 Task: Find connections with filter location Bobigny with filter topic #leadership with filter profile language Spanish with filter current company EFI with filter school Sri Venkateswara University with filter industry Law Practice with filter service category Web Development with filter keywords title Conservation Volunteer
Action: Mouse moved to (704, 86)
Screenshot: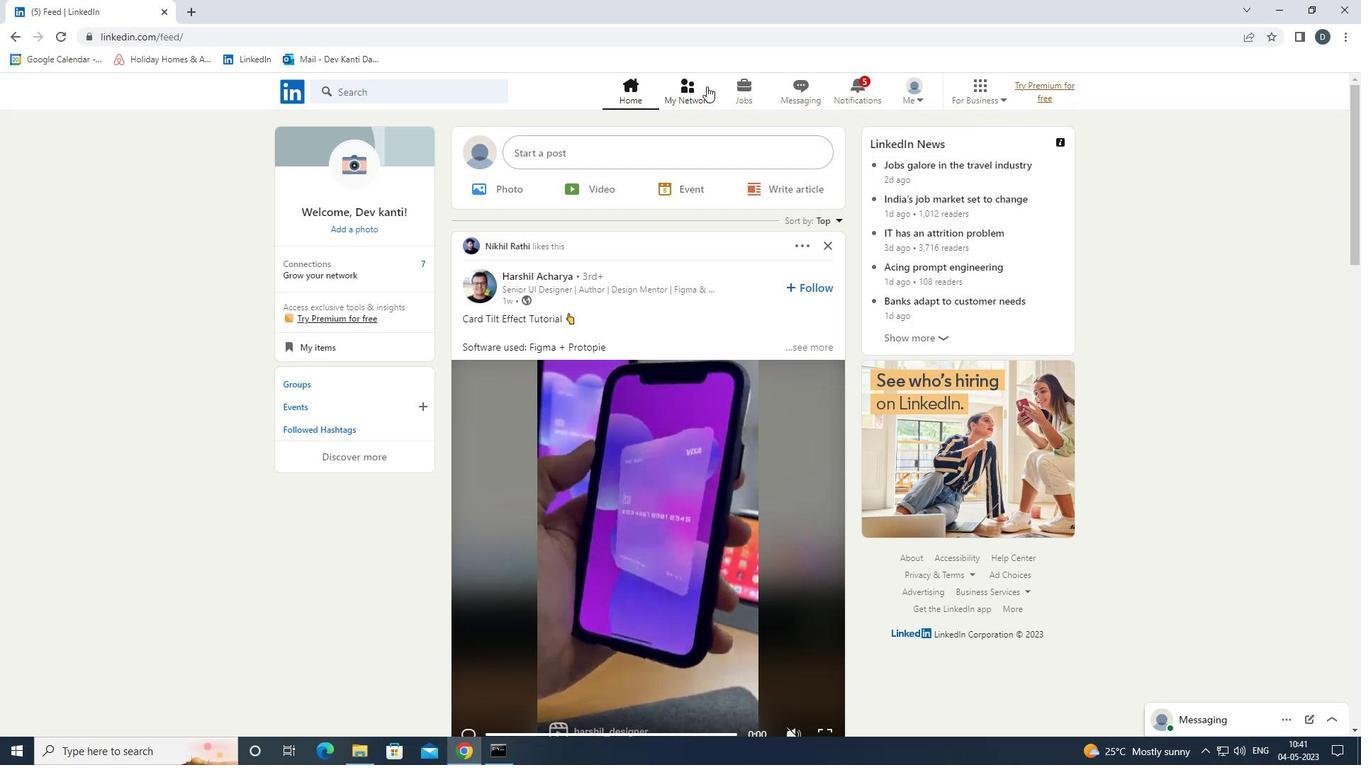 
Action: Mouse pressed left at (704, 86)
Screenshot: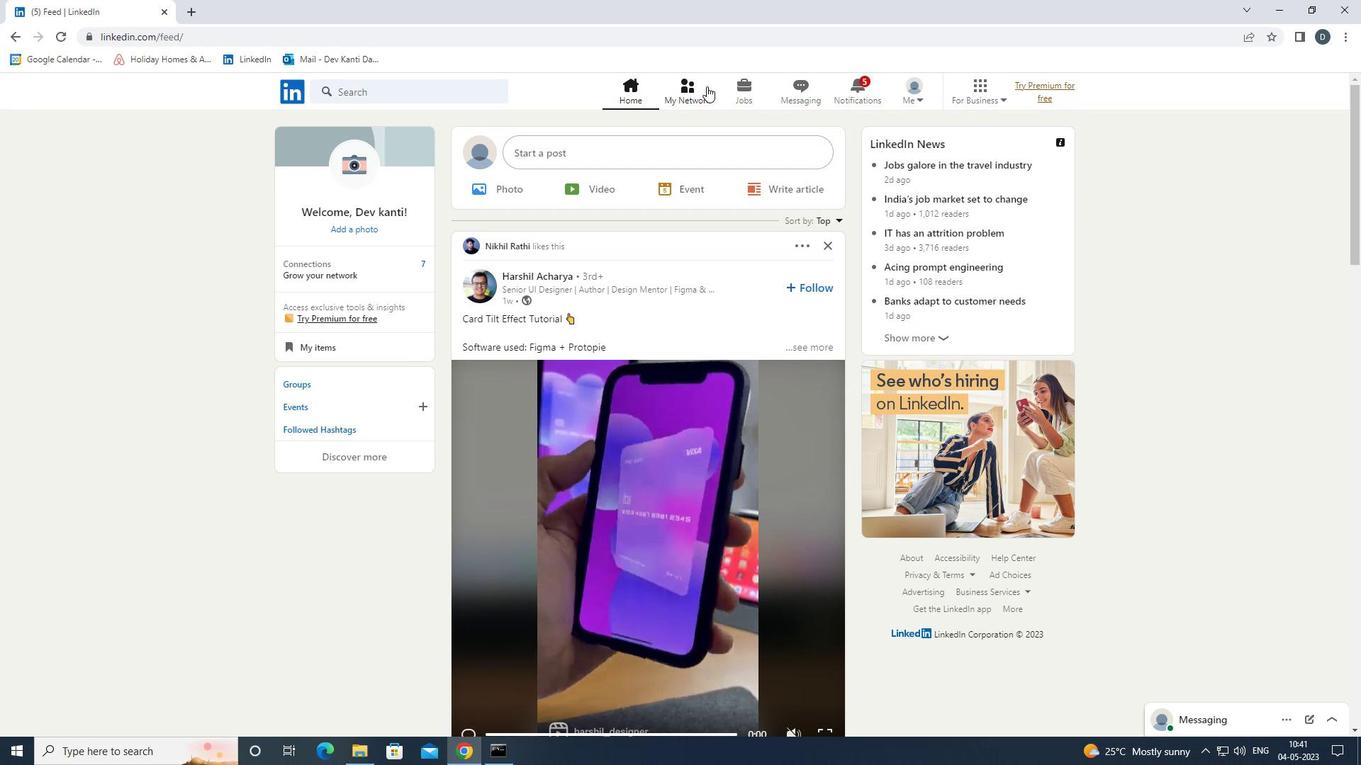 
Action: Mouse moved to (467, 166)
Screenshot: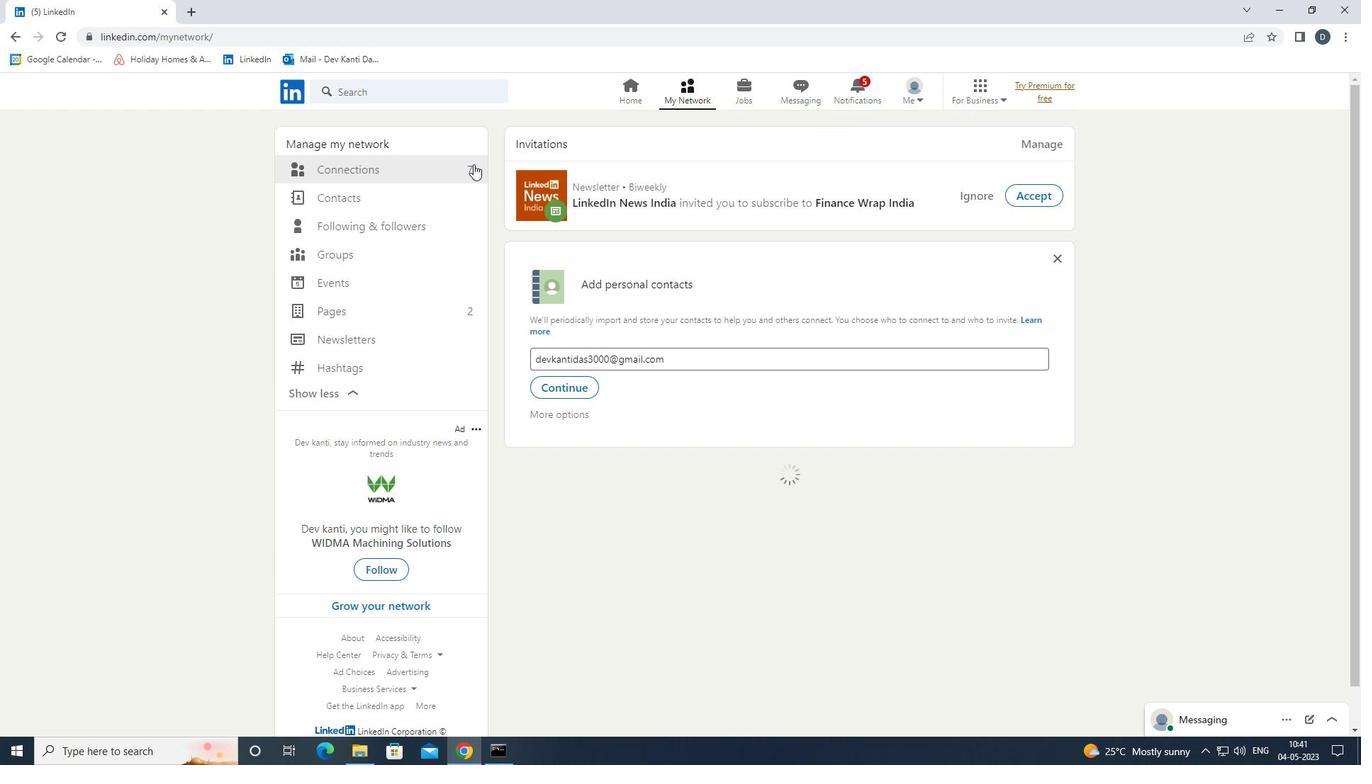 
Action: Mouse pressed left at (467, 166)
Screenshot: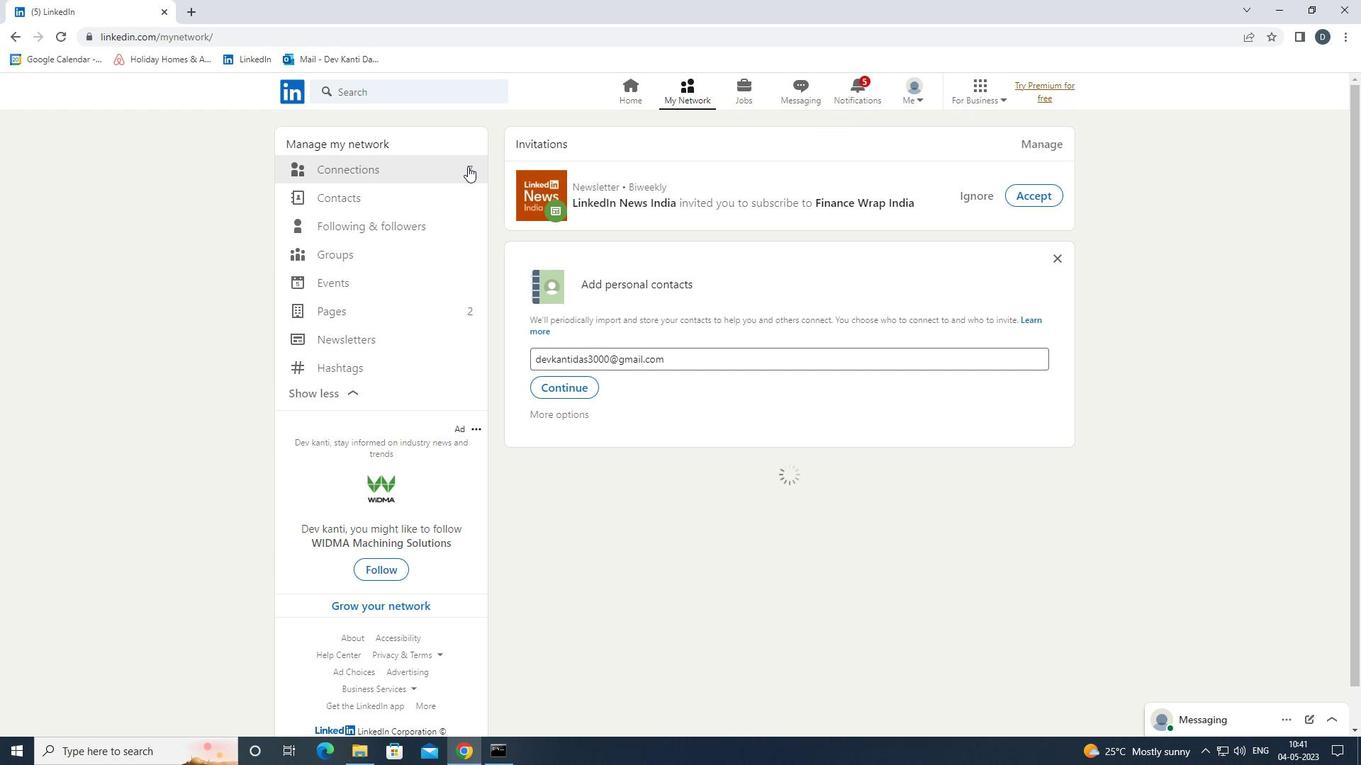 
Action: Mouse moved to (803, 172)
Screenshot: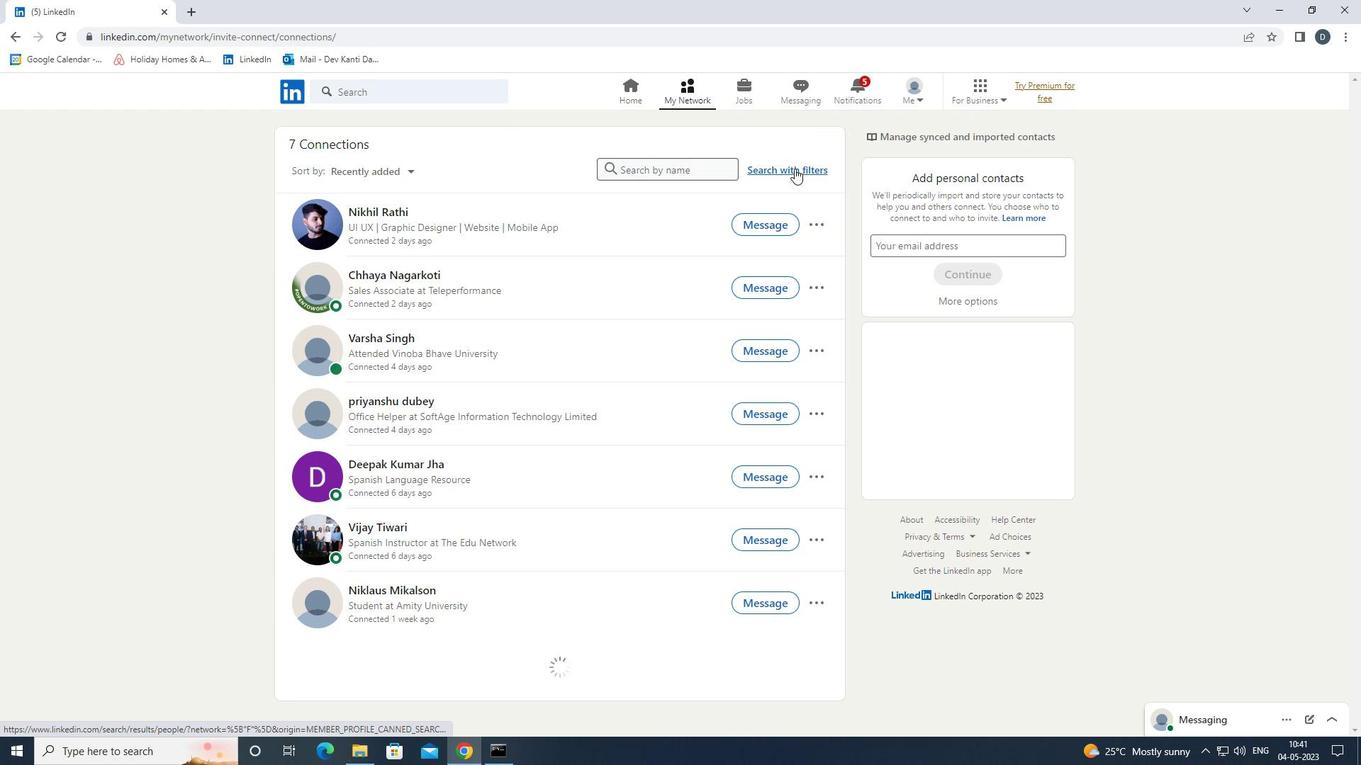 
Action: Mouse pressed left at (803, 172)
Screenshot: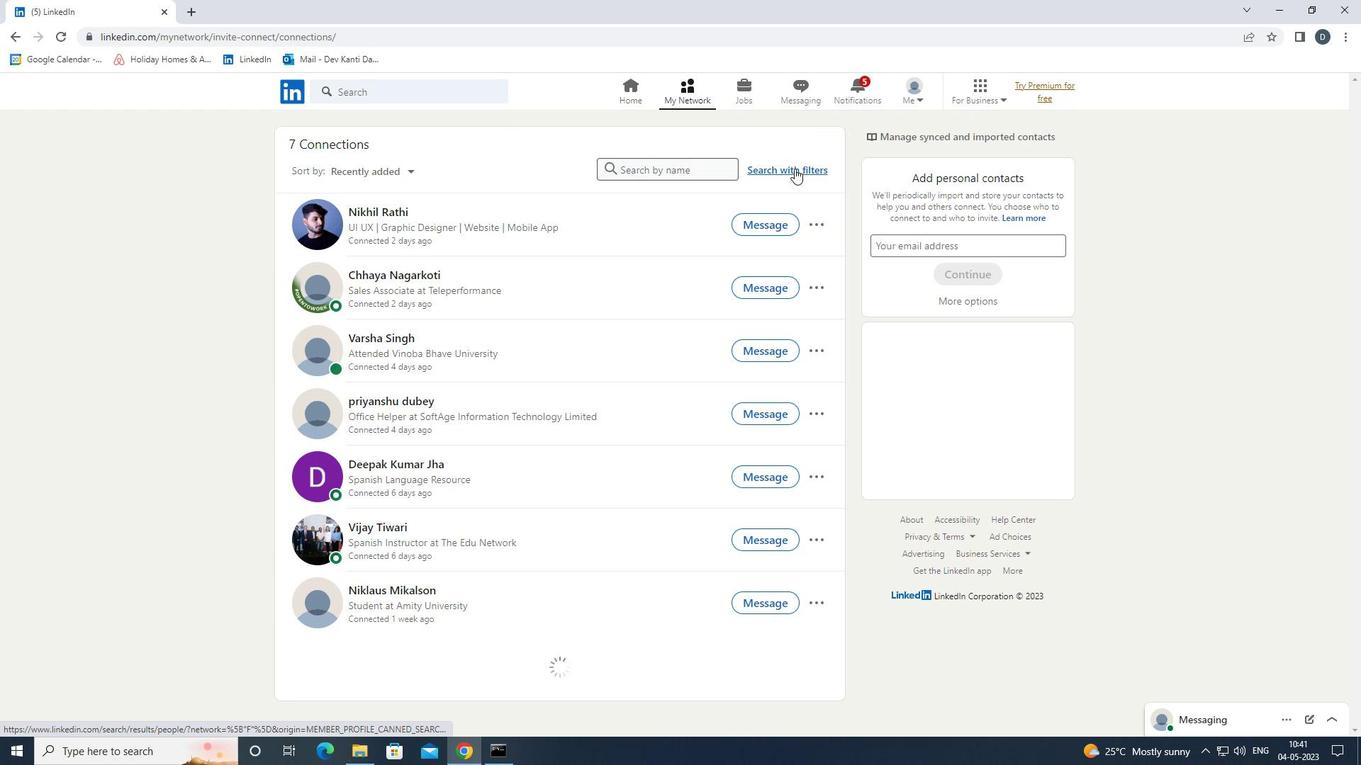 
Action: Mouse moved to (732, 134)
Screenshot: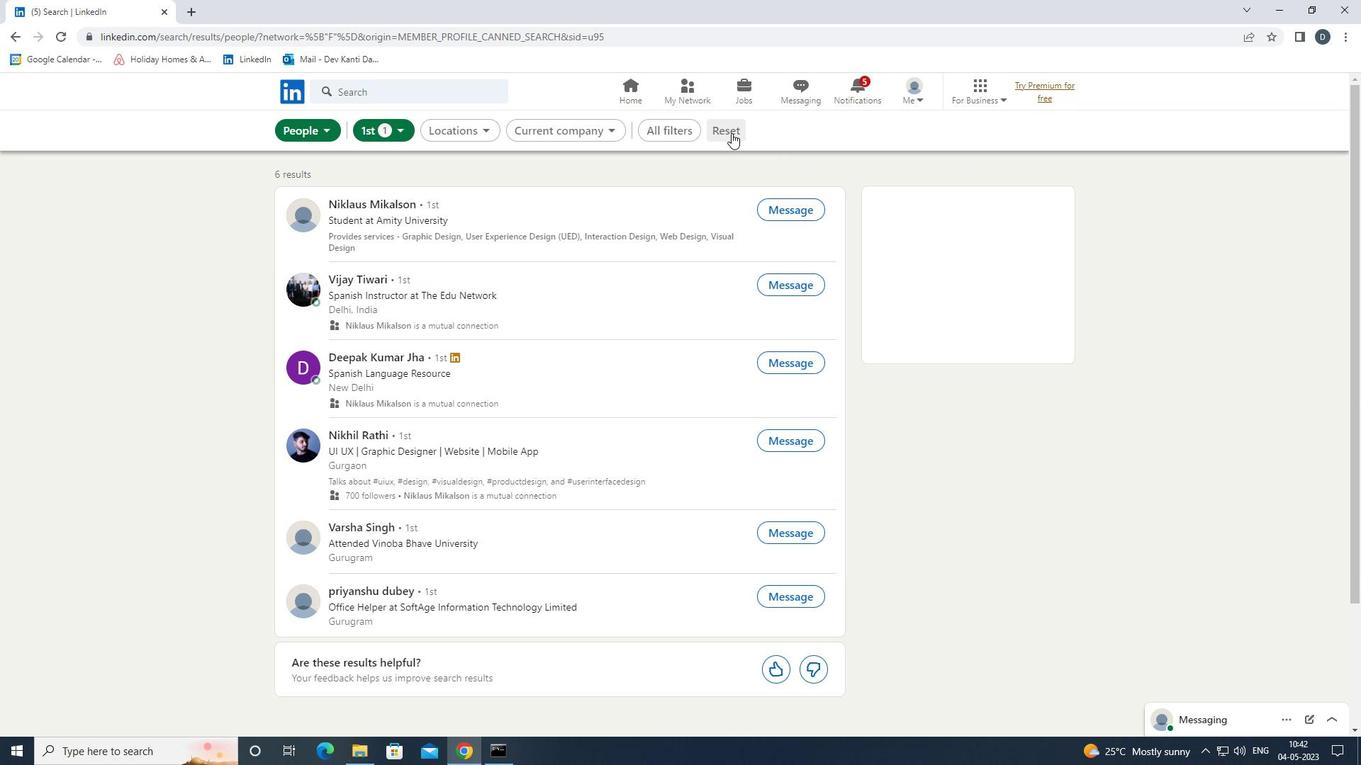 
Action: Mouse pressed left at (732, 134)
Screenshot: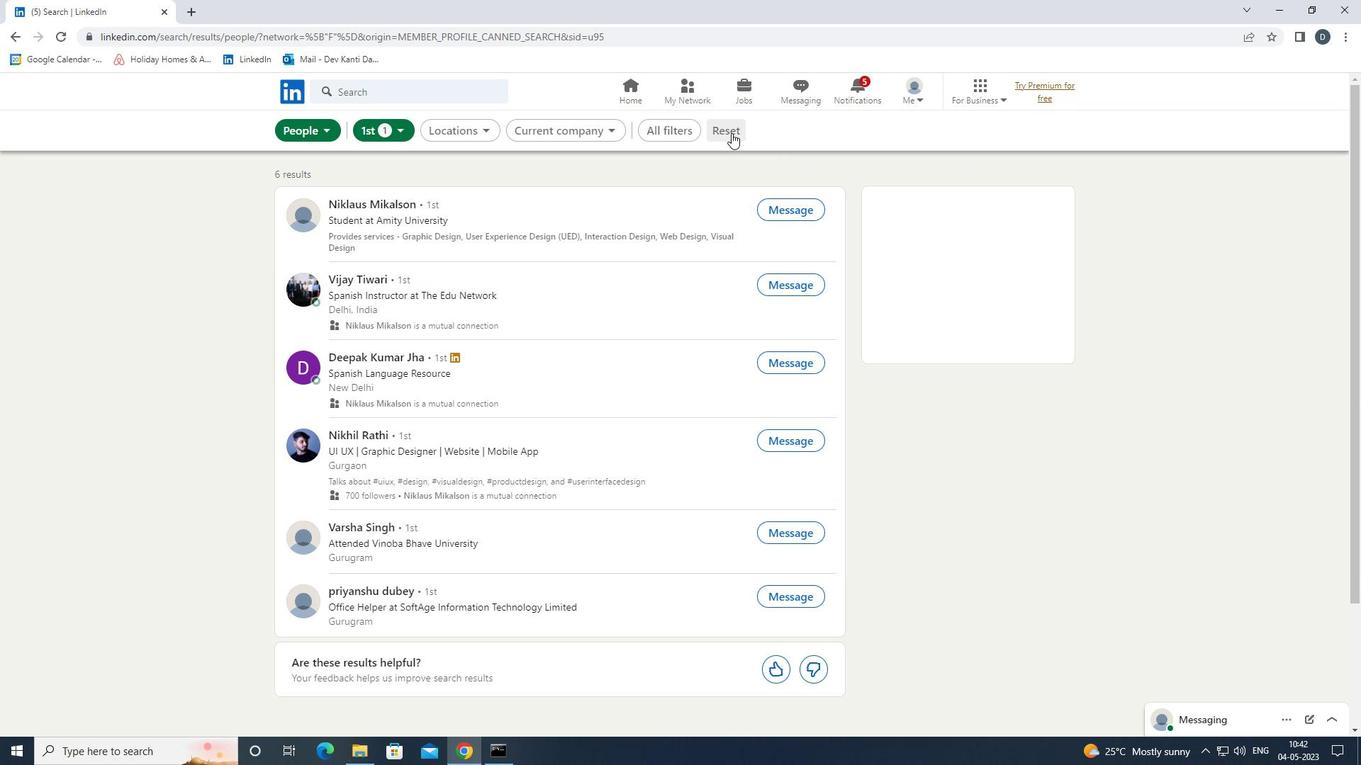 
Action: Mouse moved to (692, 131)
Screenshot: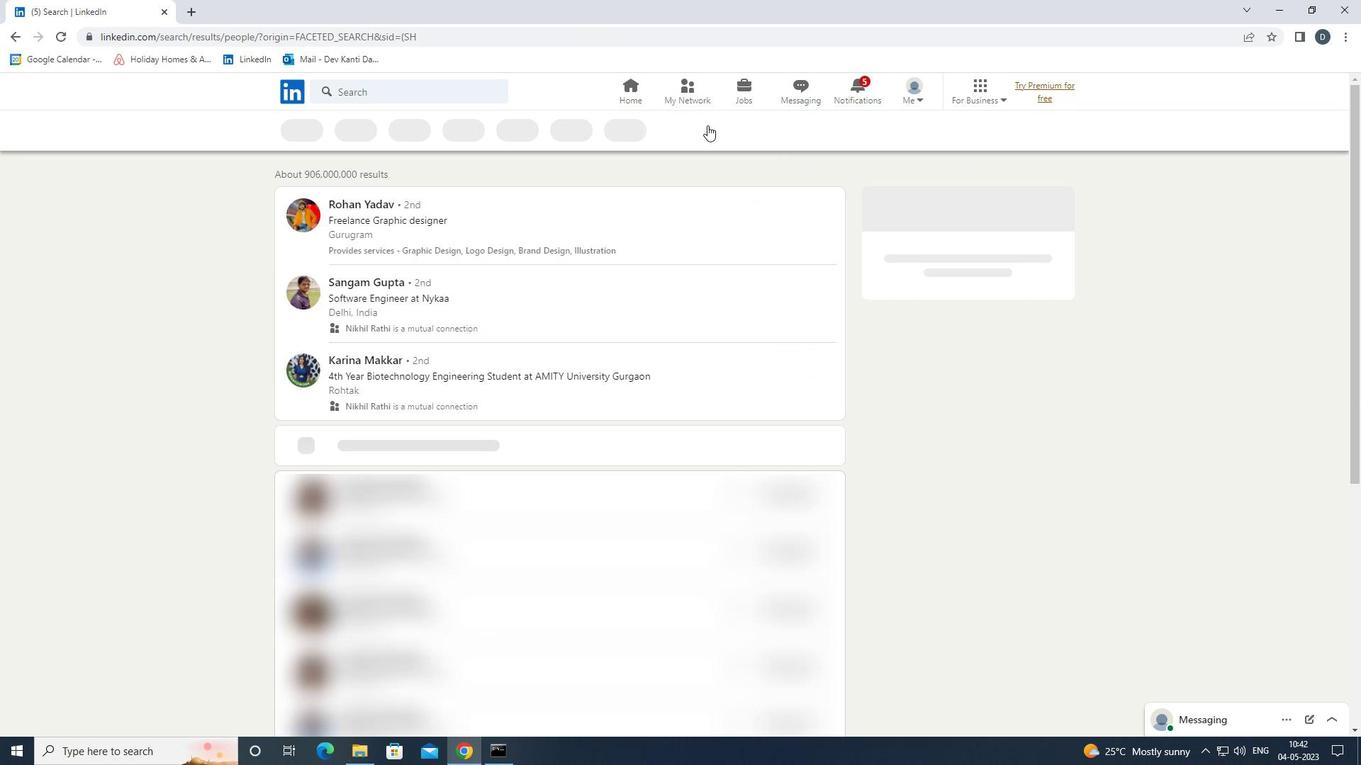 
Action: Mouse pressed left at (692, 131)
Screenshot: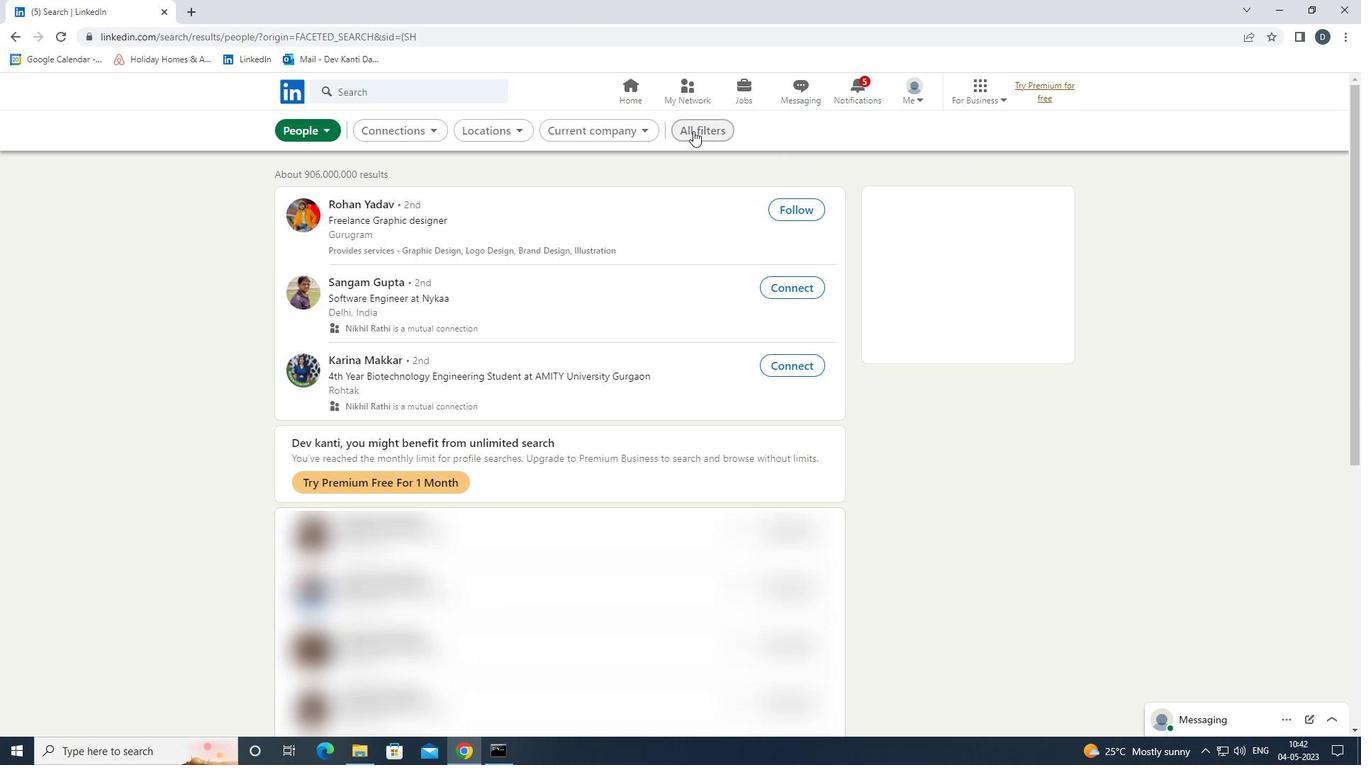 
Action: Mouse moved to (1210, 325)
Screenshot: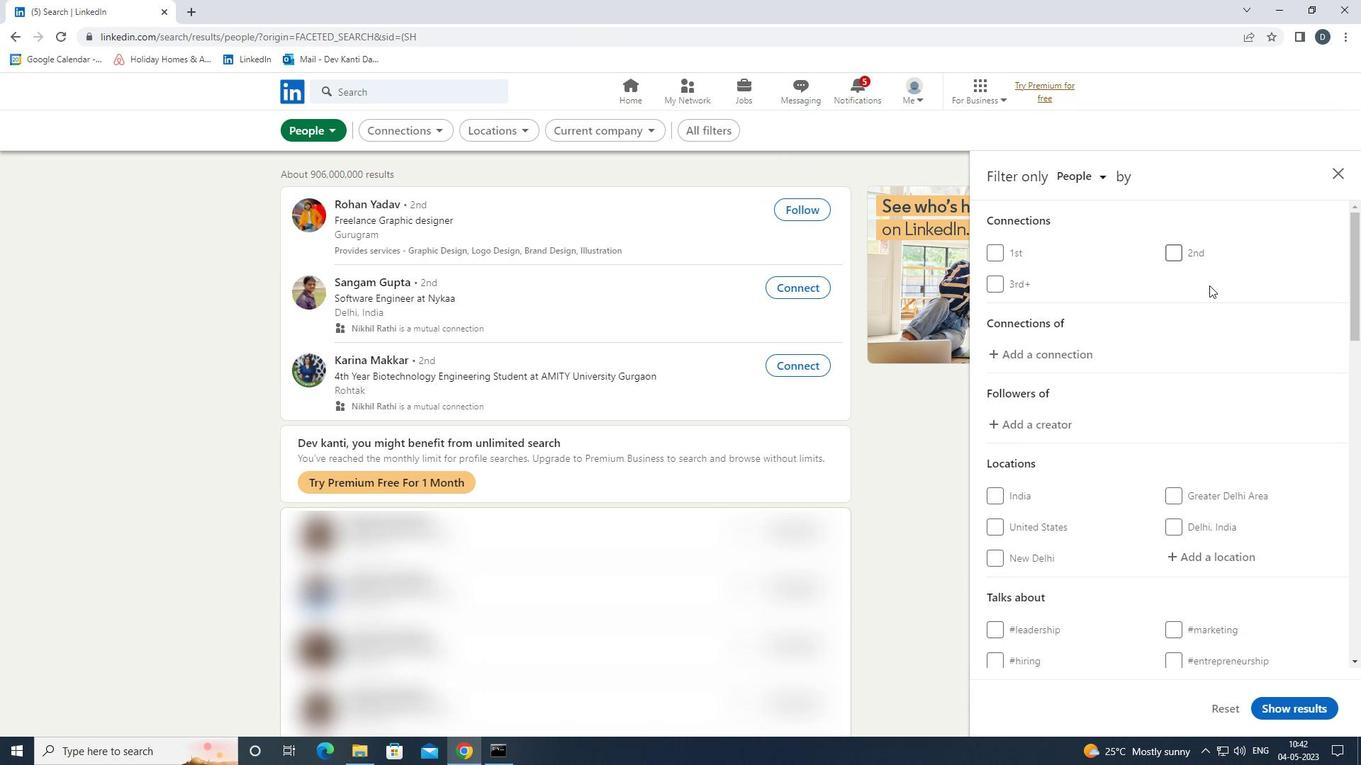 
Action: Mouse scrolled (1210, 324) with delta (0, 0)
Screenshot: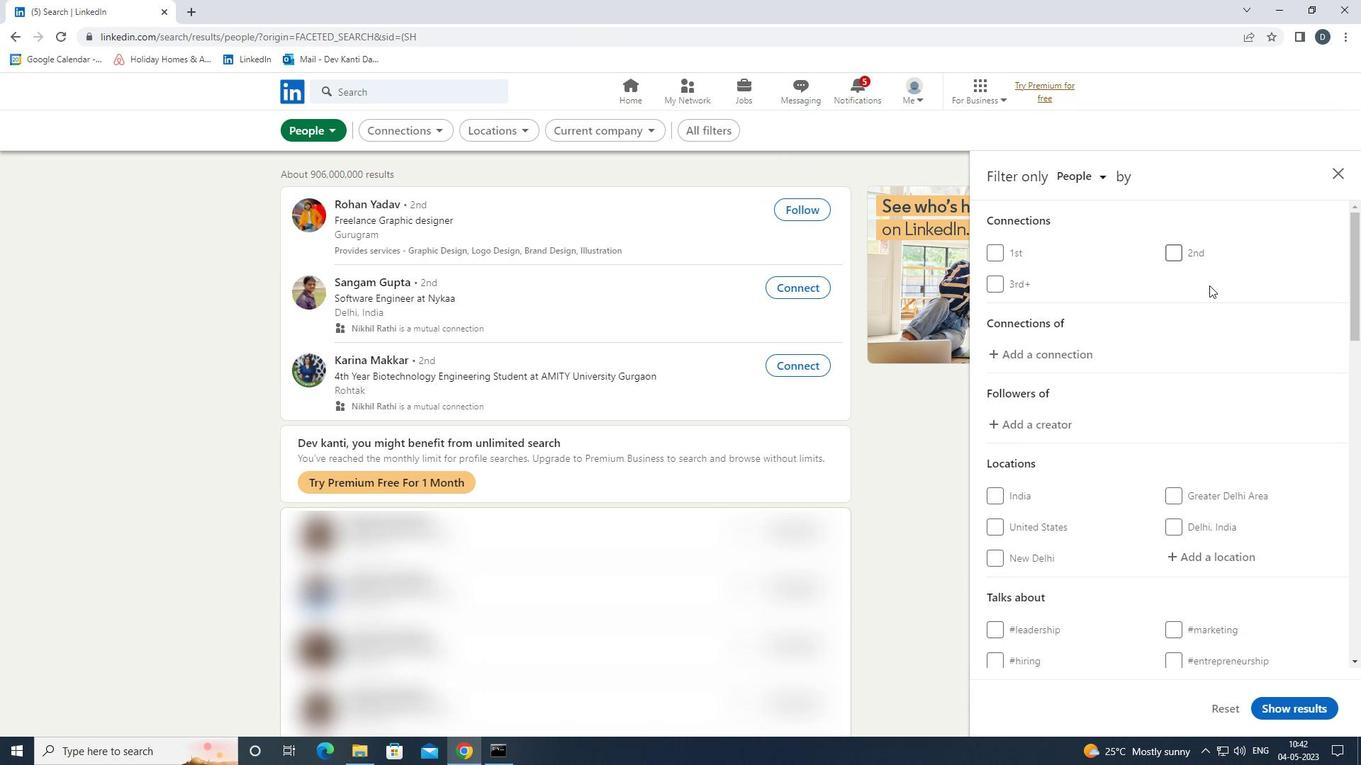 
Action: Mouse moved to (1205, 333)
Screenshot: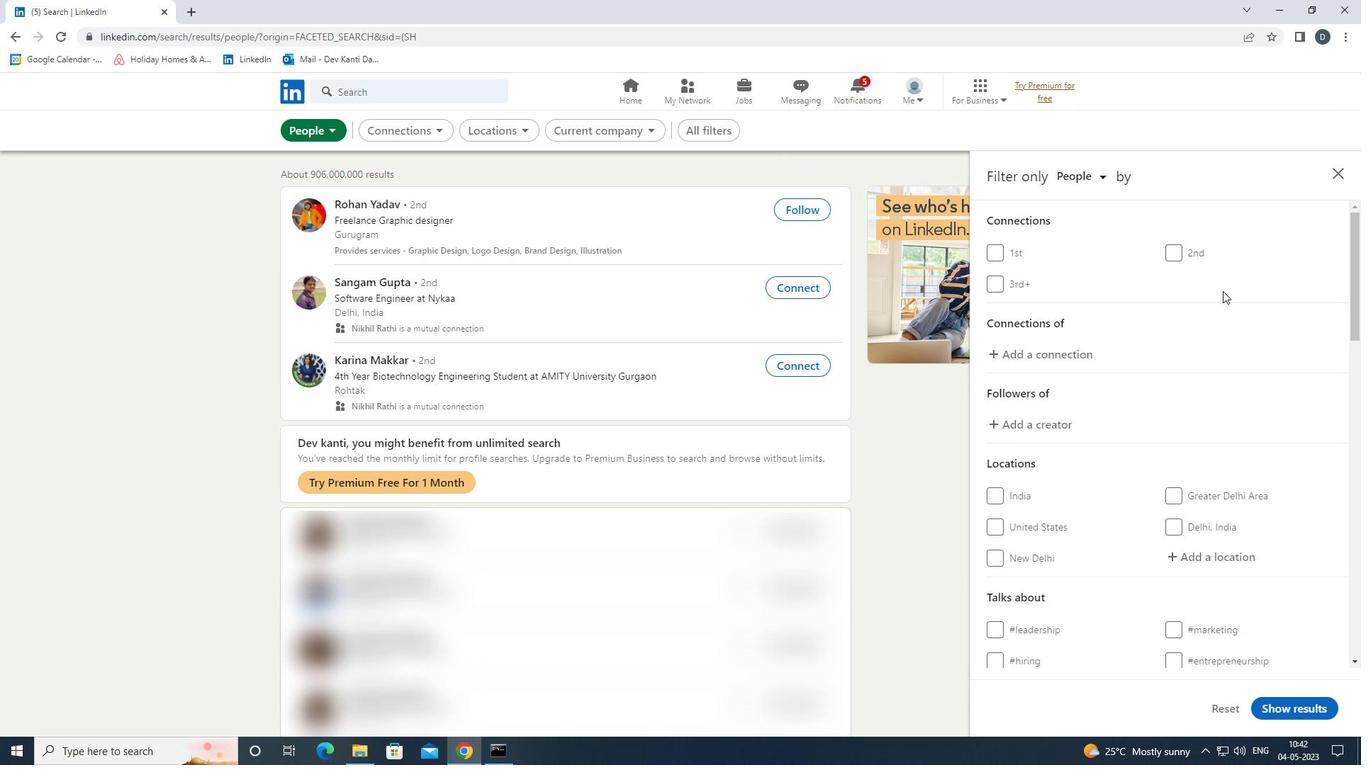 
Action: Mouse scrolled (1205, 333) with delta (0, 0)
Screenshot: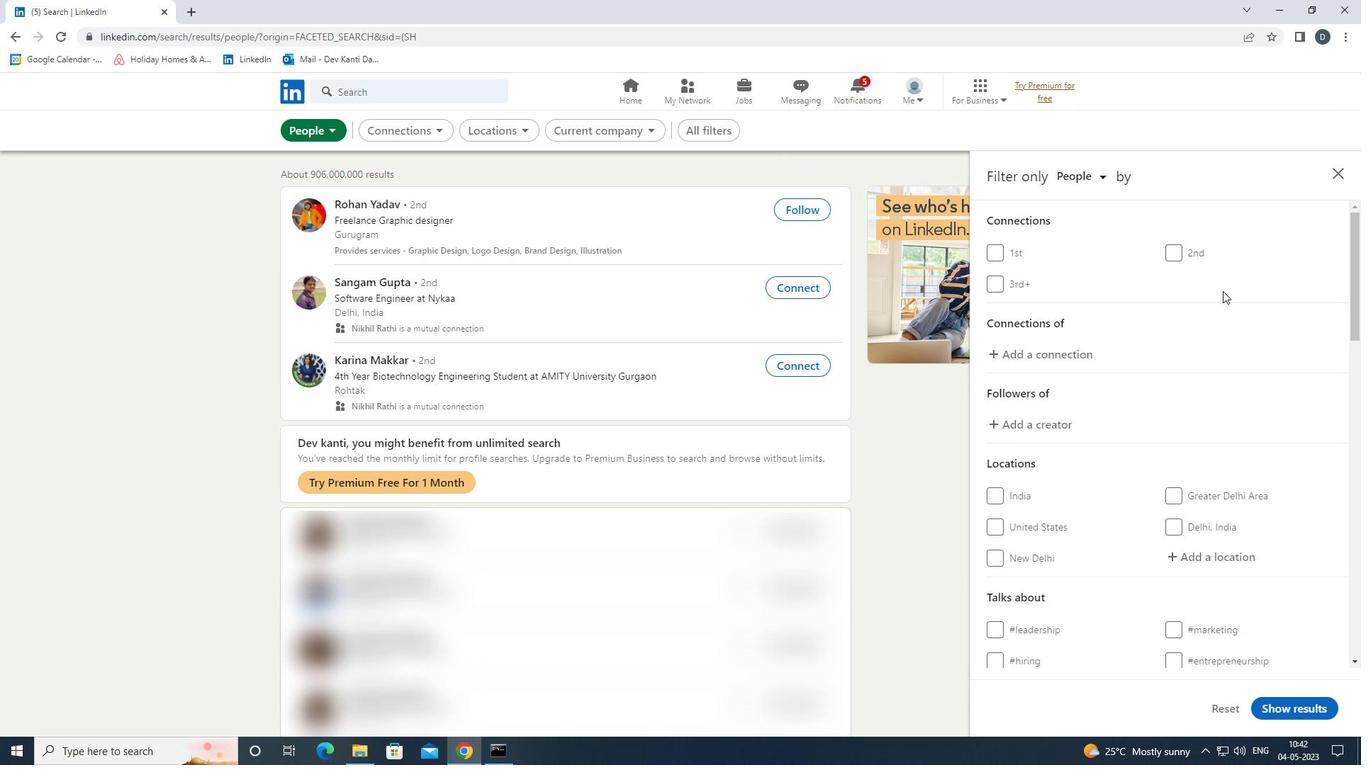 
Action: Mouse moved to (1204, 336)
Screenshot: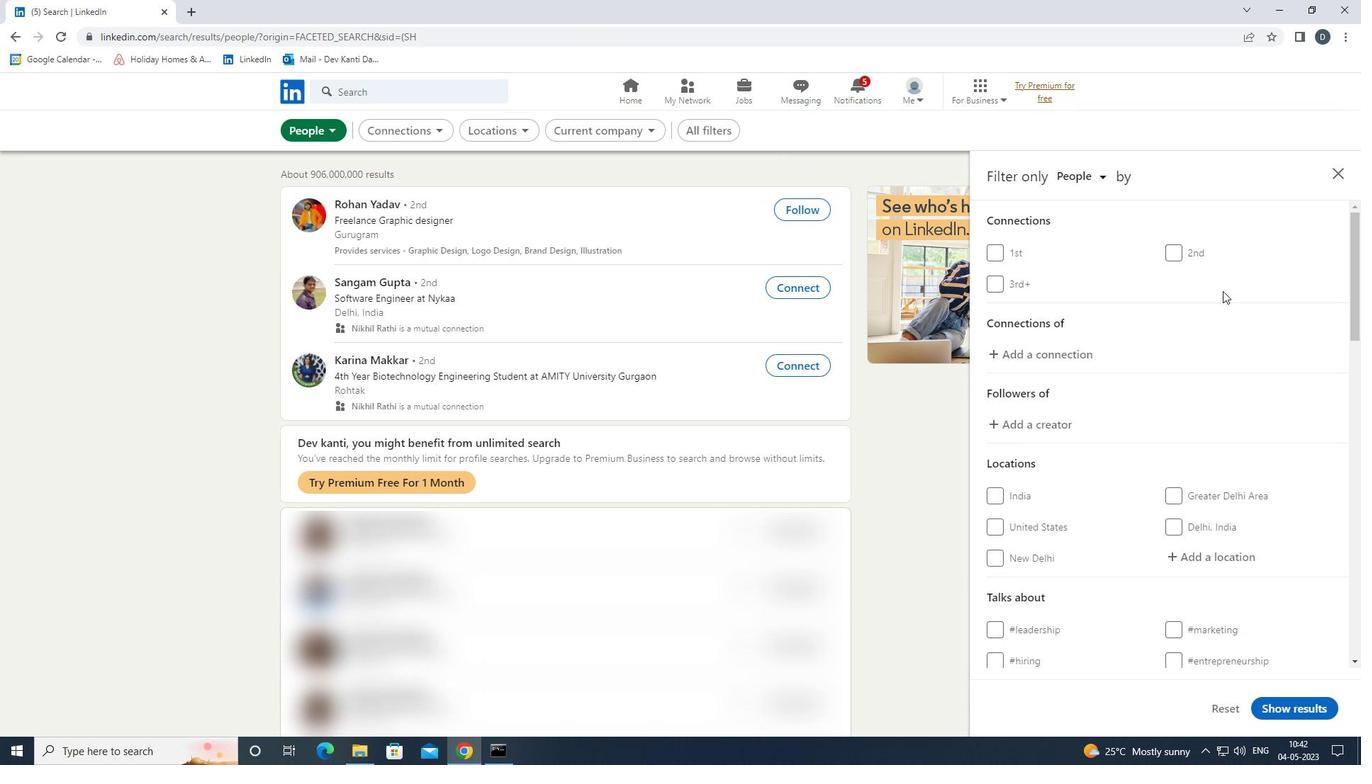 
Action: Mouse scrolled (1204, 335) with delta (0, 0)
Screenshot: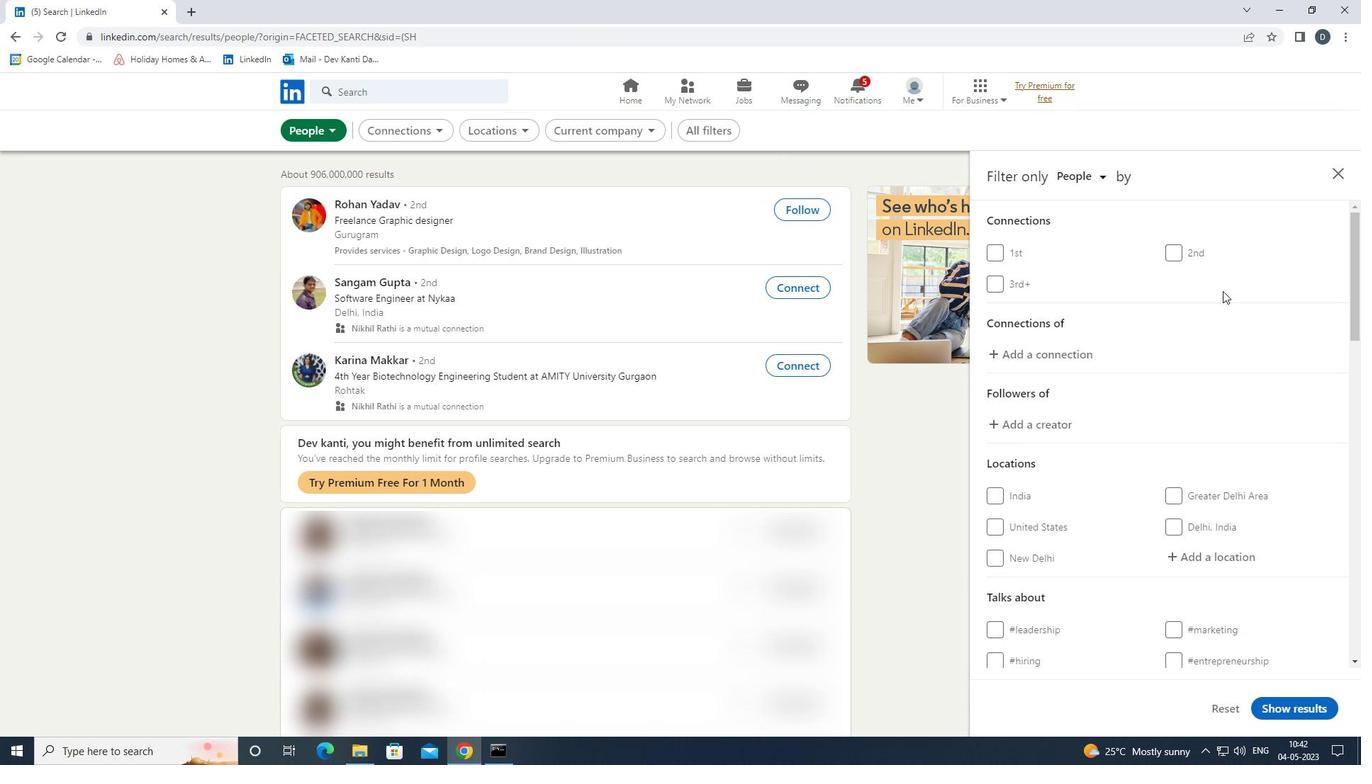 
Action: Mouse moved to (1196, 345)
Screenshot: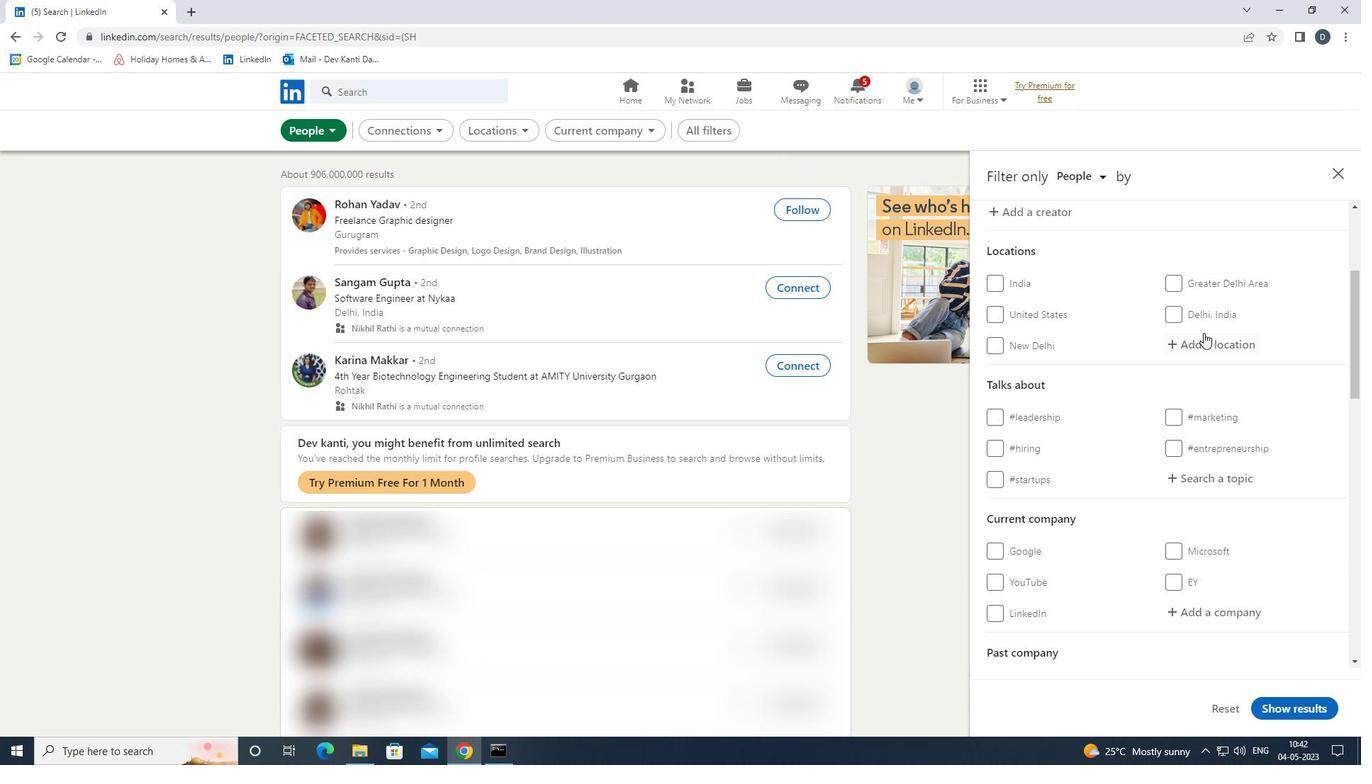 
Action: Mouse pressed left at (1196, 345)
Screenshot: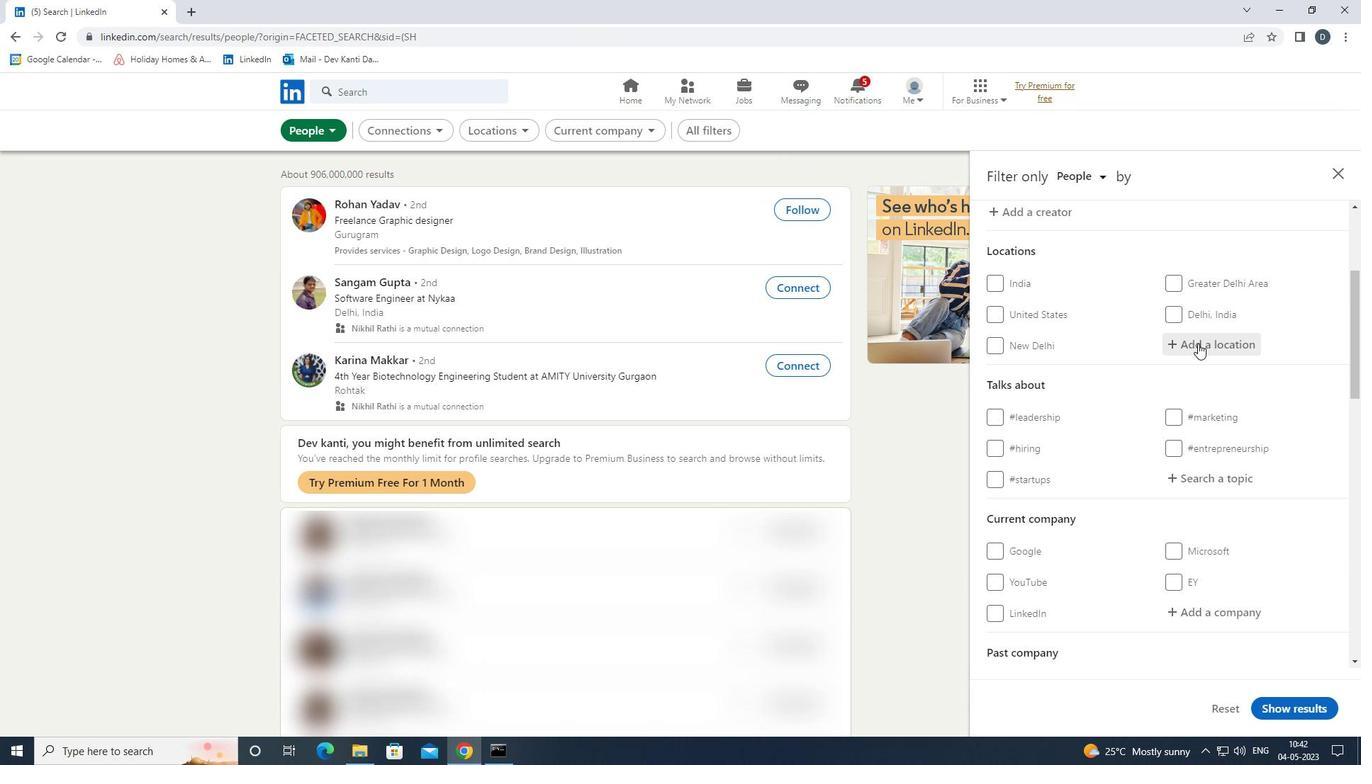 
Action: Mouse moved to (1195, 346)
Screenshot: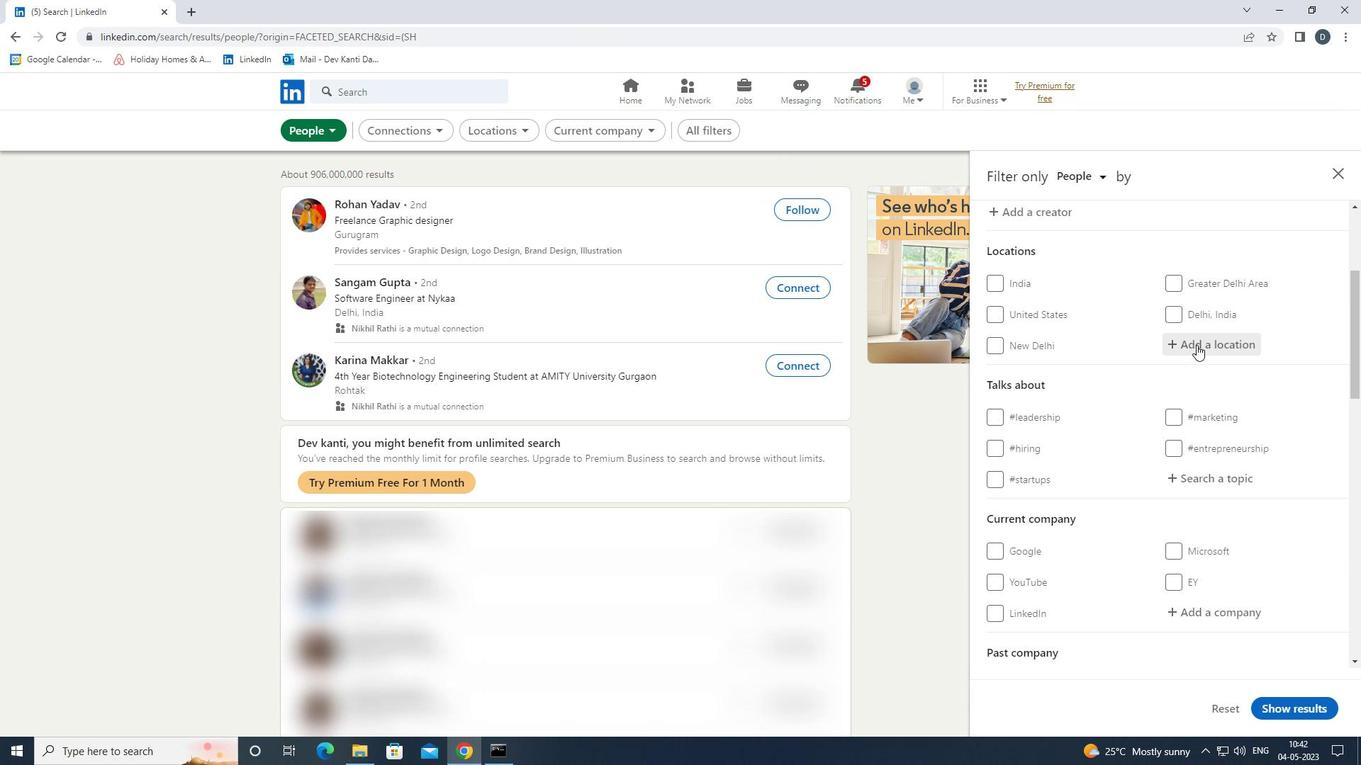 
Action: Key pressed <Key.shift>BOBIGNY<Key.down><Key.enter>
Screenshot: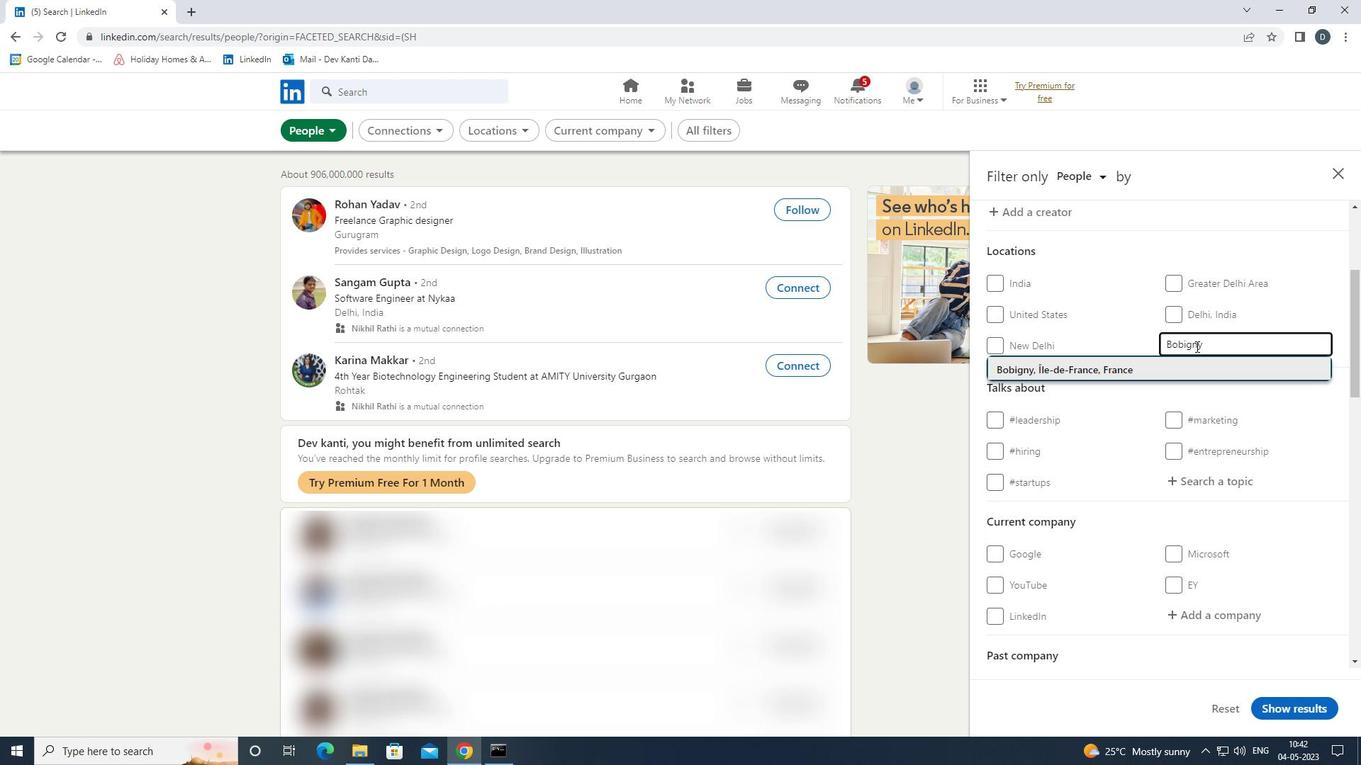 
Action: Mouse scrolled (1195, 345) with delta (0, 0)
Screenshot: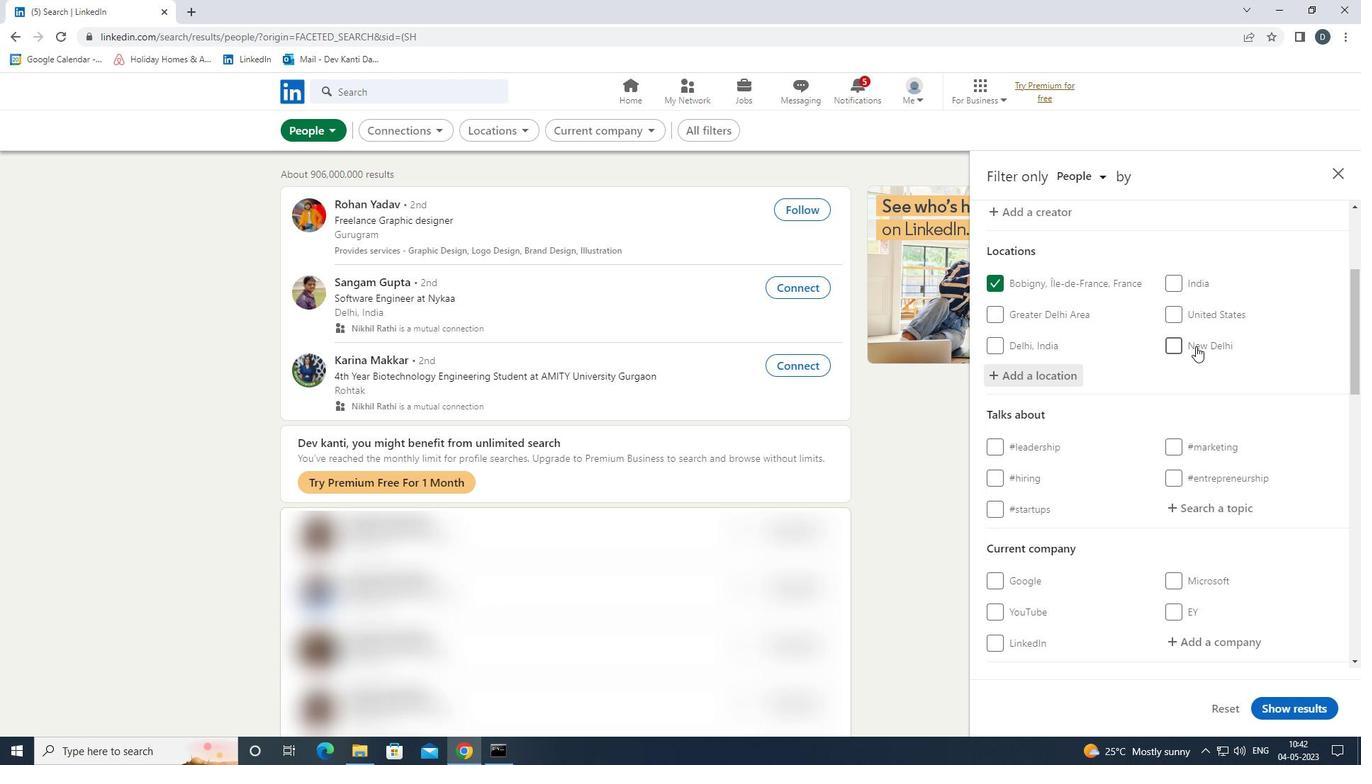 
Action: Mouse scrolled (1195, 345) with delta (0, 0)
Screenshot: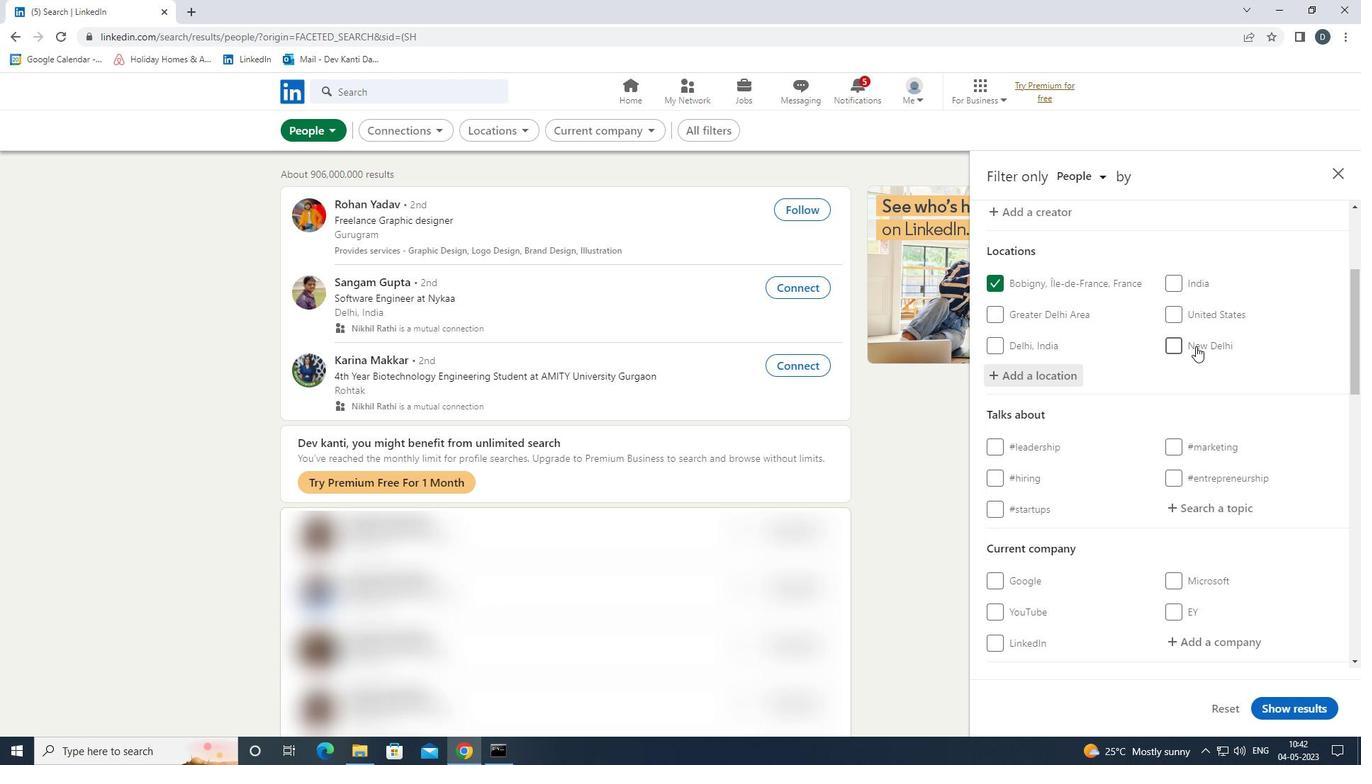 
Action: Mouse moved to (1195, 375)
Screenshot: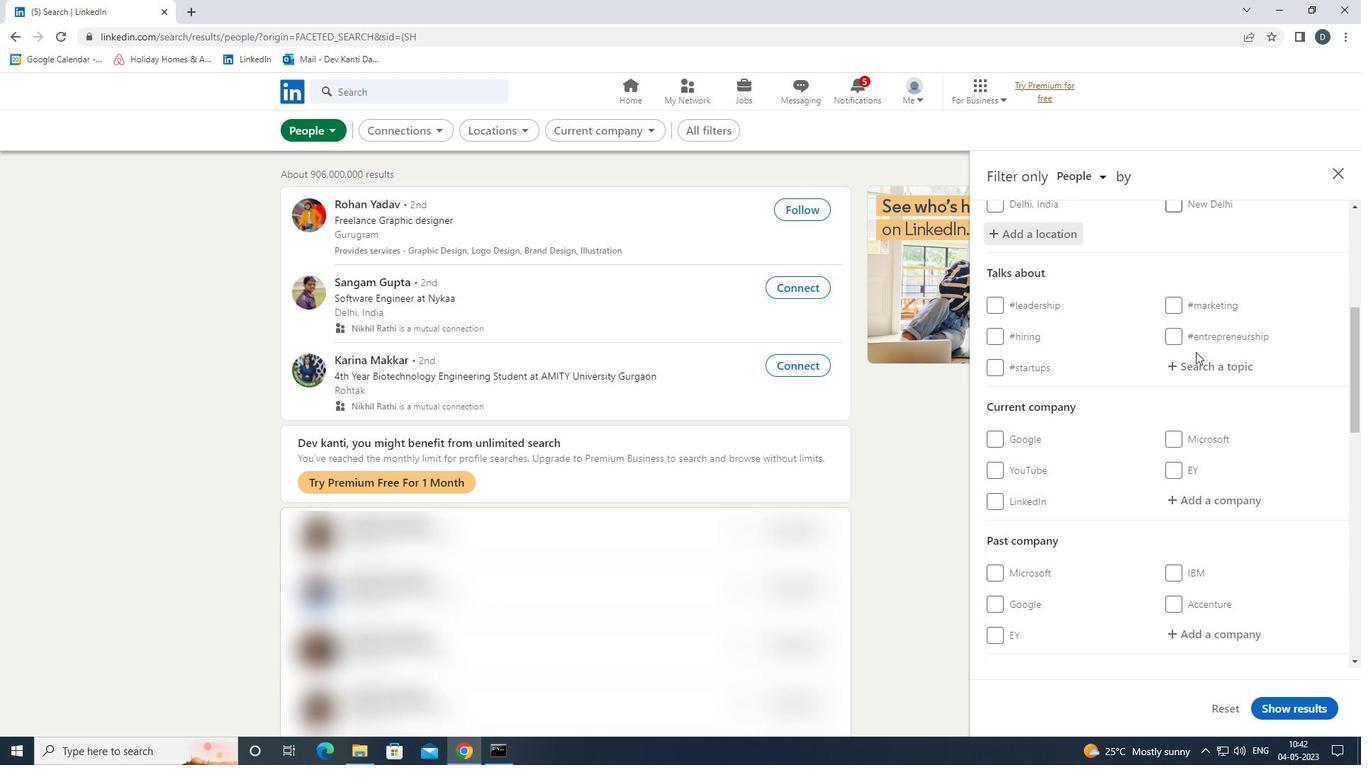 
Action: Mouse pressed left at (1195, 375)
Screenshot: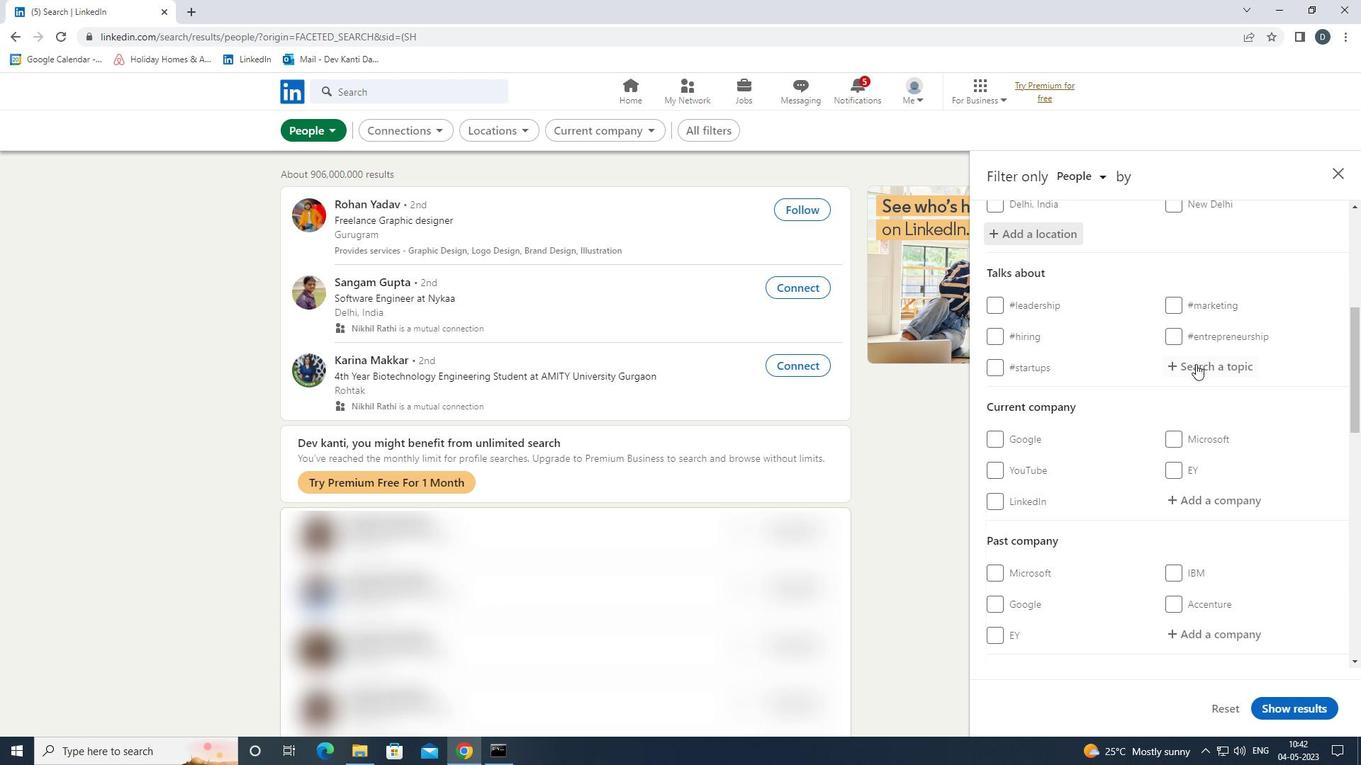 
Action: Key pressed <Key.shift>LEADERSHIP<Key.down><Key.enter>
Screenshot: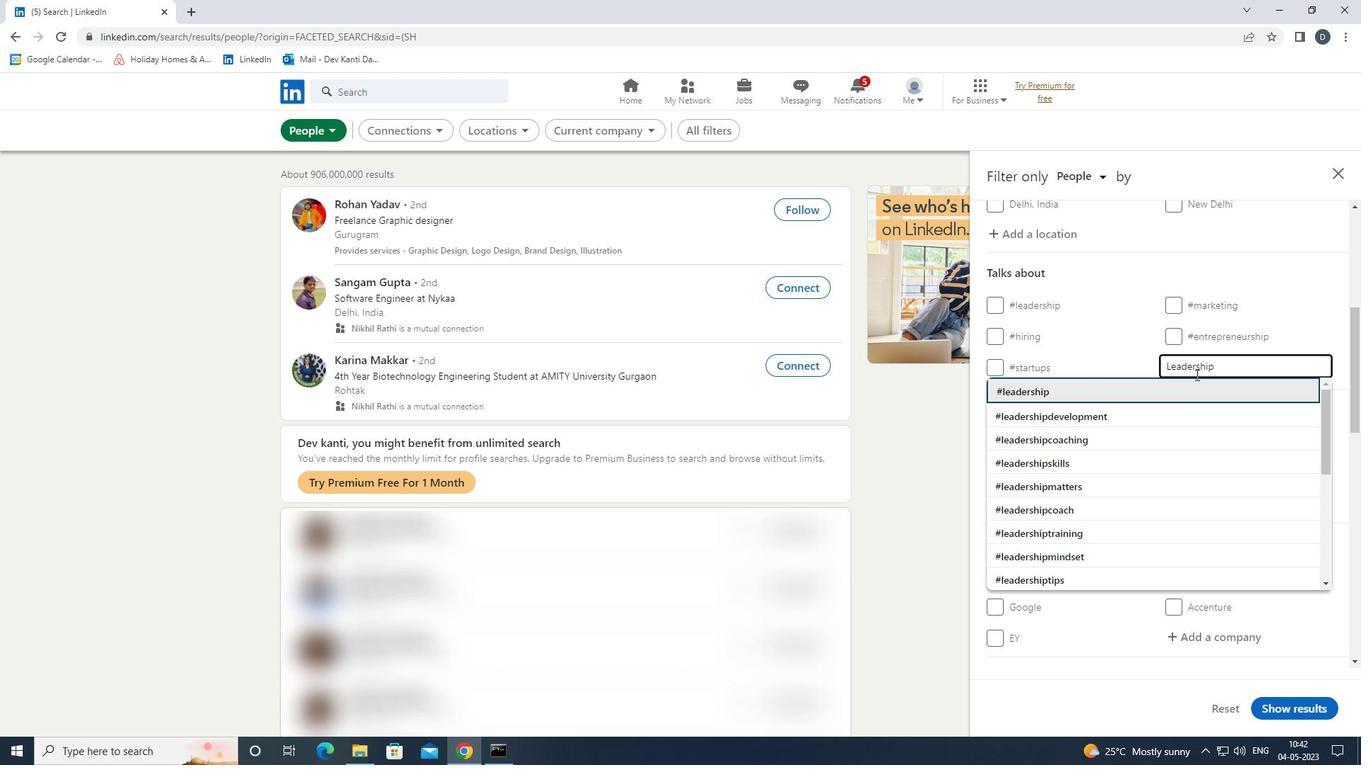 
Action: Mouse scrolled (1195, 374) with delta (0, 0)
Screenshot: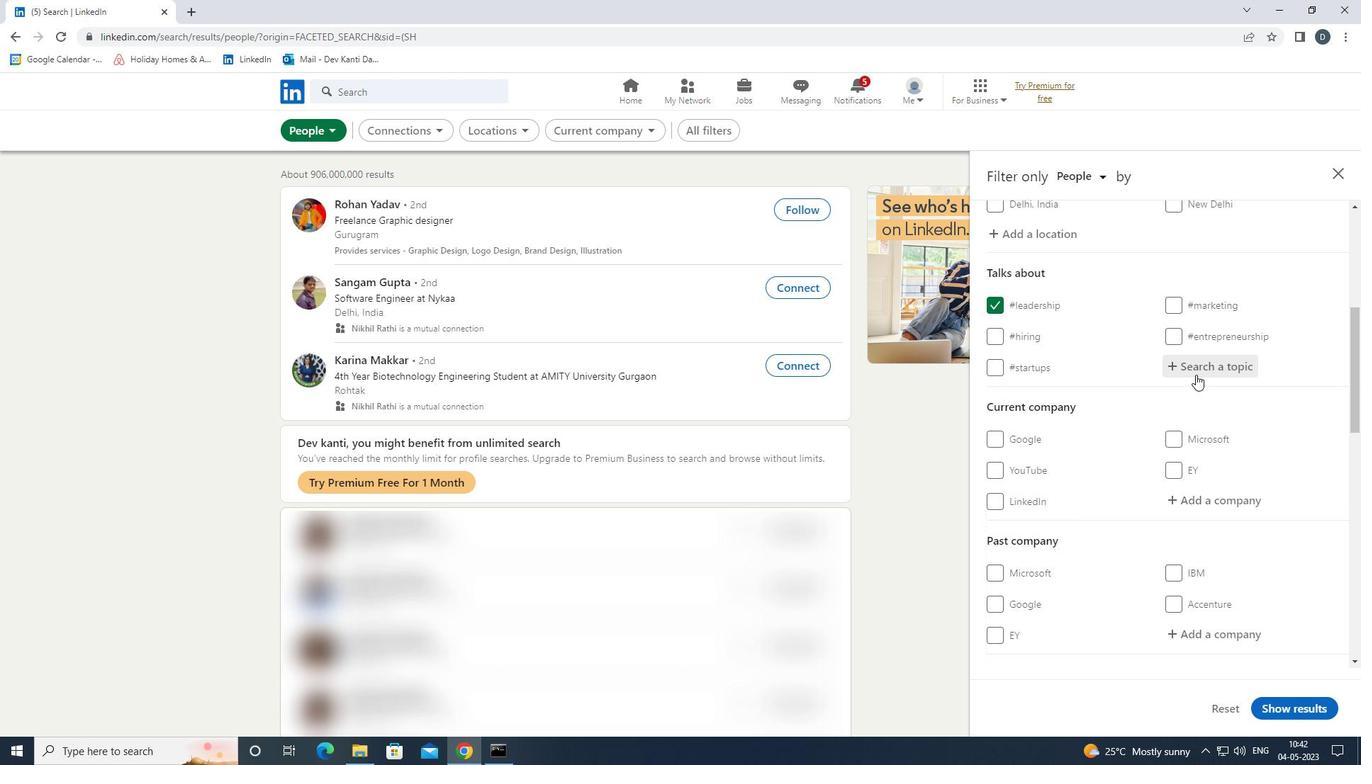 
Action: Mouse scrolled (1195, 374) with delta (0, 0)
Screenshot: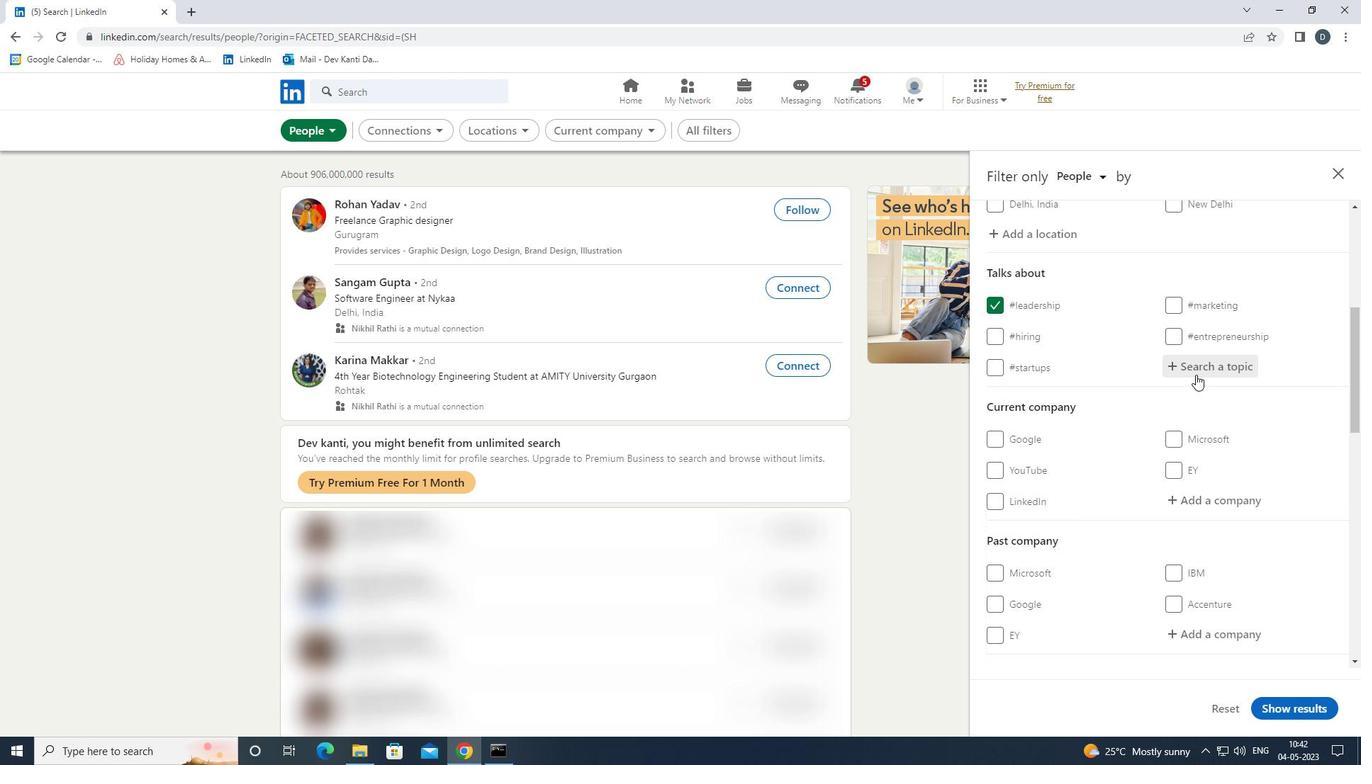
Action: Mouse scrolled (1195, 374) with delta (0, 0)
Screenshot: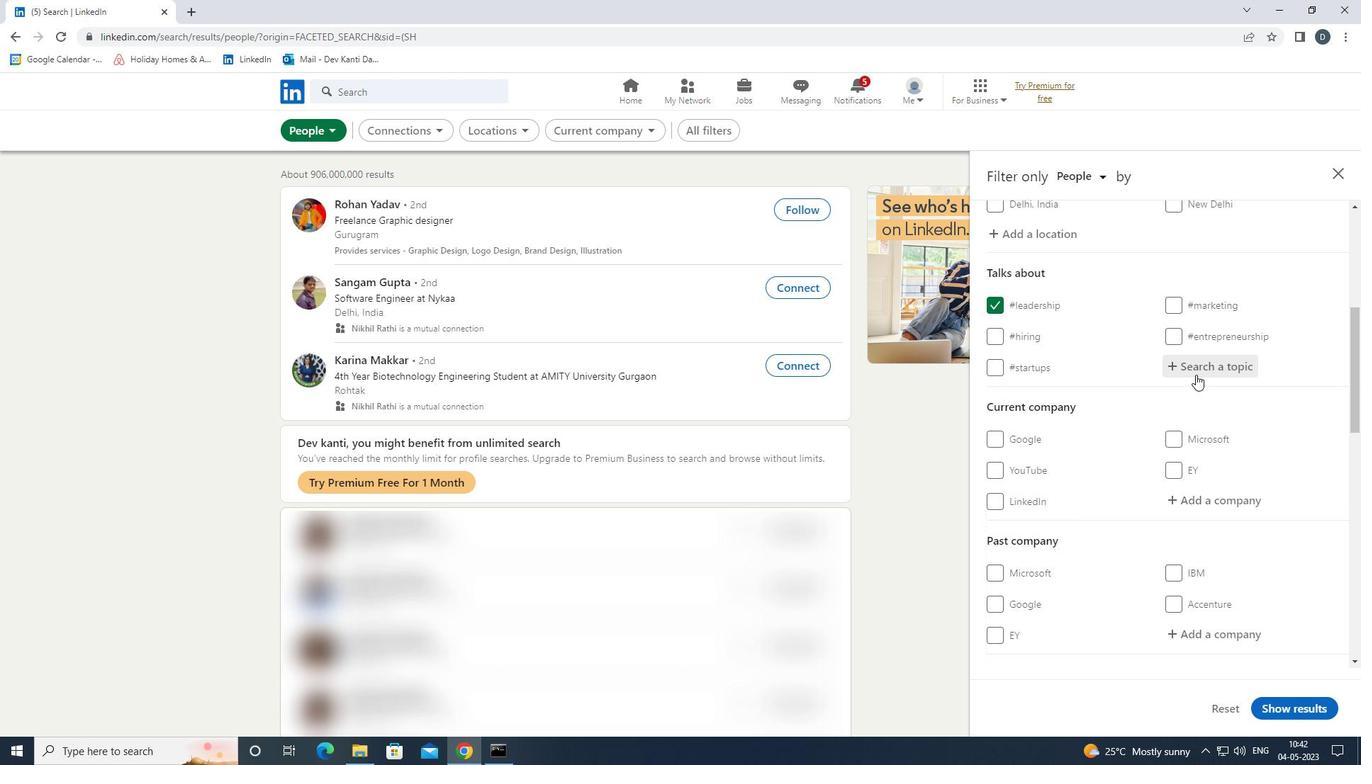 
Action: Mouse scrolled (1195, 374) with delta (0, 0)
Screenshot: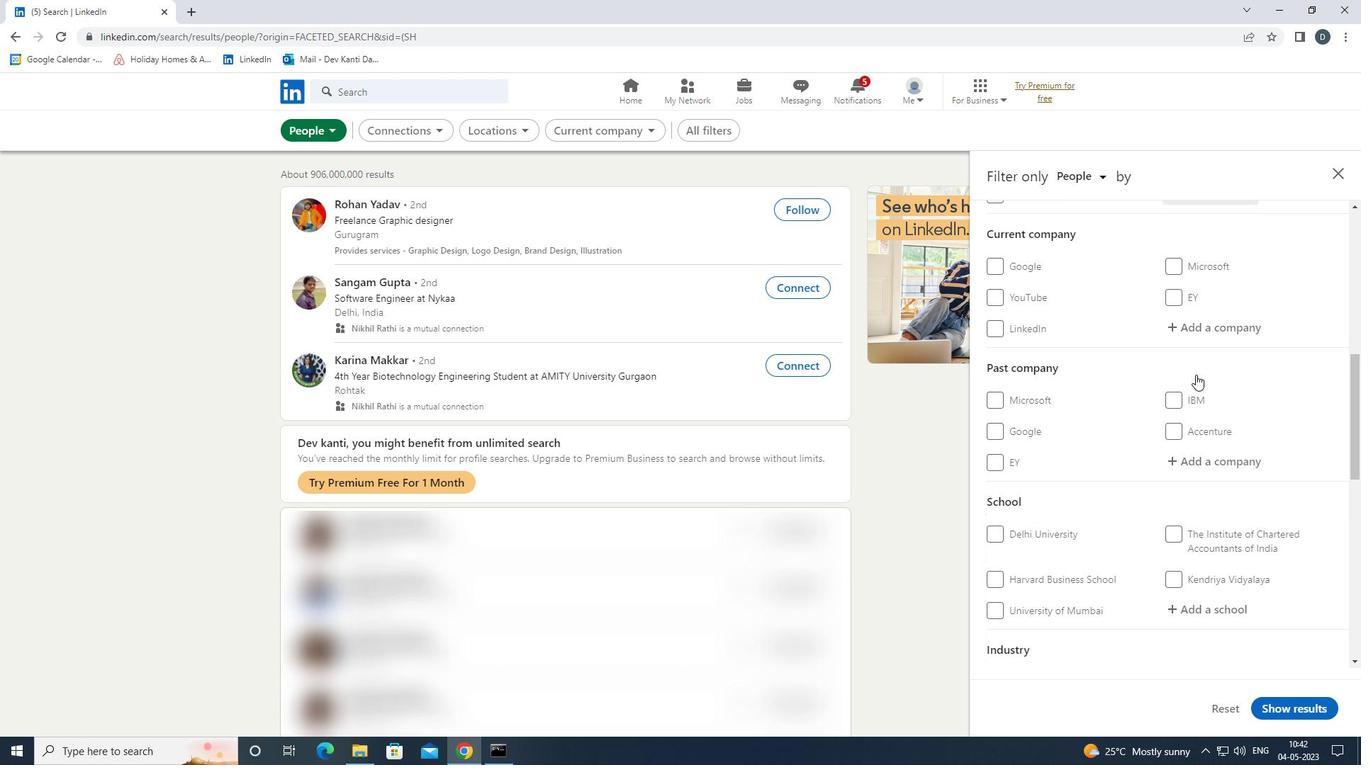 
Action: Mouse scrolled (1195, 374) with delta (0, 0)
Screenshot: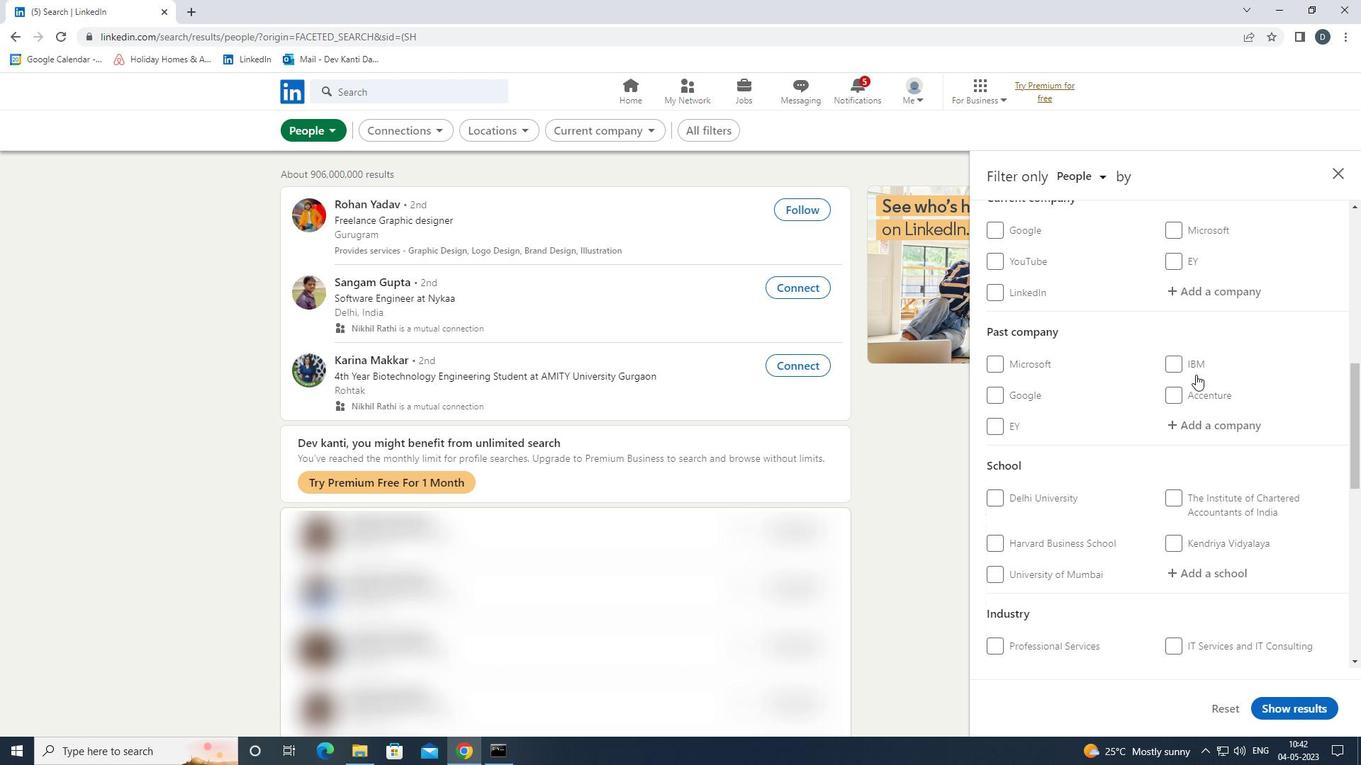 
Action: Mouse scrolled (1195, 374) with delta (0, 0)
Screenshot: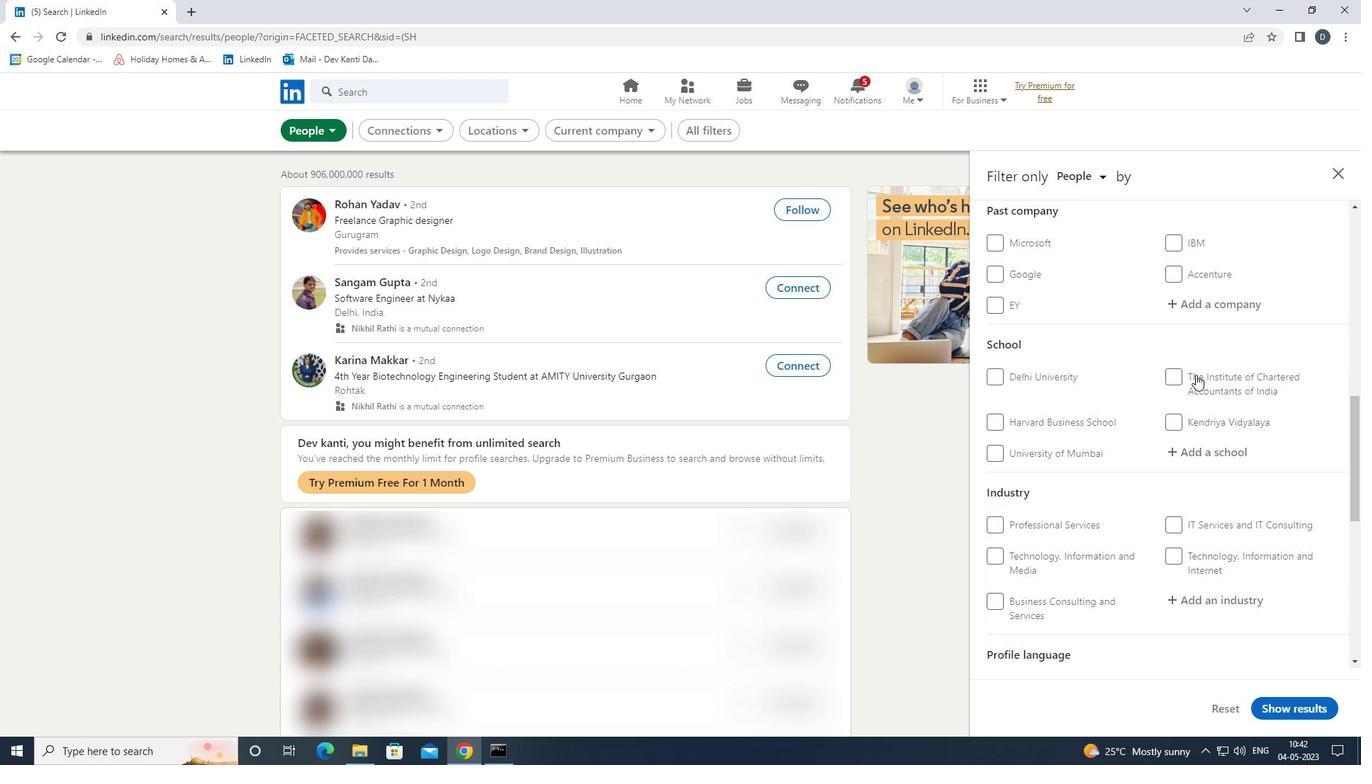 
Action: Mouse scrolled (1195, 374) with delta (0, 0)
Screenshot: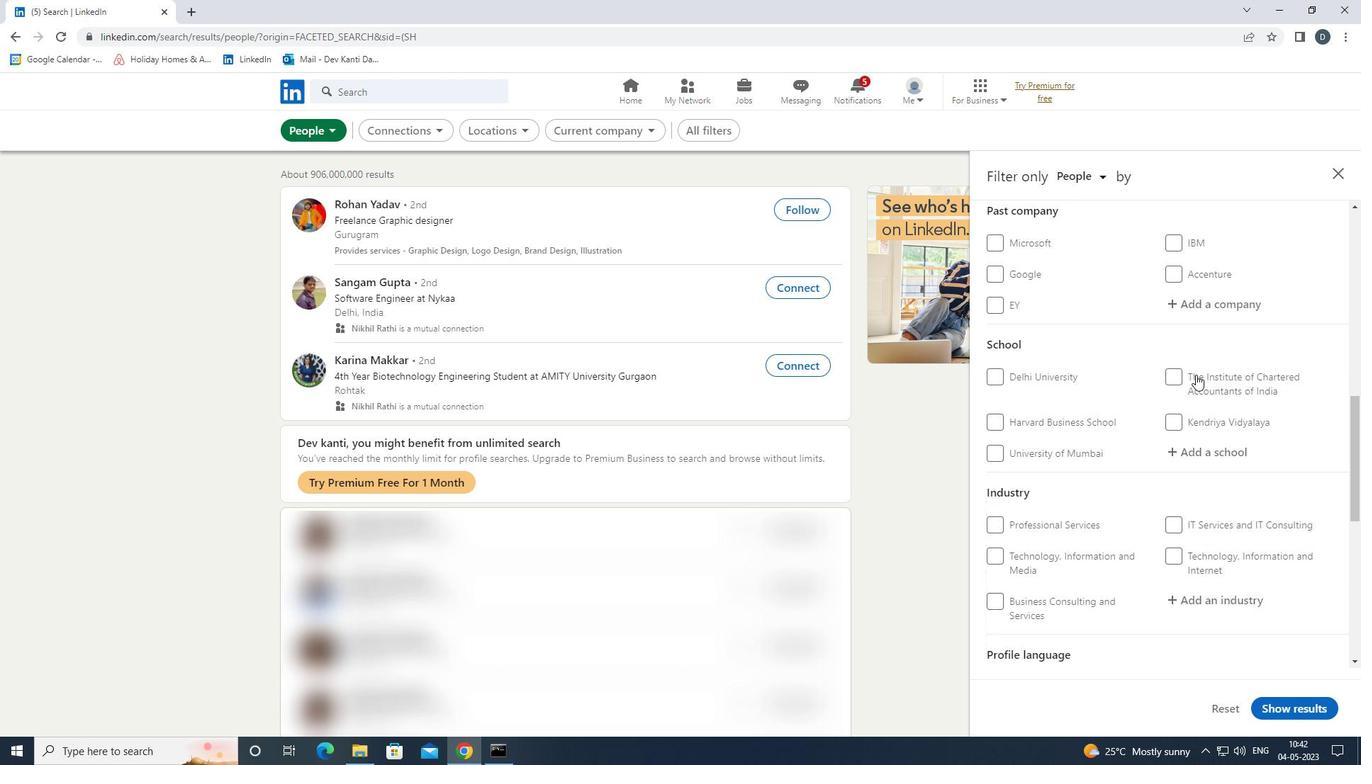 
Action: Mouse moved to (1024, 550)
Screenshot: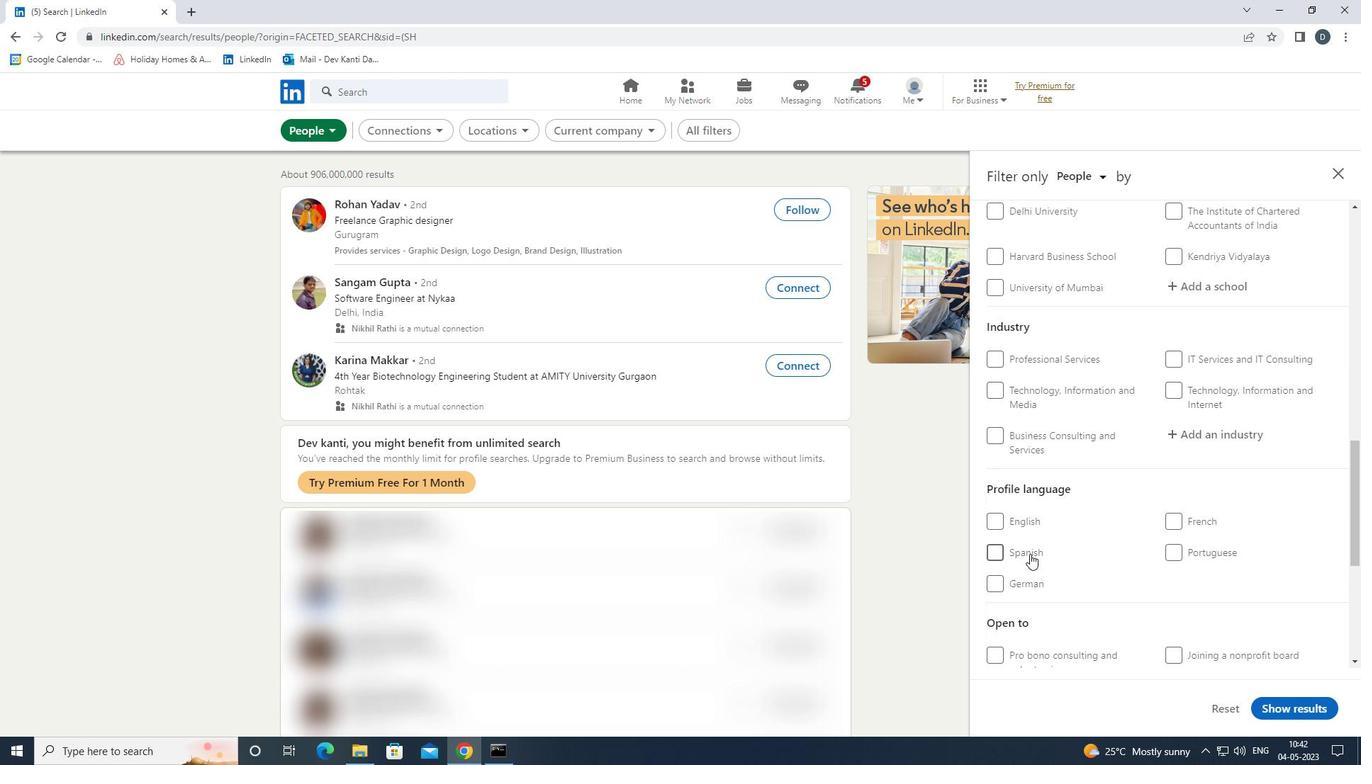 
Action: Mouse pressed left at (1024, 550)
Screenshot: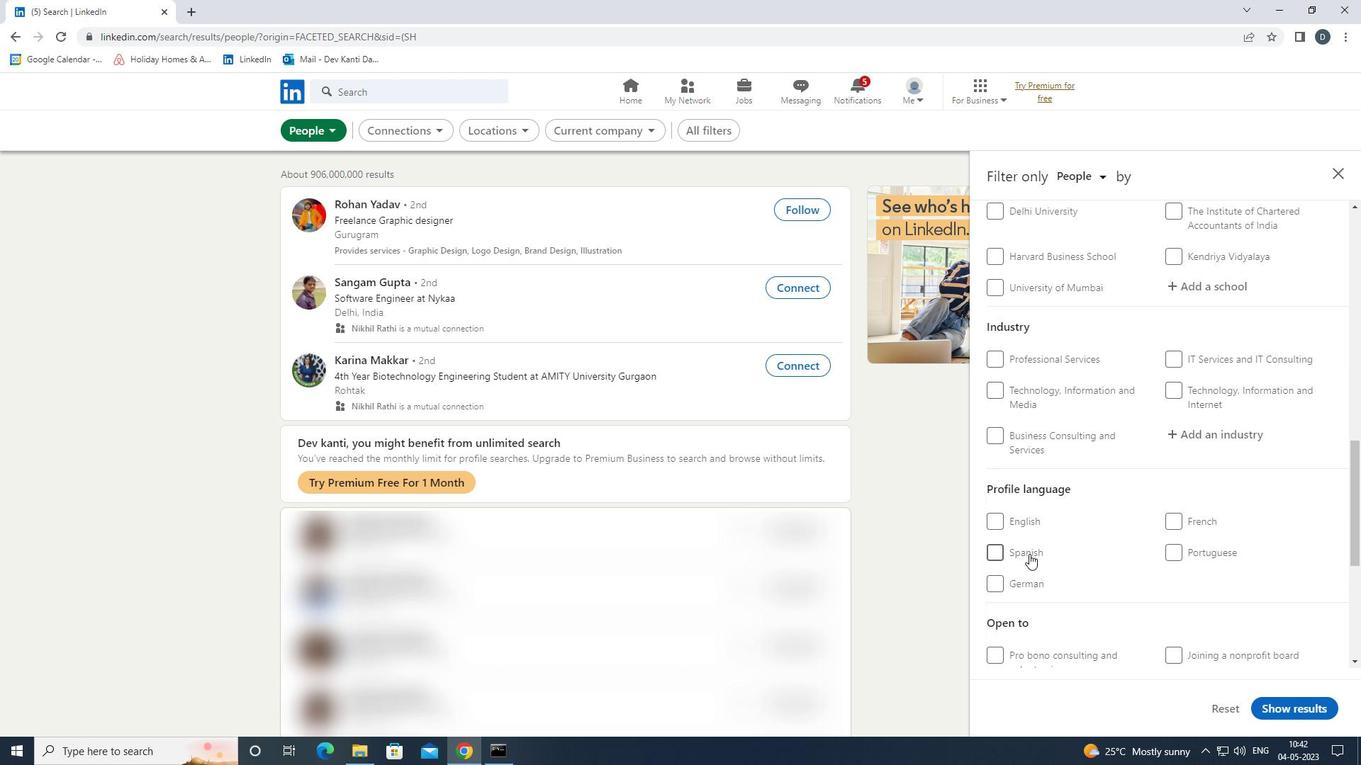 
Action: Mouse moved to (1026, 548)
Screenshot: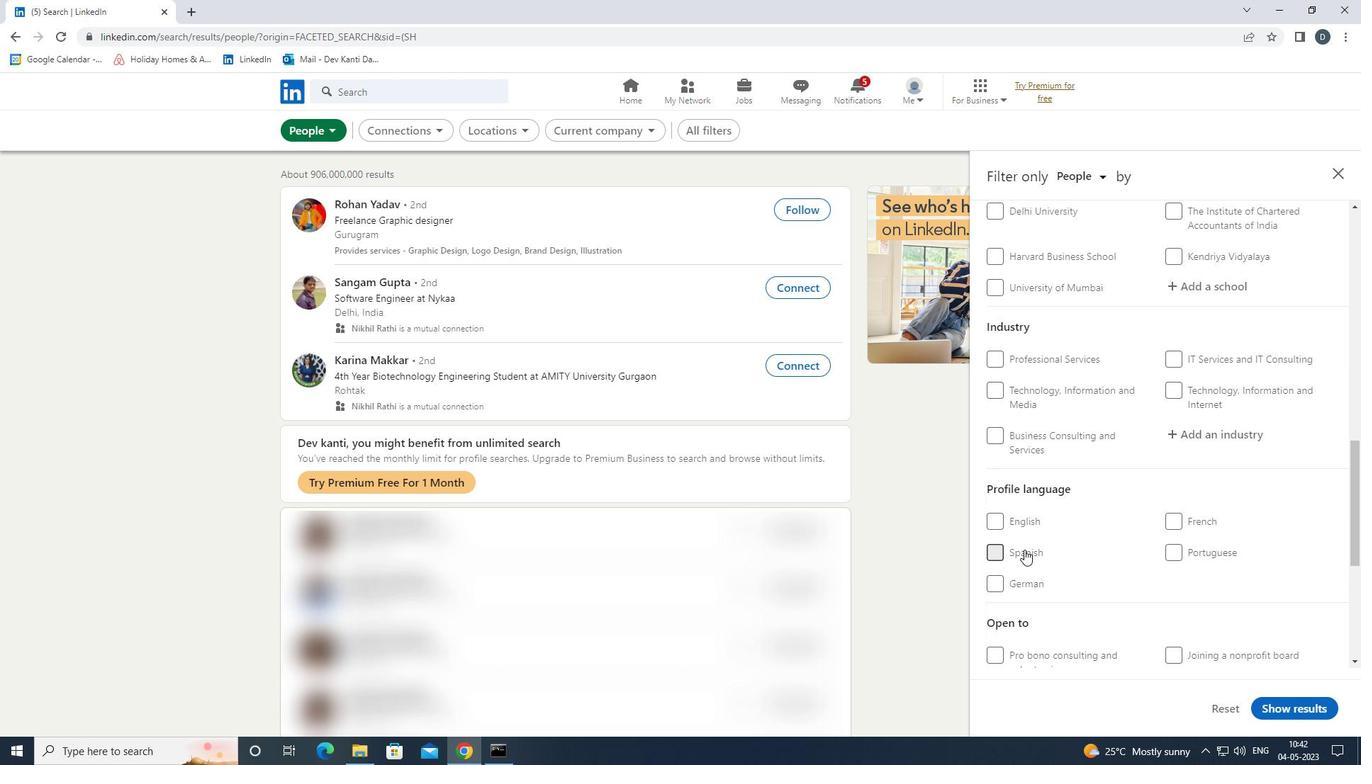 
Action: Mouse scrolled (1026, 549) with delta (0, 0)
Screenshot: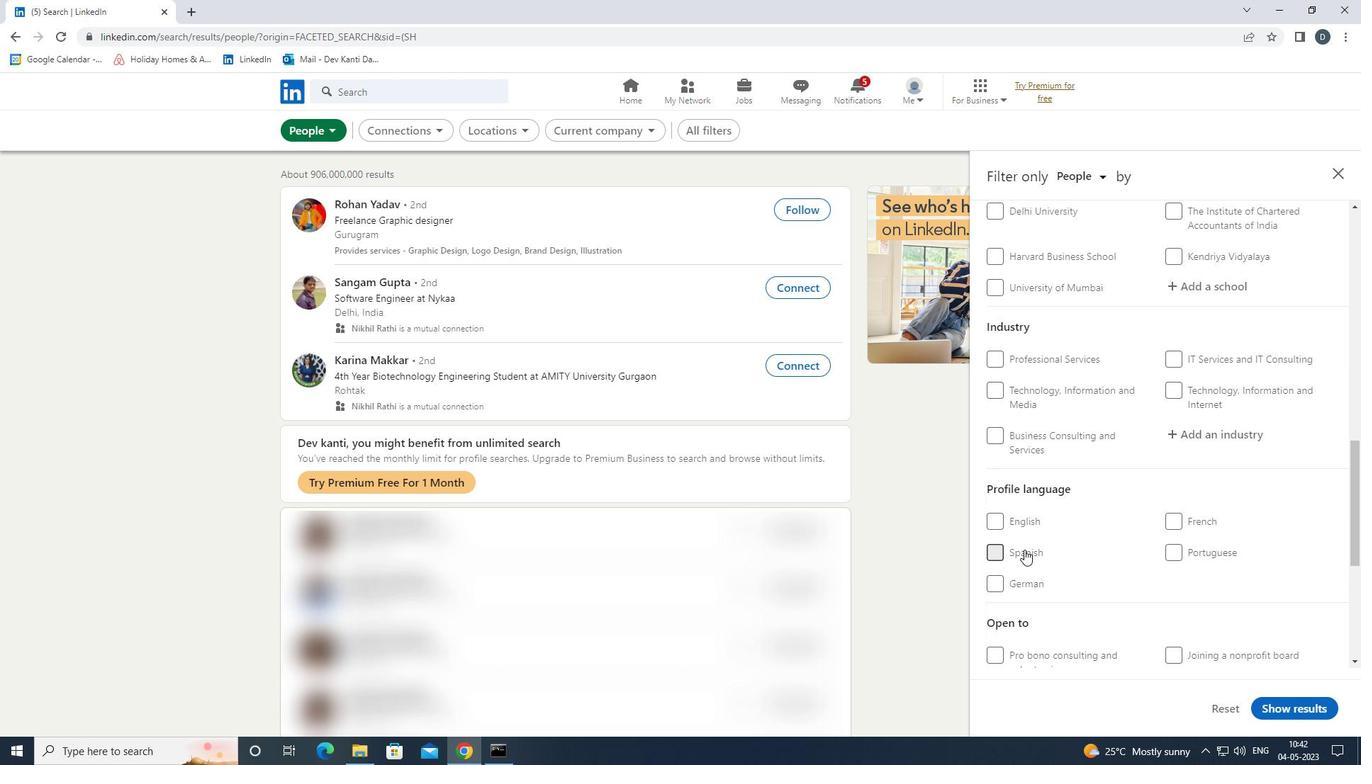 
Action: Mouse scrolled (1026, 549) with delta (0, 0)
Screenshot: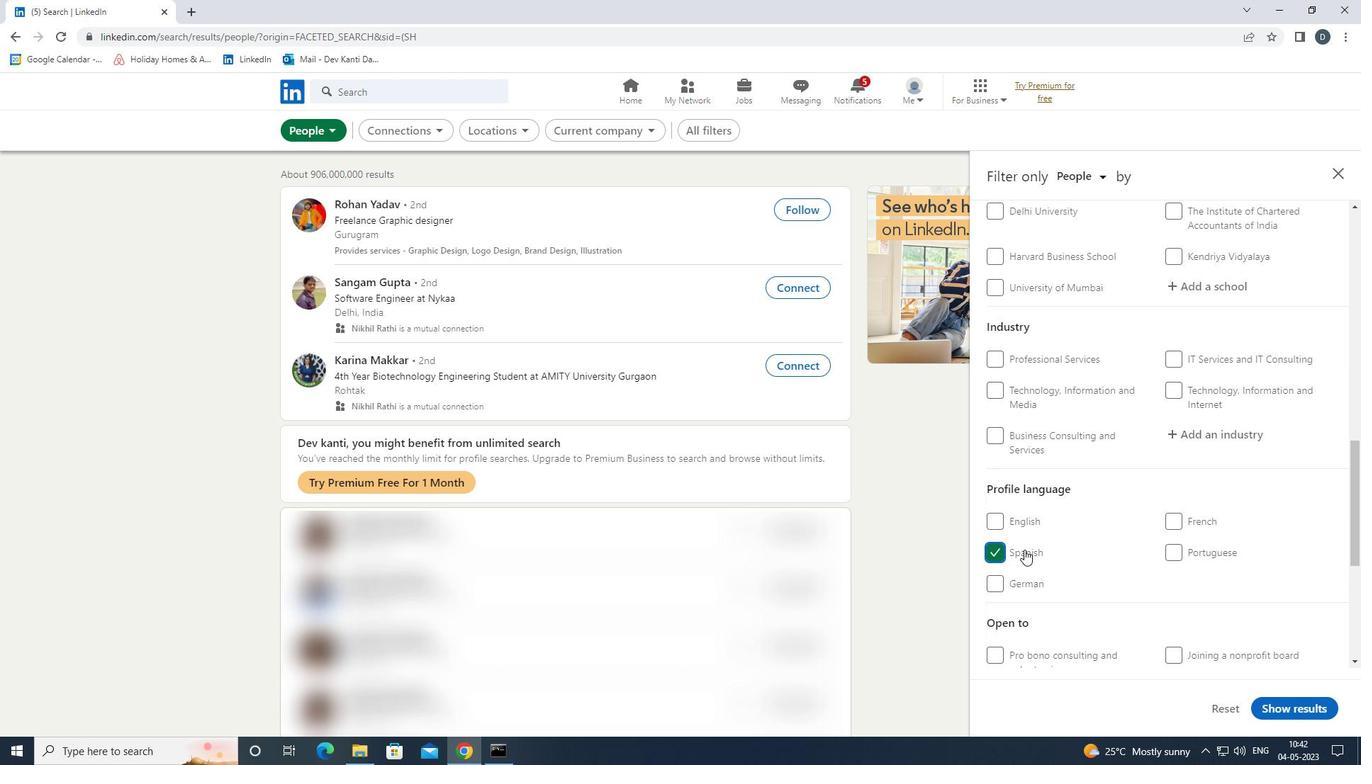 
Action: Mouse scrolled (1026, 549) with delta (0, 0)
Screenshot: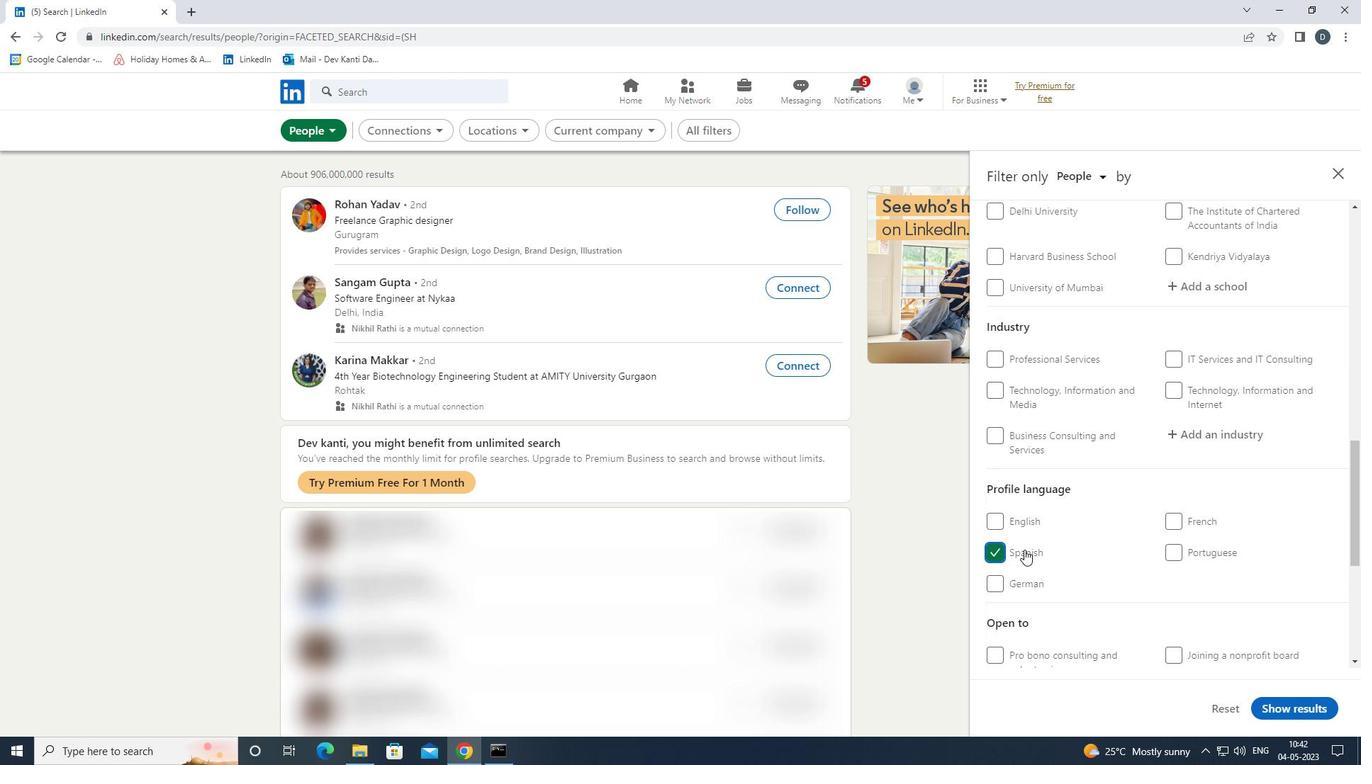 
Action: Mouse scrolled (1026, 549) with delta (0, 0)
Screenshot: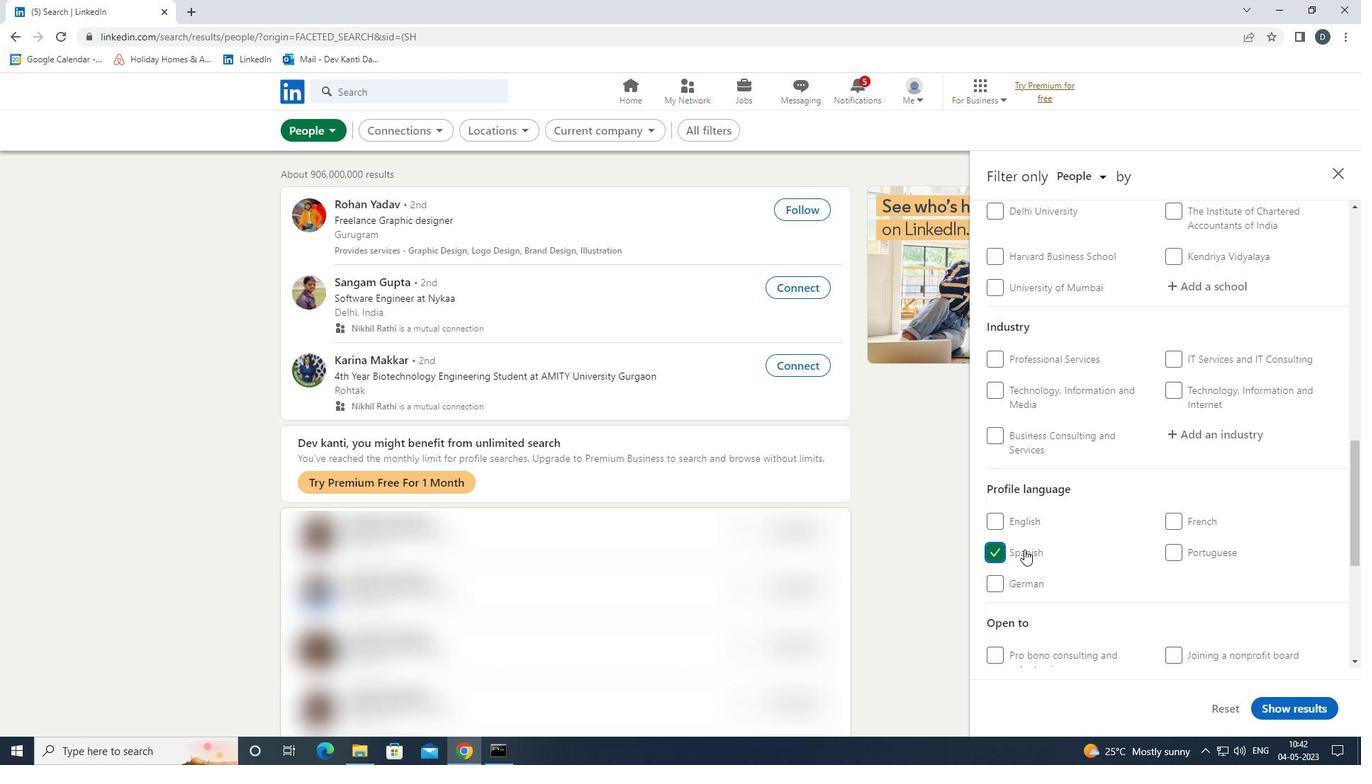 
Action: Mouse moved to (1209, 280)
Screenshot: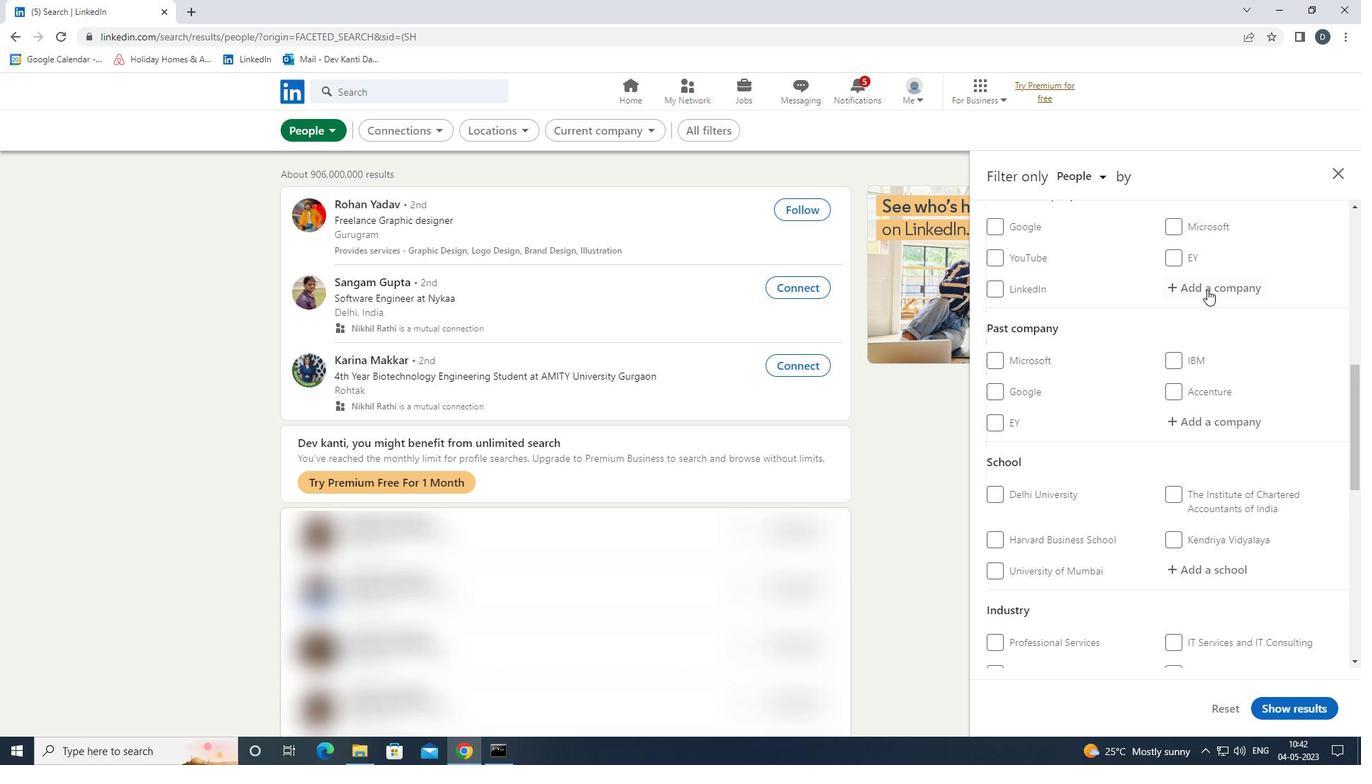 
Action: Mouse pressed left at (1209, 280)
Screenshot: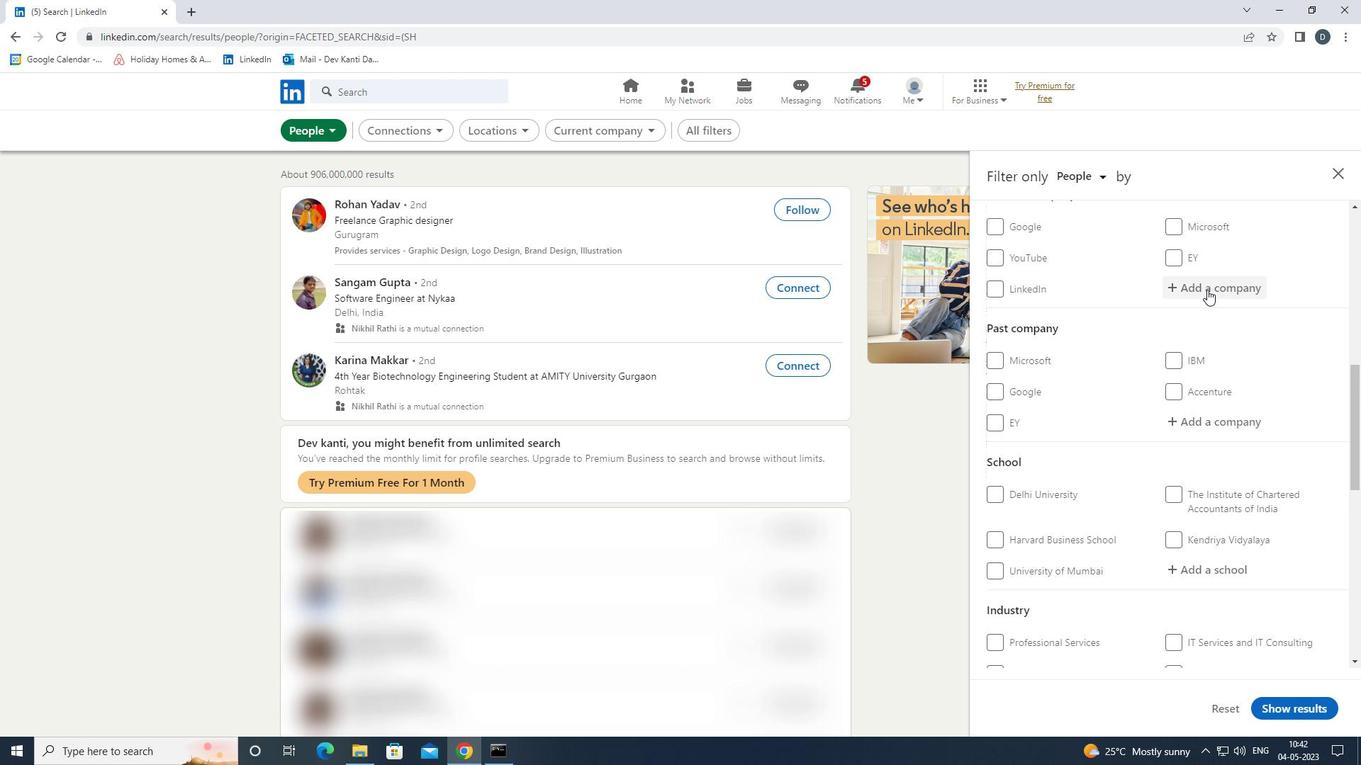 
Action: Key pressed <Key.shift>EFL<Key.down><Key.enter>
Screenshot: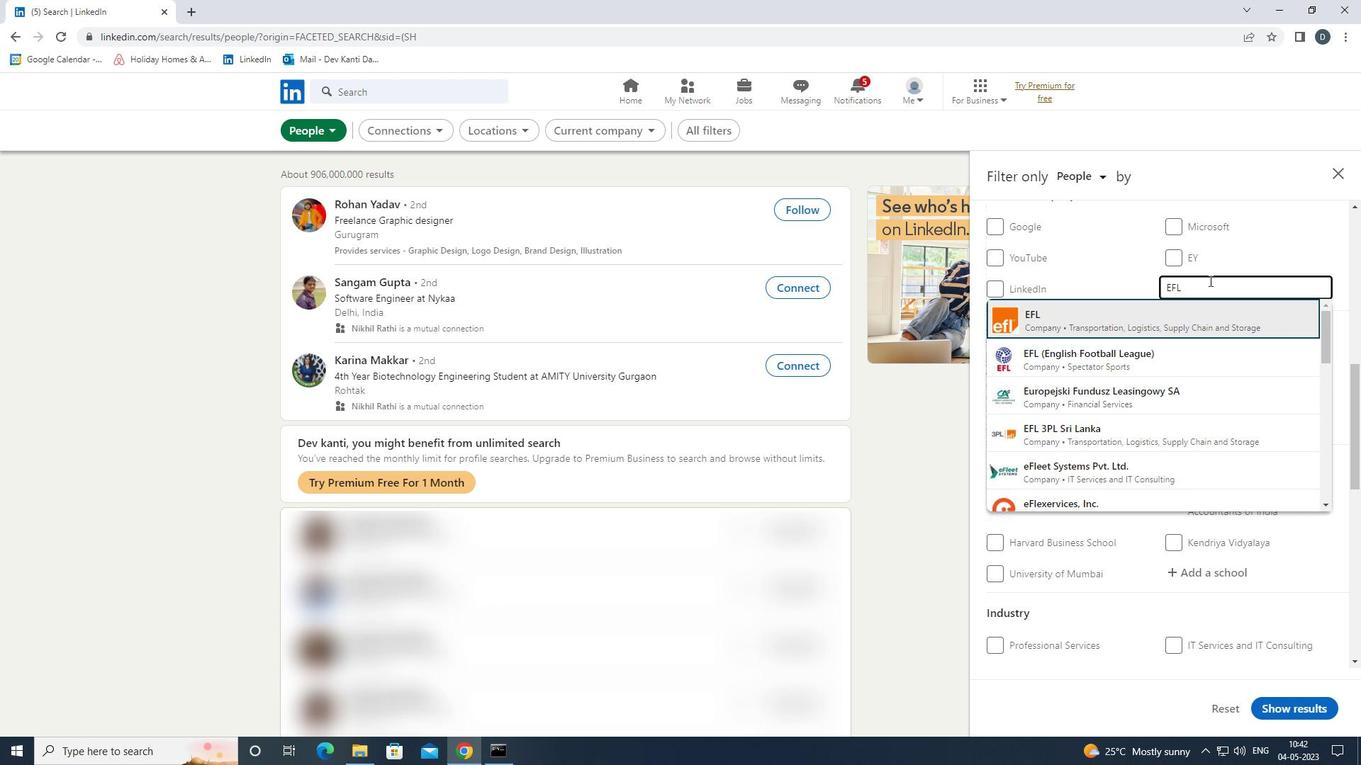 
Action: Mouse scrolled (1209, 280) with delta (0, 0)
Screenshot: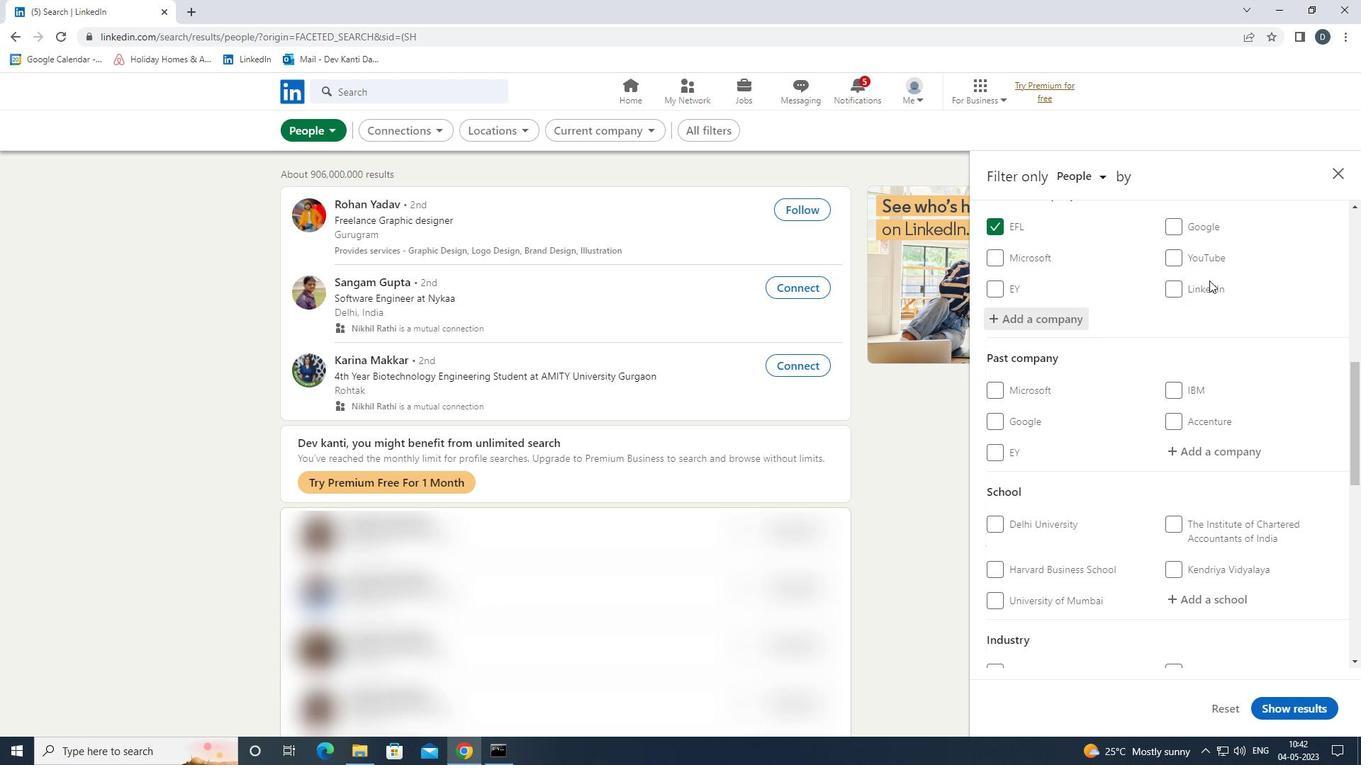
Action: Mouse scrolled (1209, 280) with delta (0, 0)
Screenshot: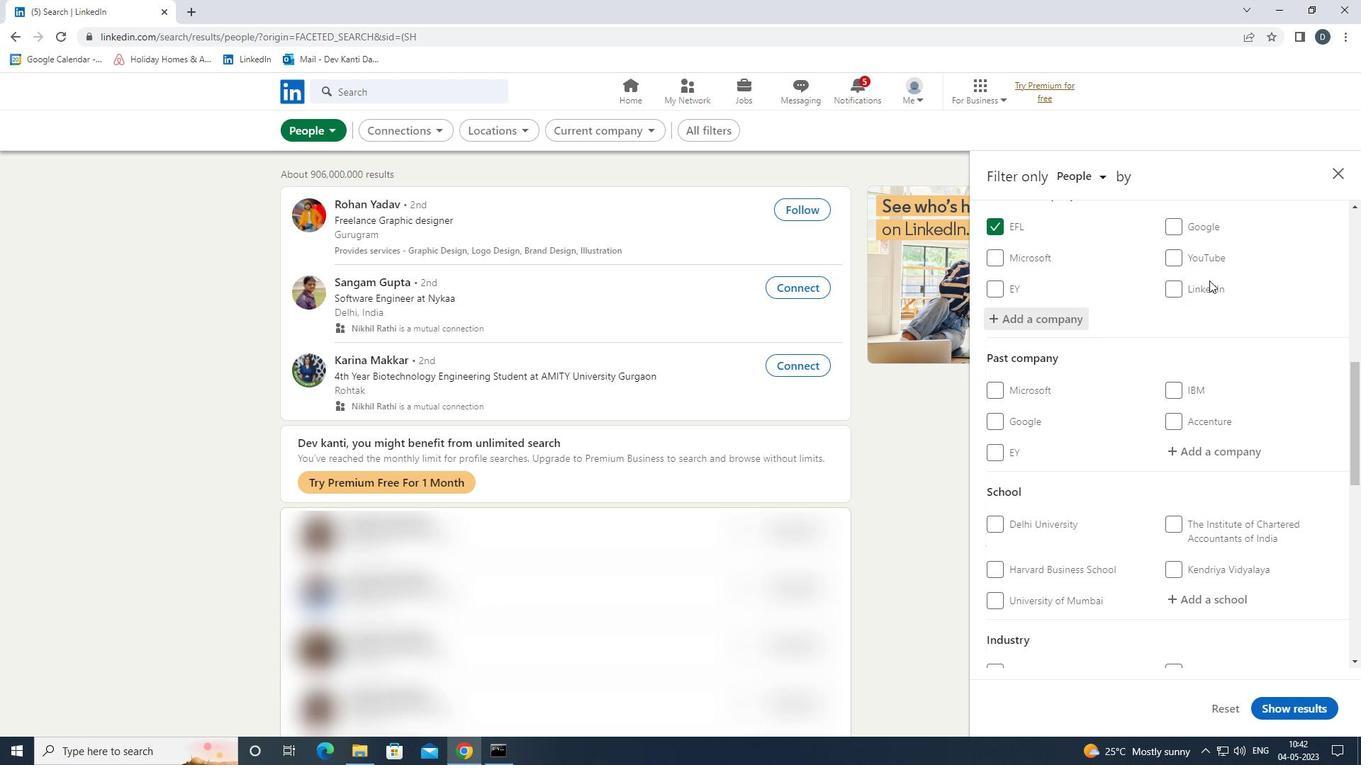
Action: Mouse moved to (1222, 457)
Screenshot: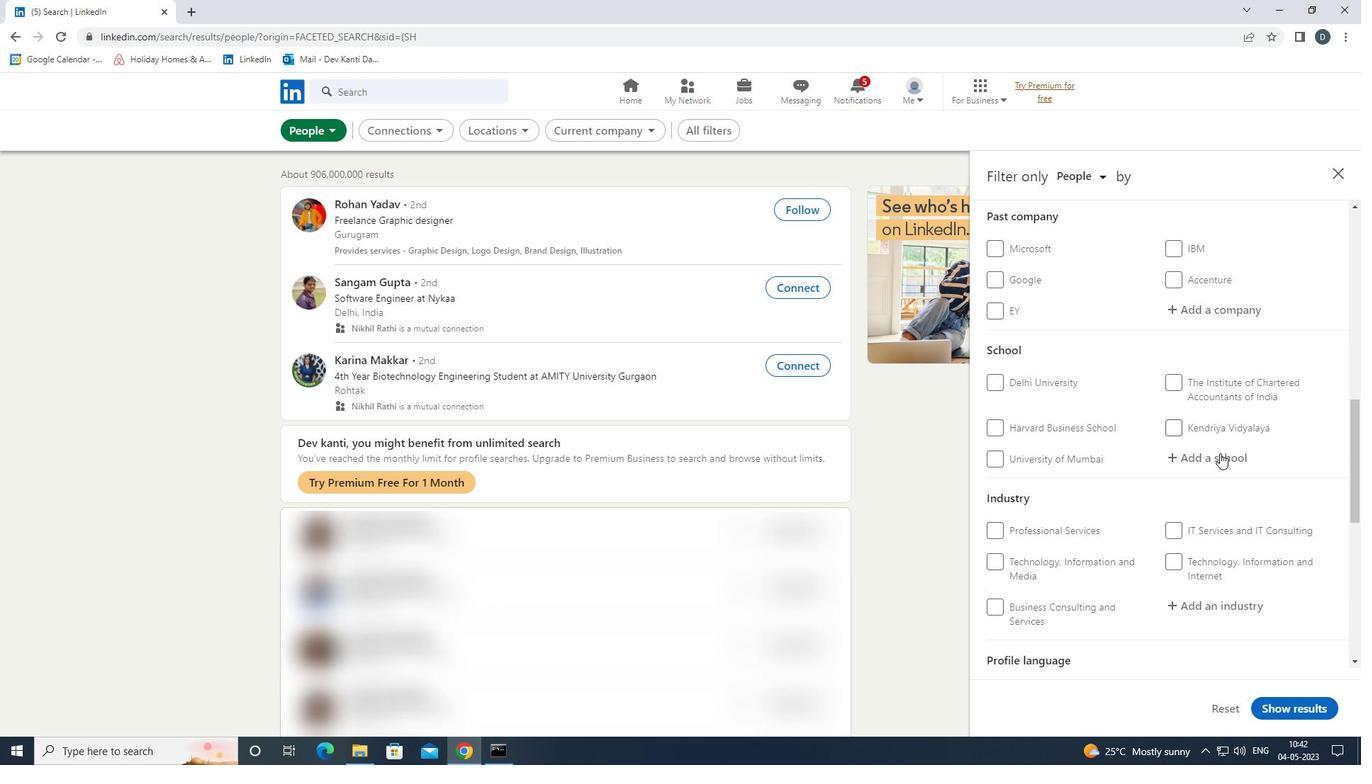 
Action: Mouse pressed left at (1222, 457)
Screenshot: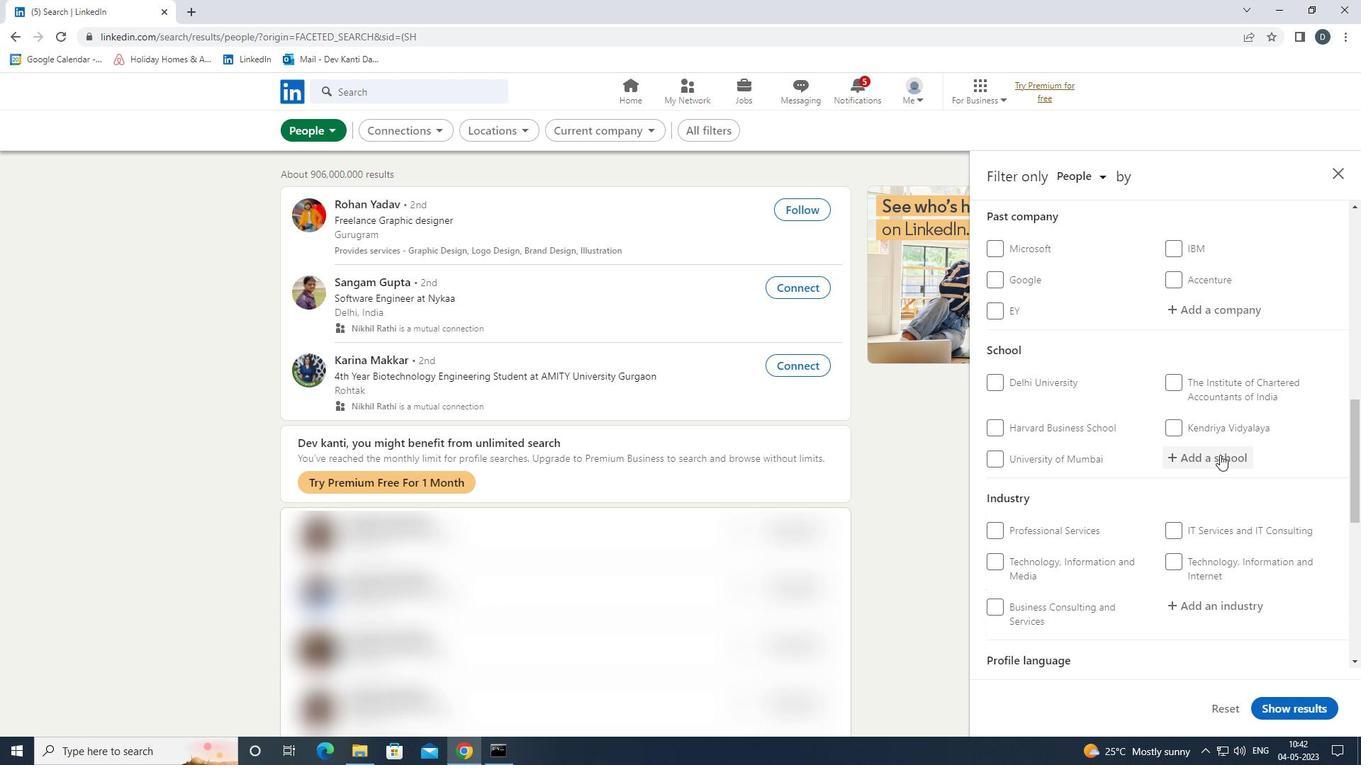 
Action: Key pressed <Key.shift>SRI<Key.space><Key.shift>VENKATESWARA<Key.down><Key.enter>
Screenshot: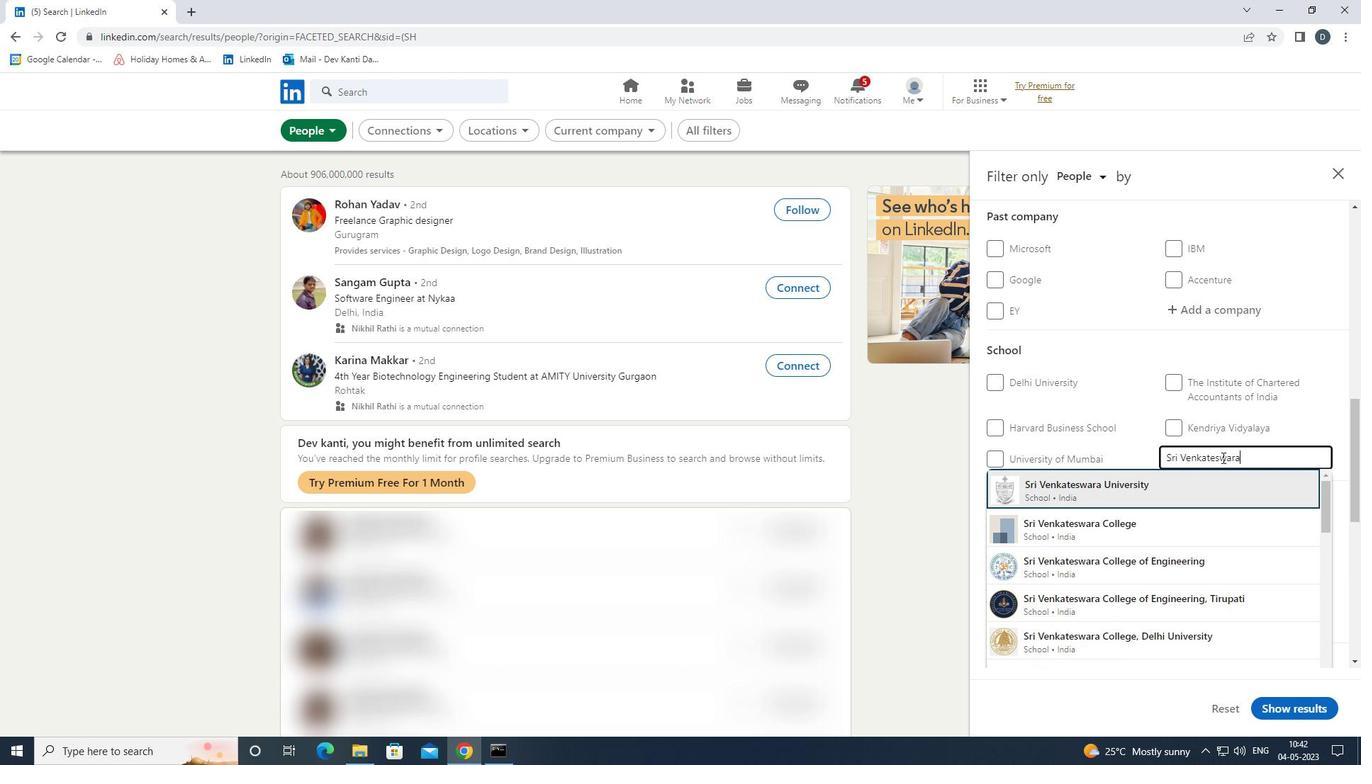 
Action: Mouse scrolled (1222, 457) with delta (0, 0)
Screenshot: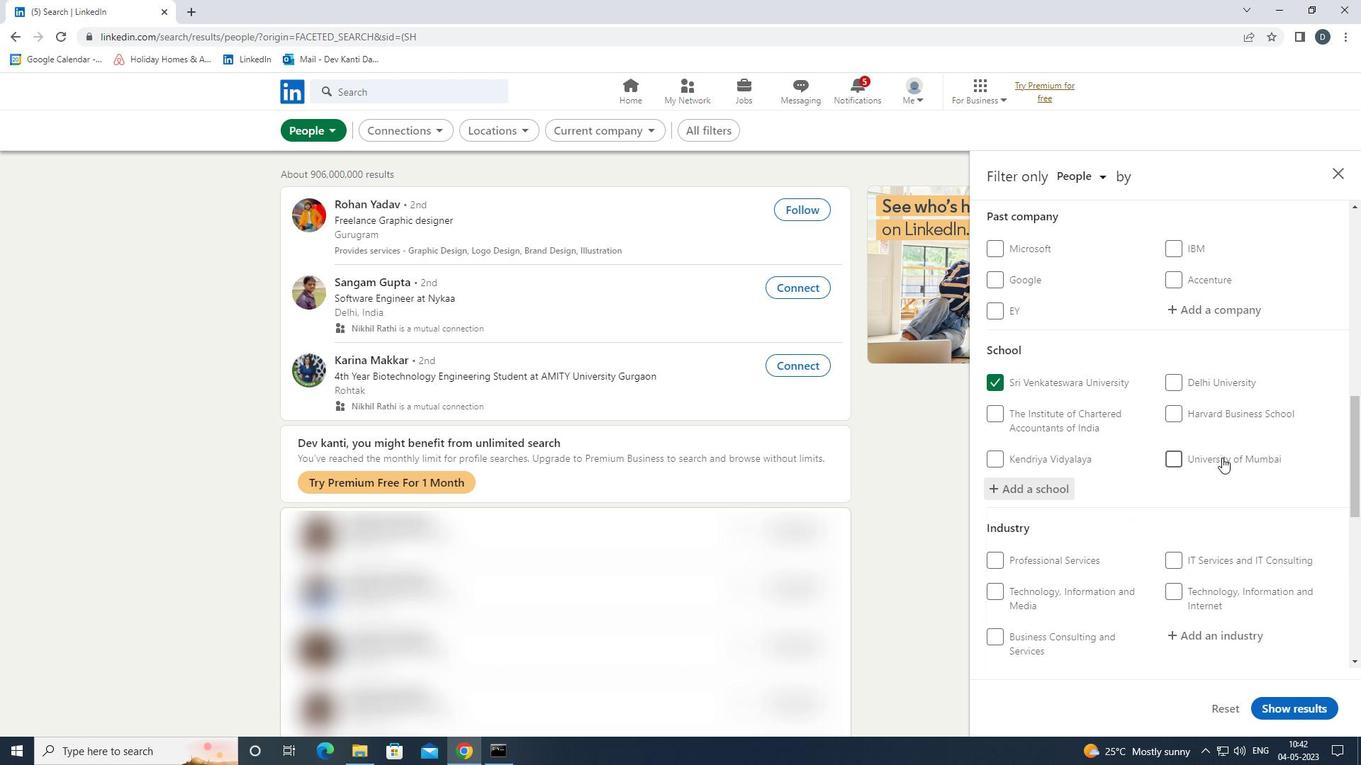 
Action: Mouse scrolled (1222, 457) with delta (0, 0)
Screenshot: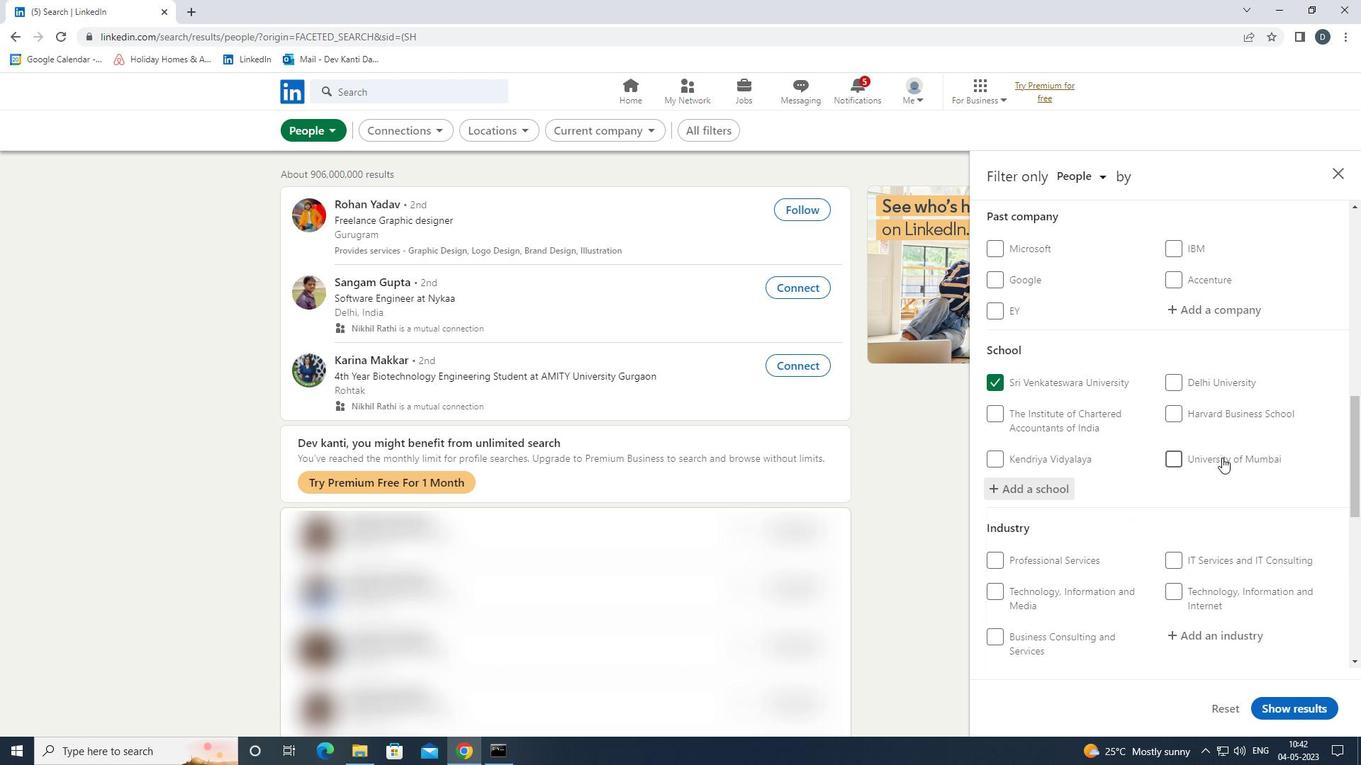 
Action: Mouse scrolled (1222, 457) with delta (0, 0)
Screenshot: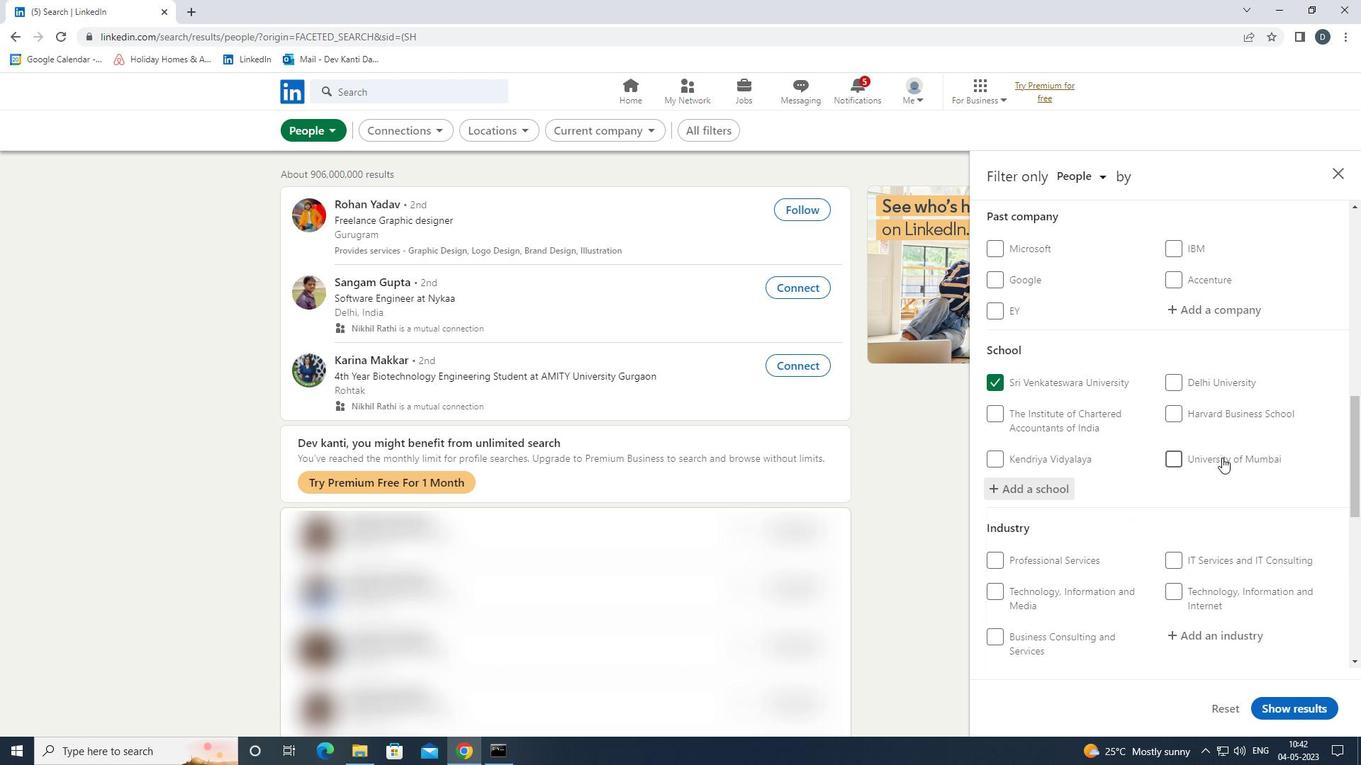 
Action: Mouse moved to (1246, 409)
Screenshot: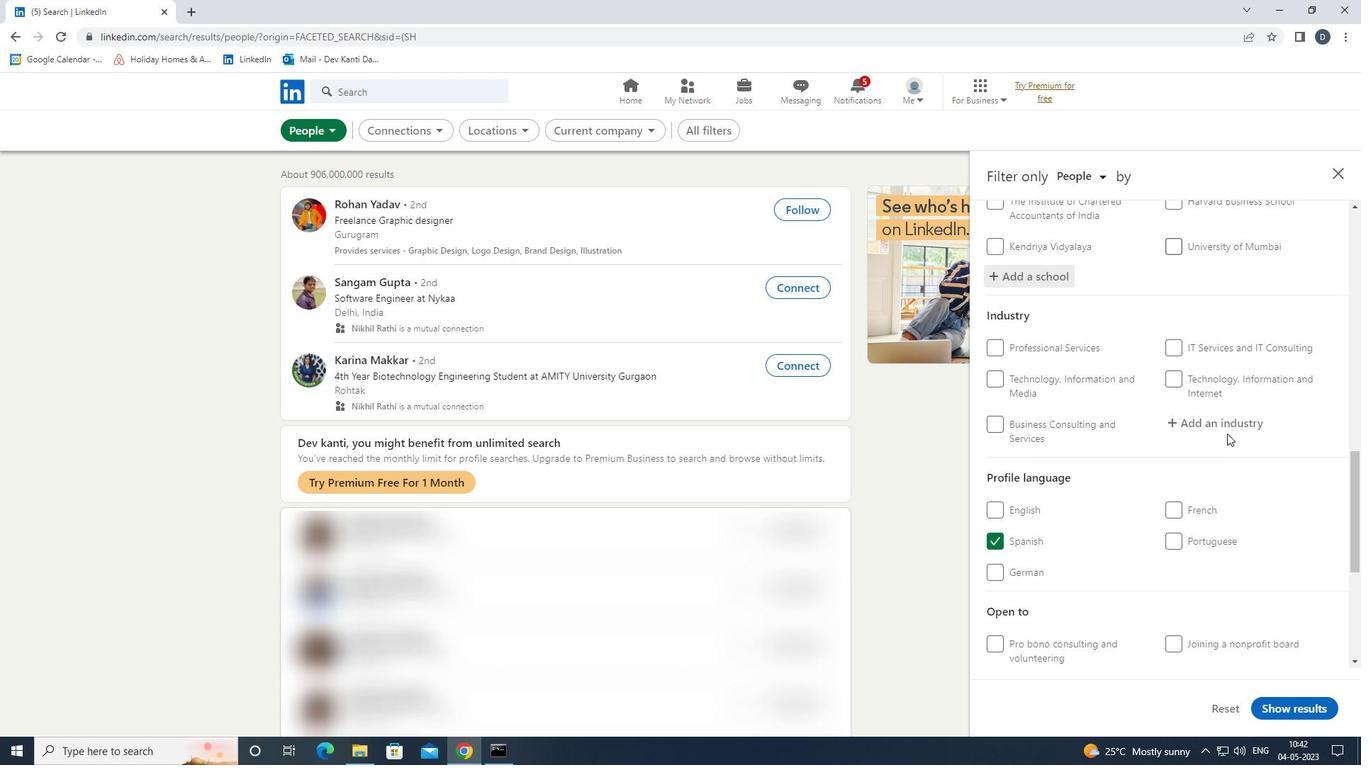 
Action: Mouse pressed left at (1246, 409)
Screenshot: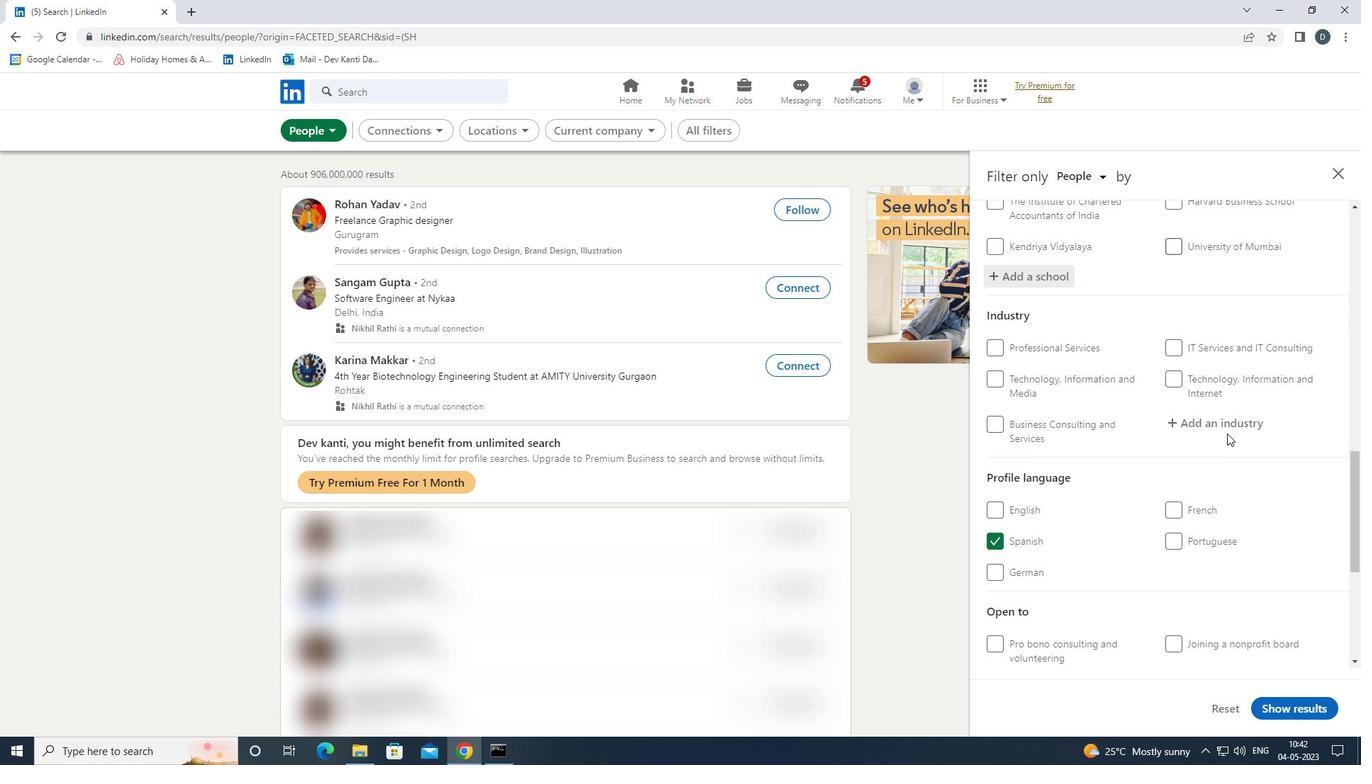 
Action: Mouse moved to (1235, 422)
Screenshot: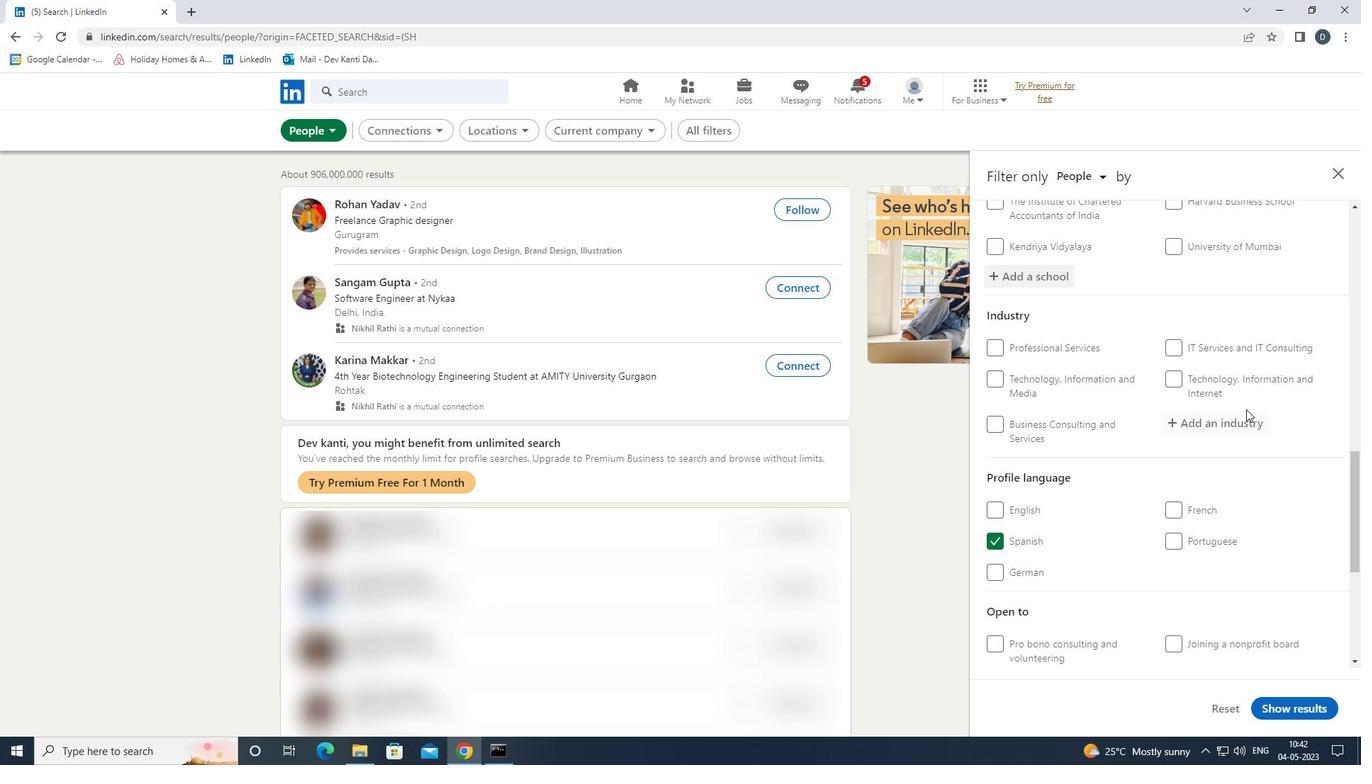 
Action: Mouse pressed left at (1235, 422)
Screenshot: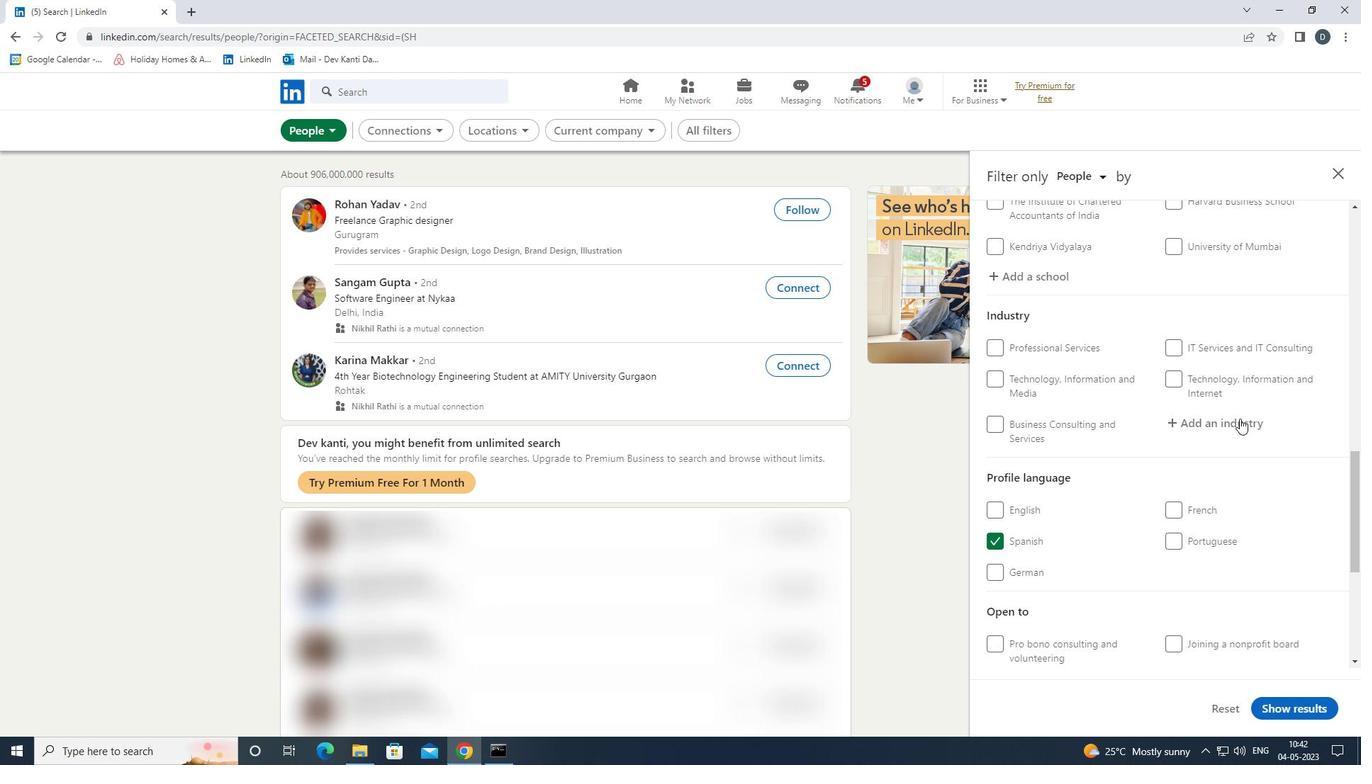 
Action: Key pressed <Key.shift>LAW<Key.space><Key.shift>PRAC<Key.down><Key.enter>
Screenshot: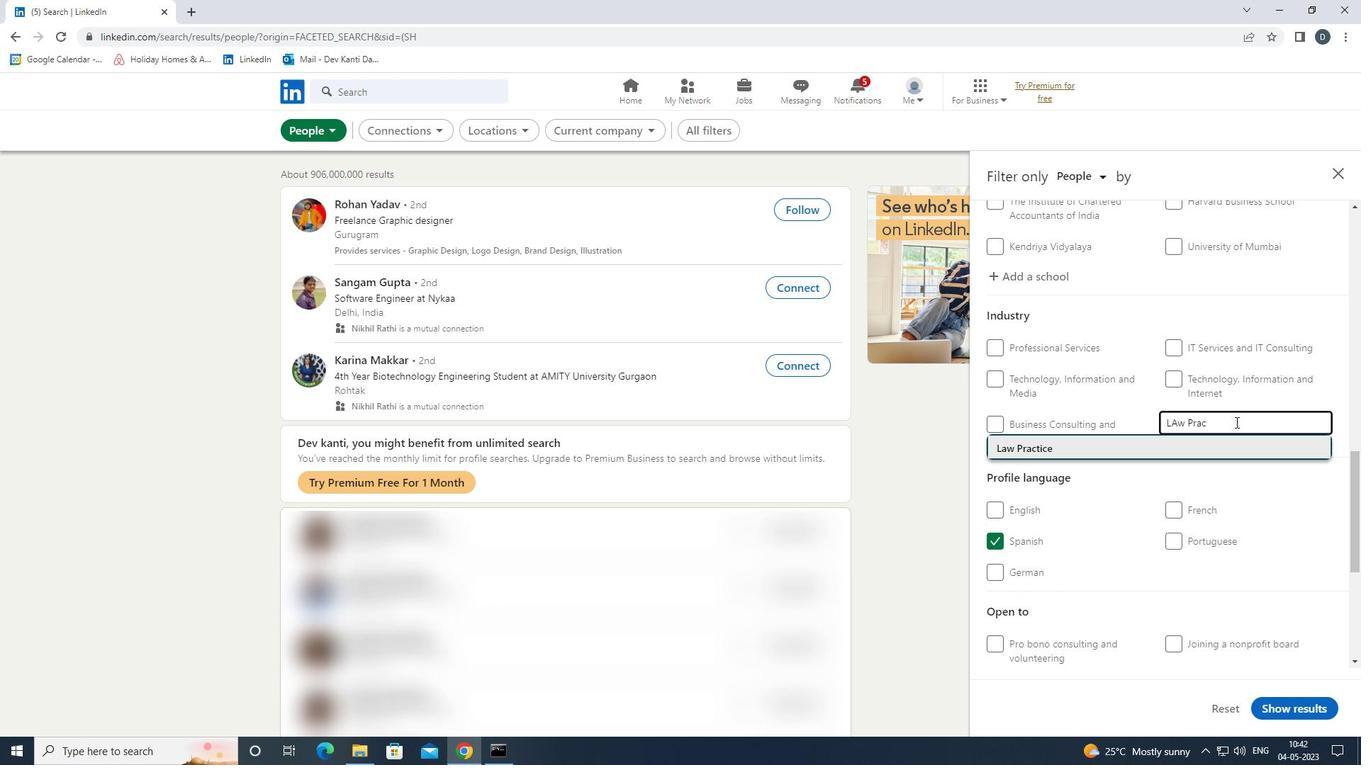 
Action: Mouse scrolled (1235, 421) with delta (0, 0)
Screenshot: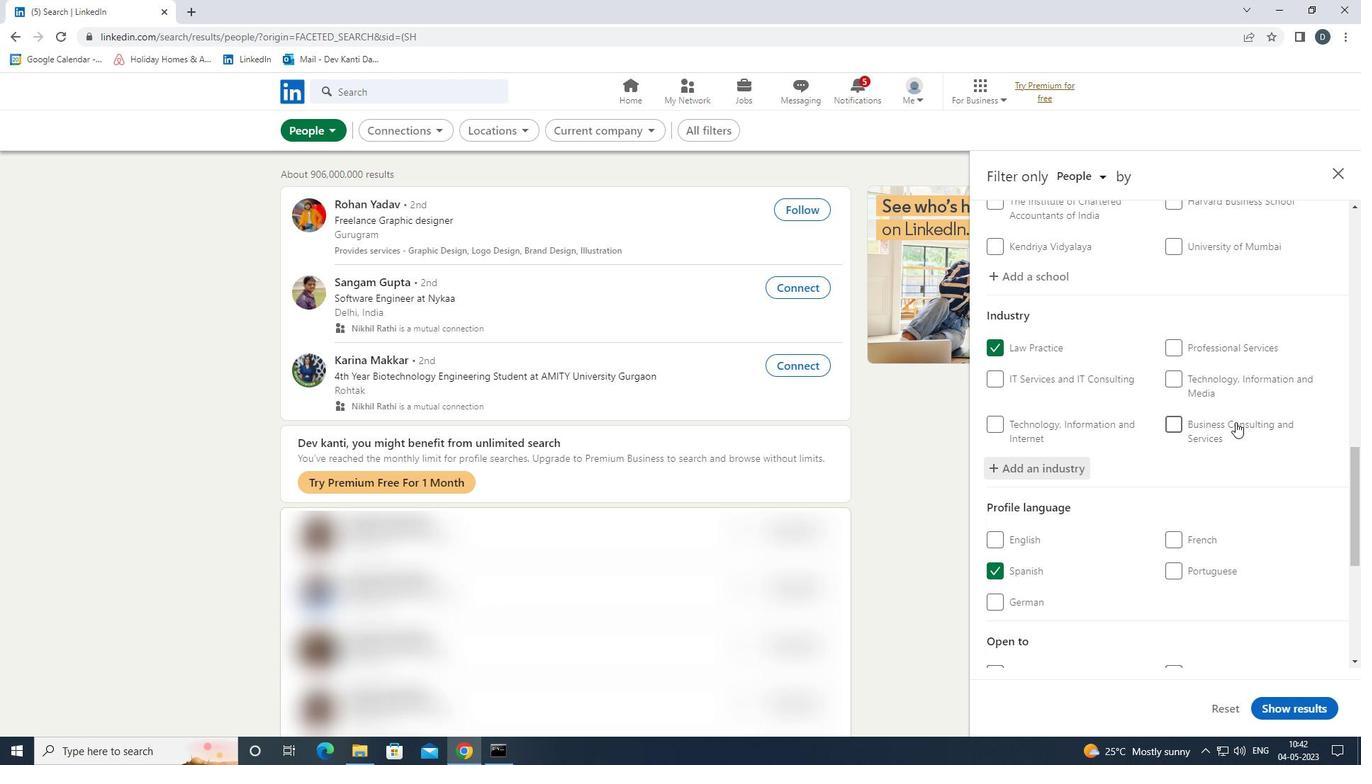 
Action: Mouse scrolled (1235, 421) with delta (0, 0)
Screenshot: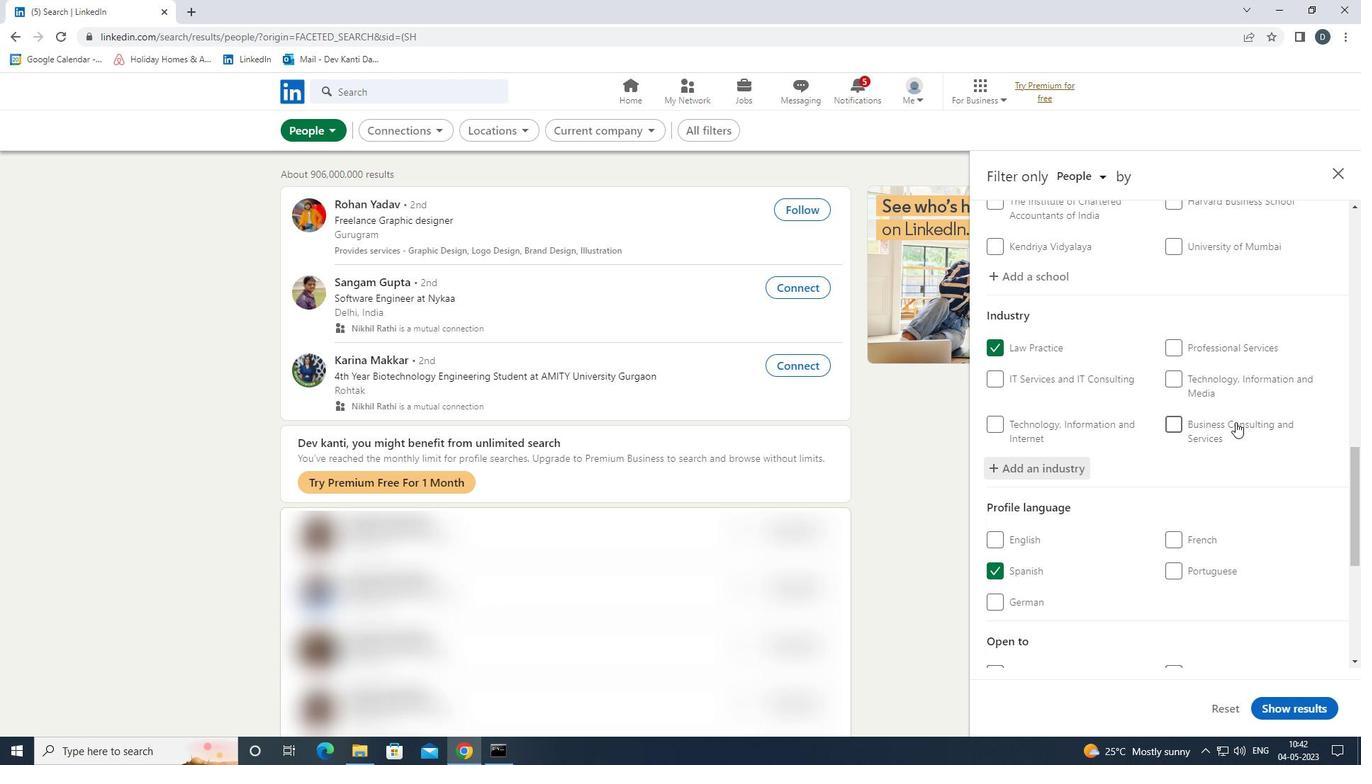 
Action: Mouse scrolled (1235, 421) with delta (0, 0)
Screenshot: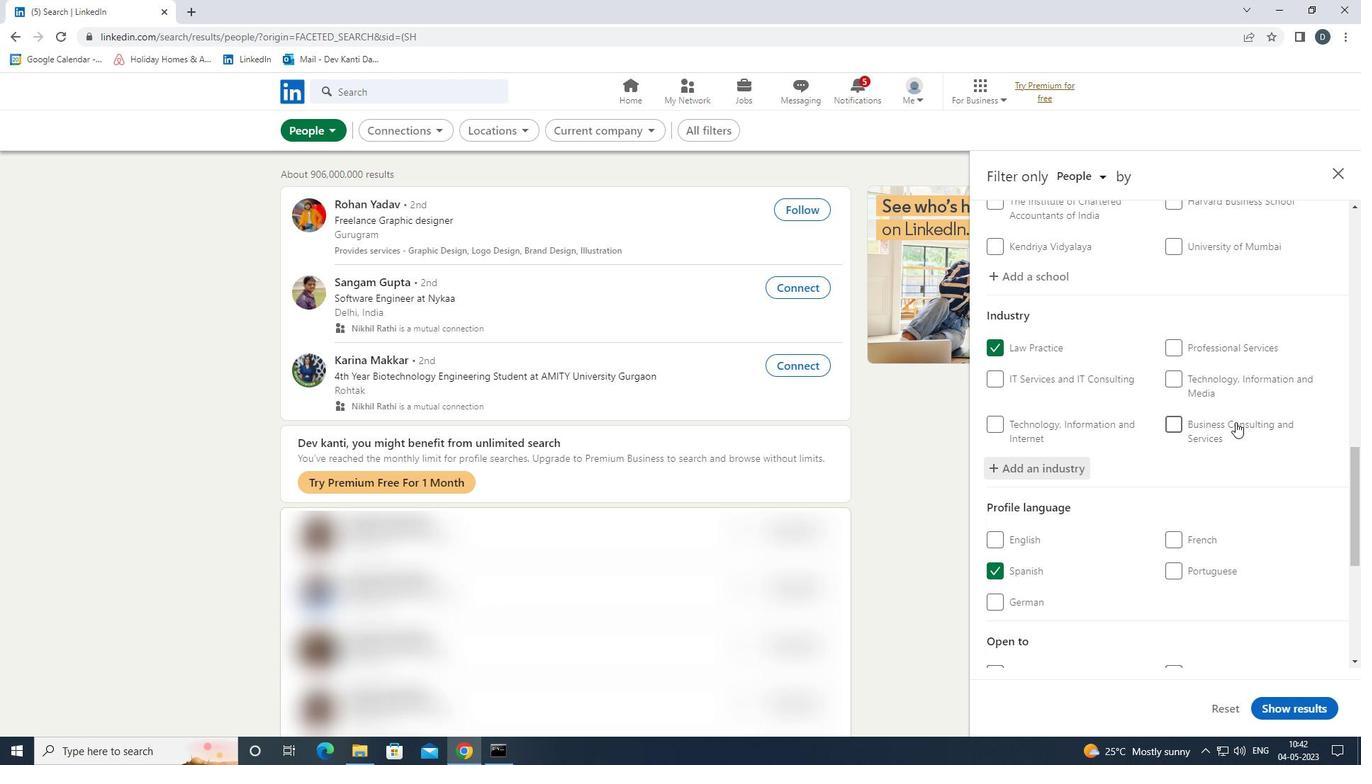 
Action: Mouse scrolled (1235, 421) with delta (0, 0)
Screenshot: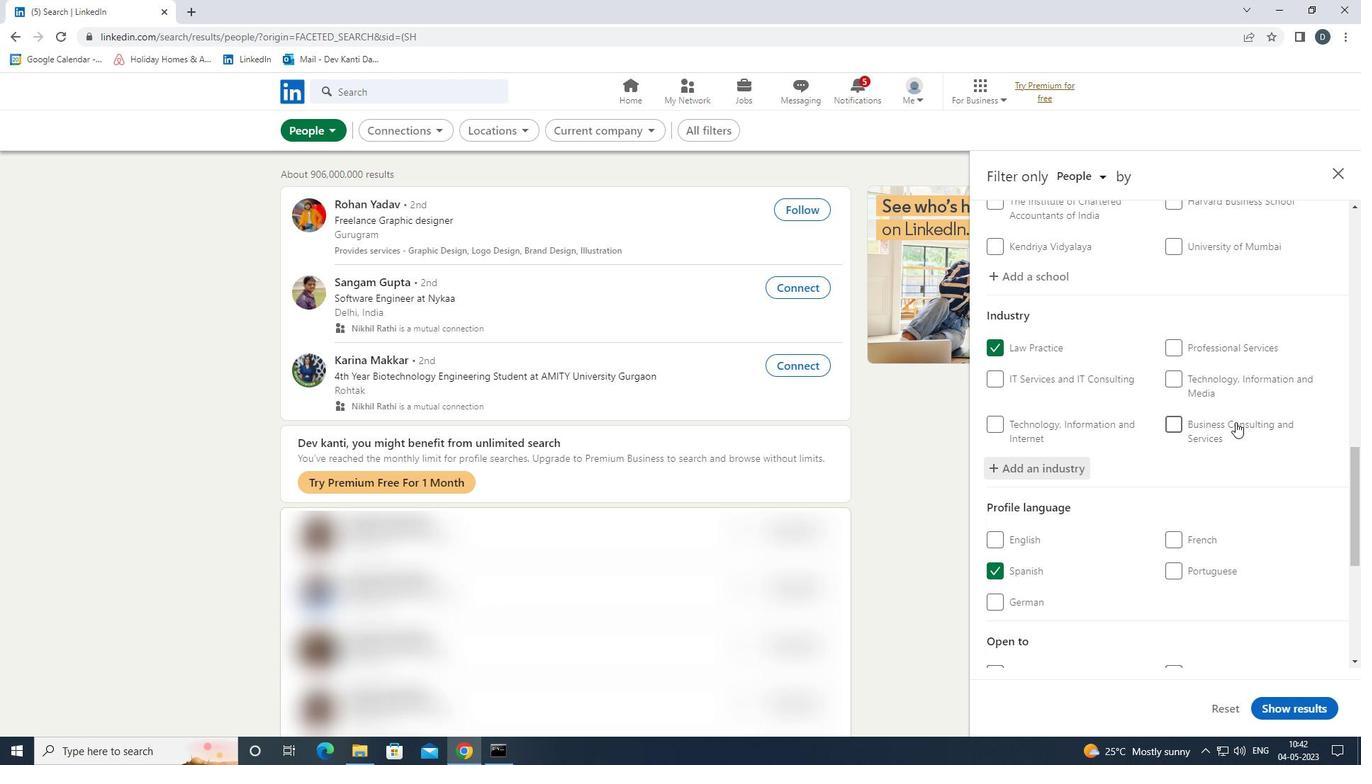 
Action: Mouse scrolled (1235, 421) with delta (0, 0)
Screenshot: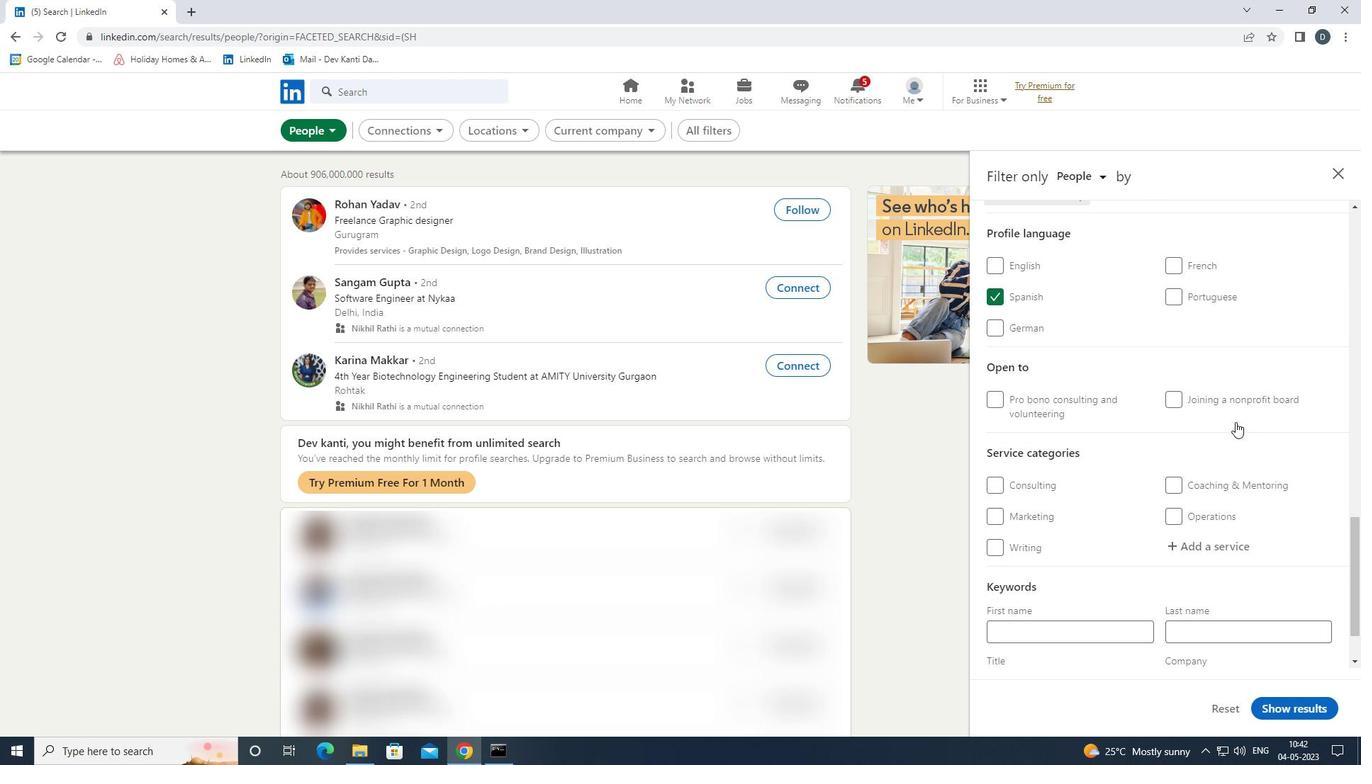 
Action: Mouse scrolled (1235, 421) with delta (0, 0)
Screenshot: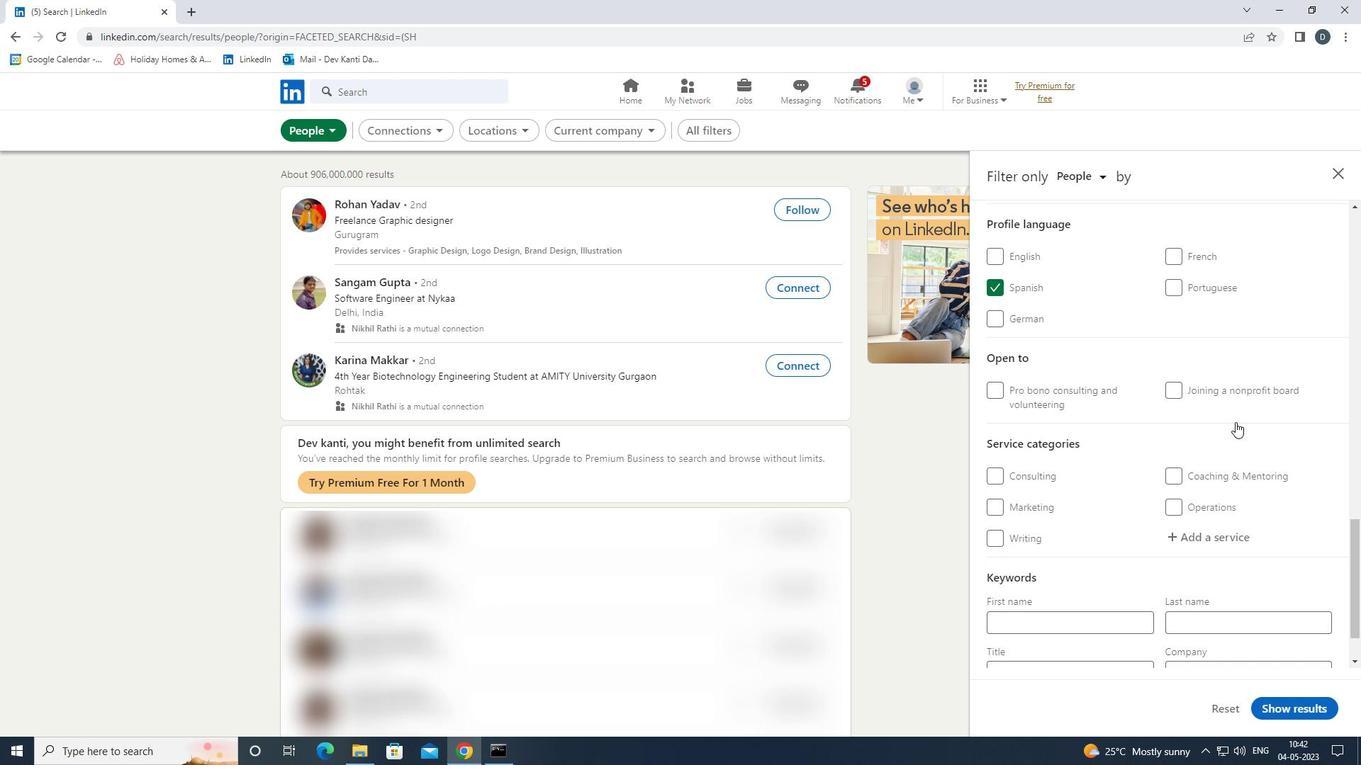 
Action: Mouse moved to (1200, 470)
Screenshot: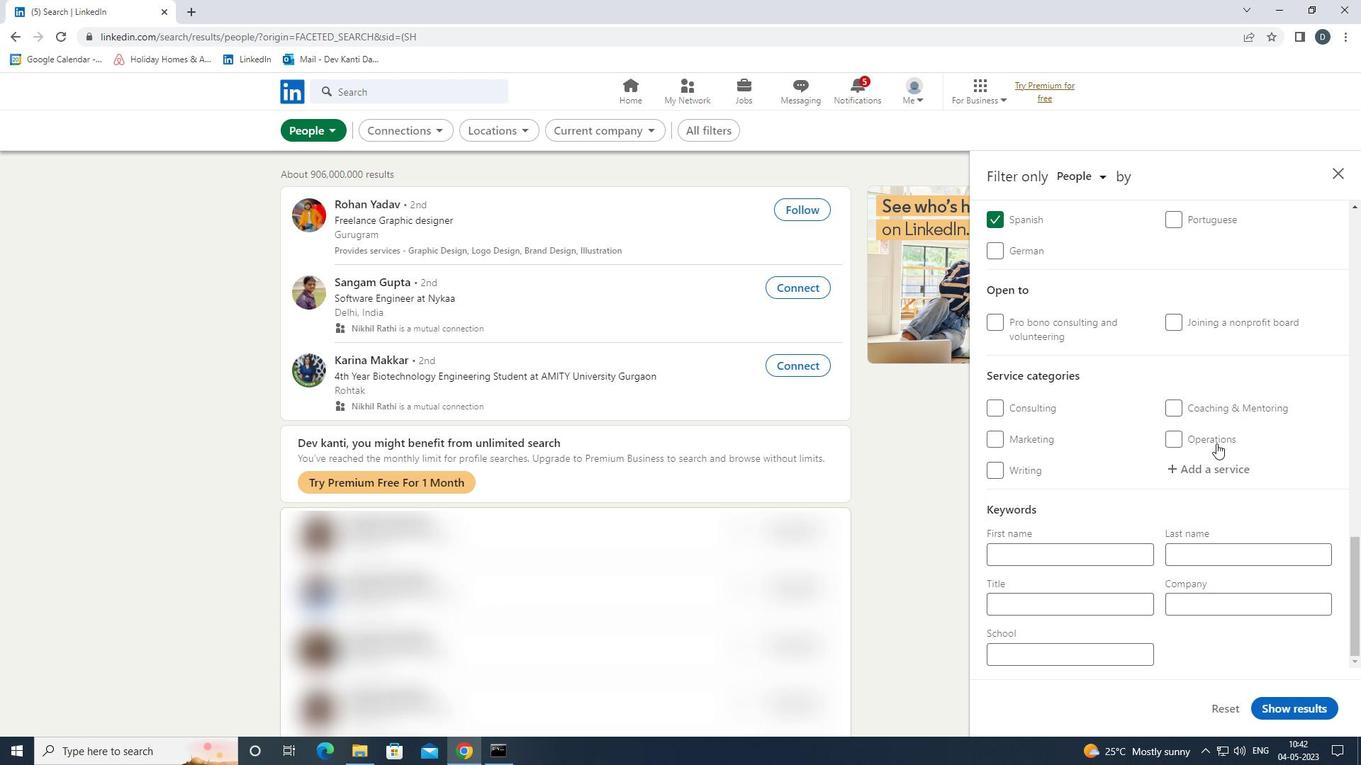 
Action: Mouse pressed left at (1200, 470)
Screenshot: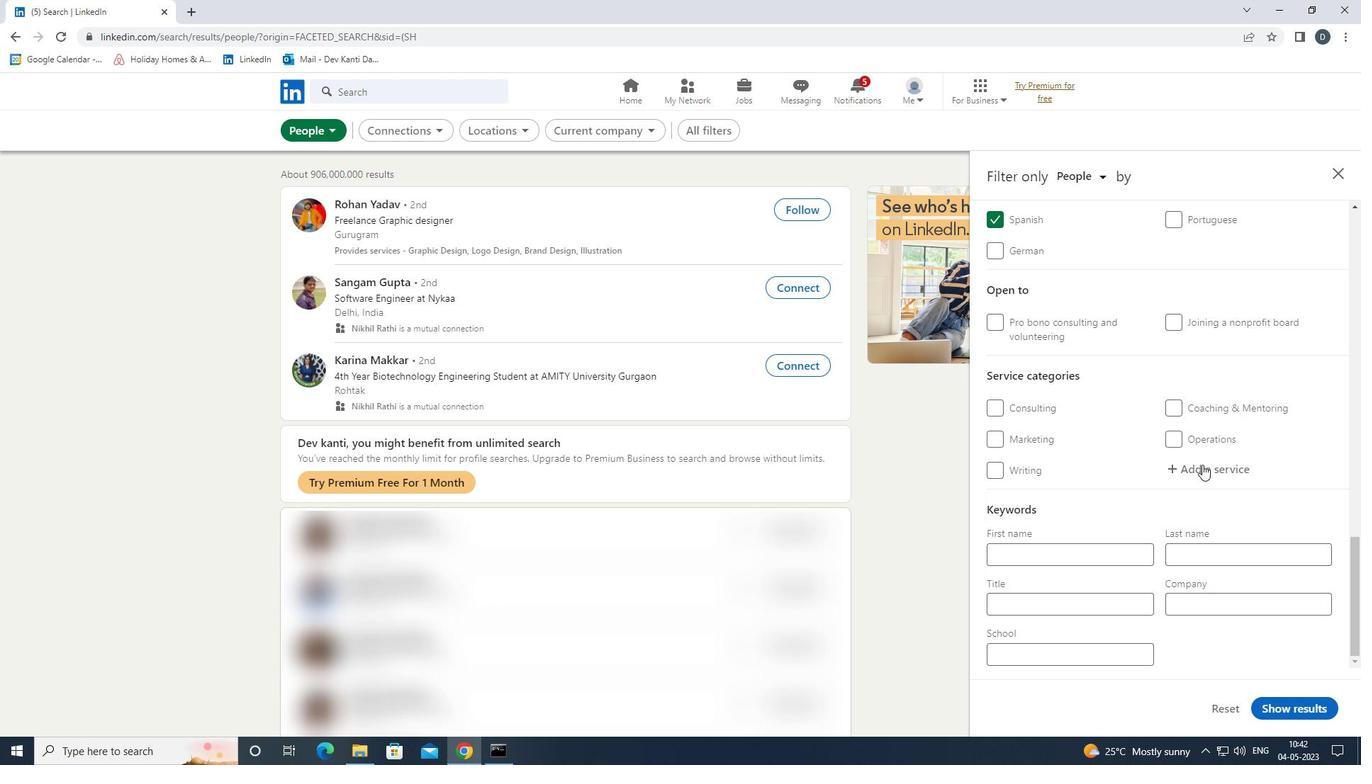 
Action: Key pressed <Key.shift>WEB<Key.space><Key.shift>DE<Key.down><Key.down><Key.enter>
Screenshot: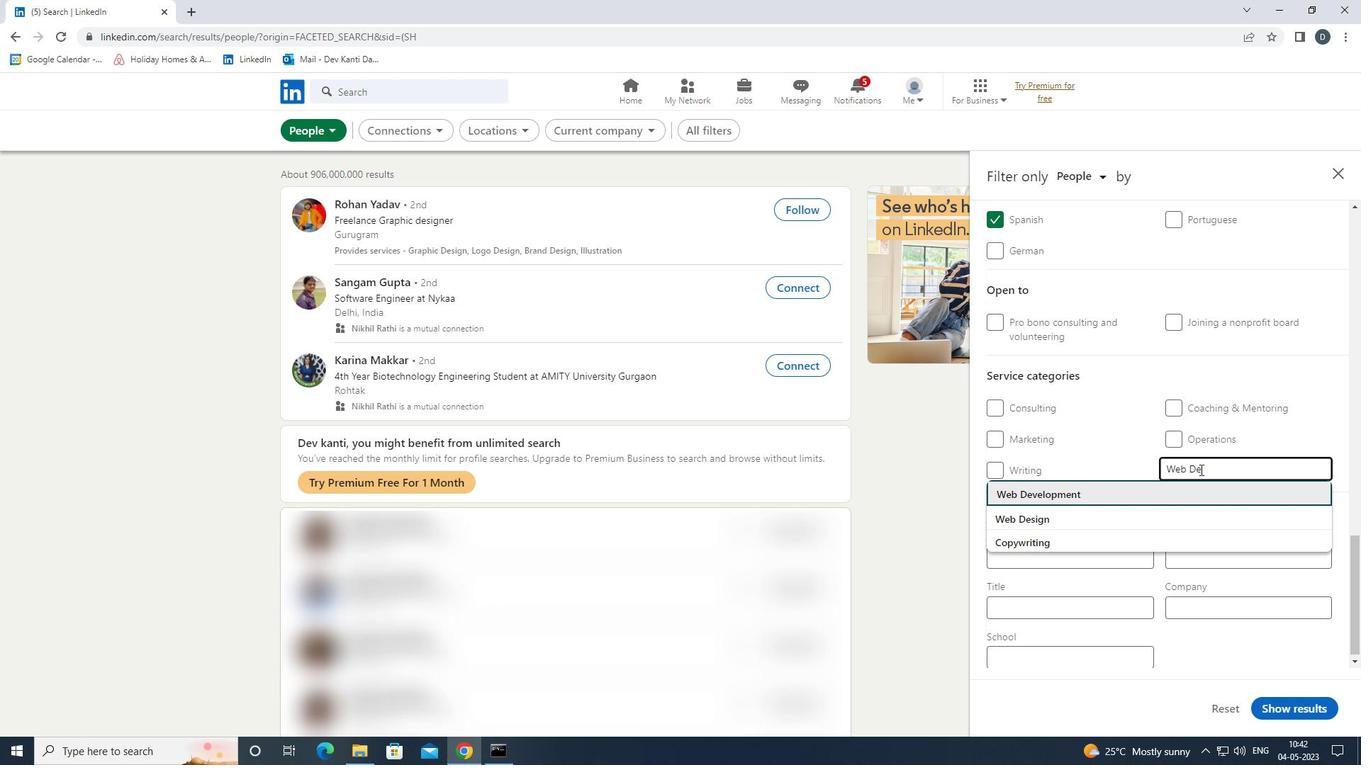 
Action: Mouse scrolled (1200, 469) with delta (0, 0)
Screenshot: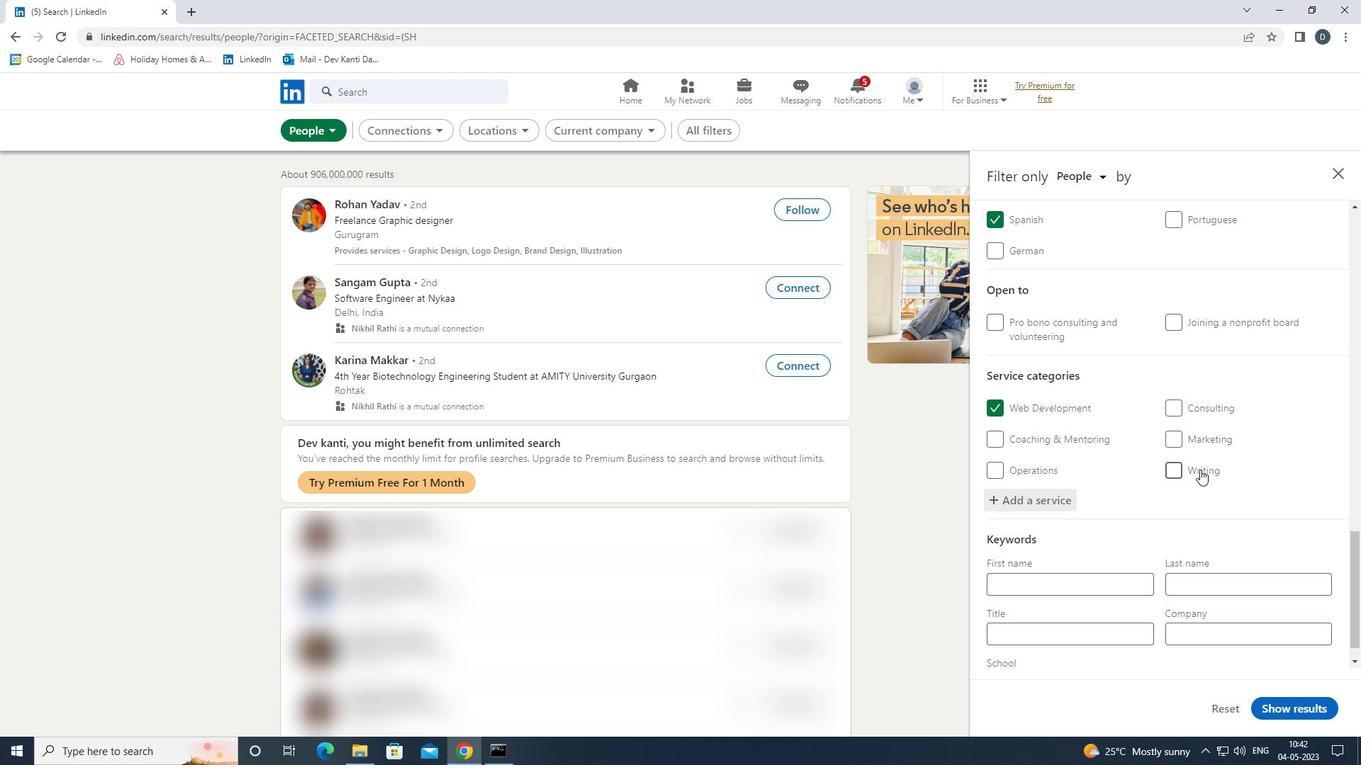 
Action: Mouse scrolled (1200, 469) with delta (0, 0)
Screenshot: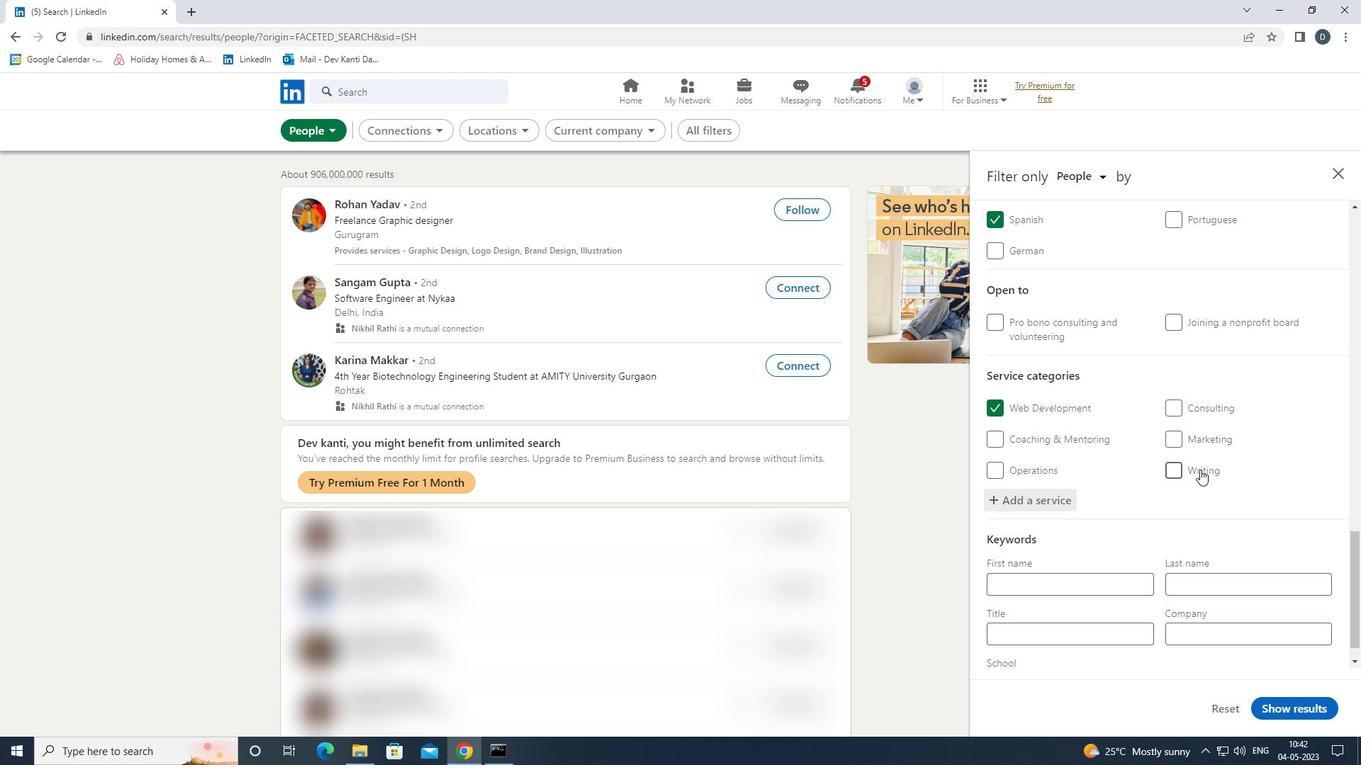 
Action: Mouse moved to (1200, 470)
Screenshot: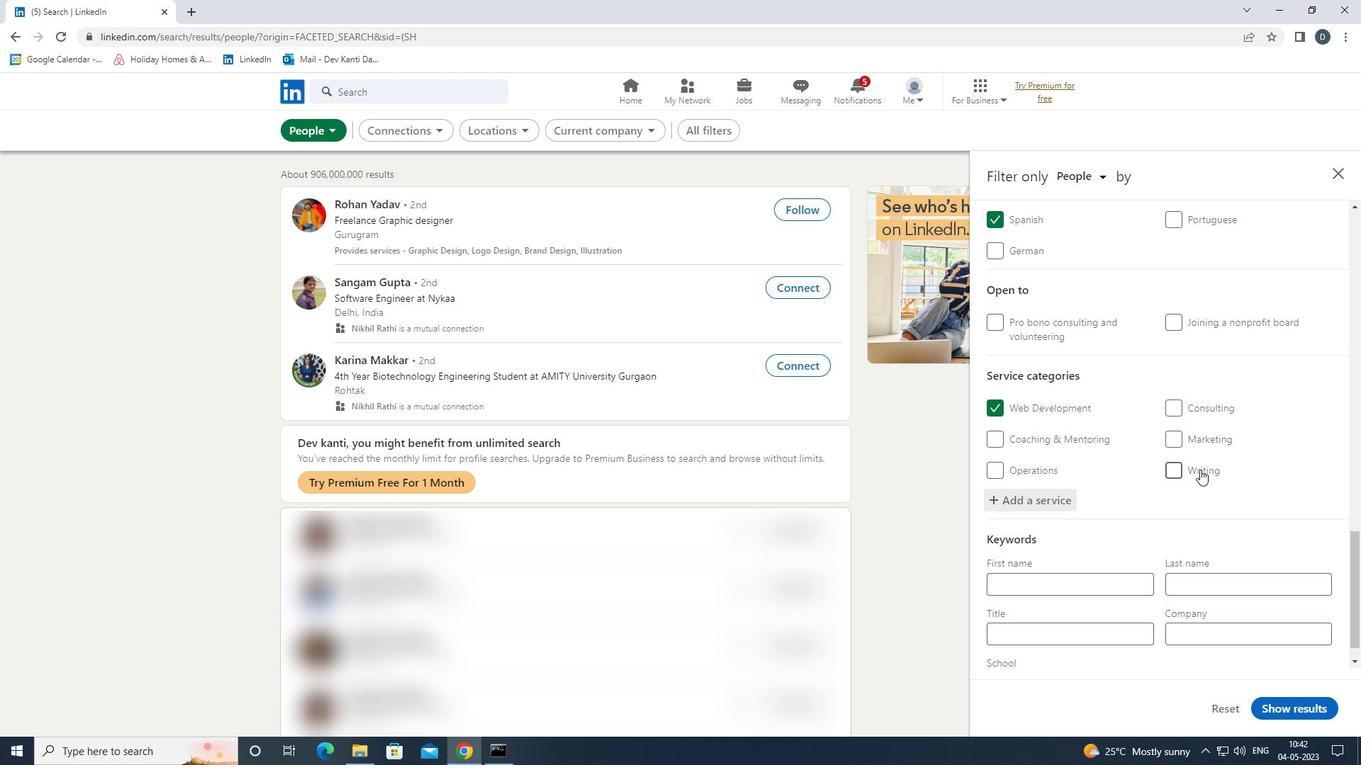 
Action: Mouse scrolled (1200, 469) with delta (0, 0)
Screenshot: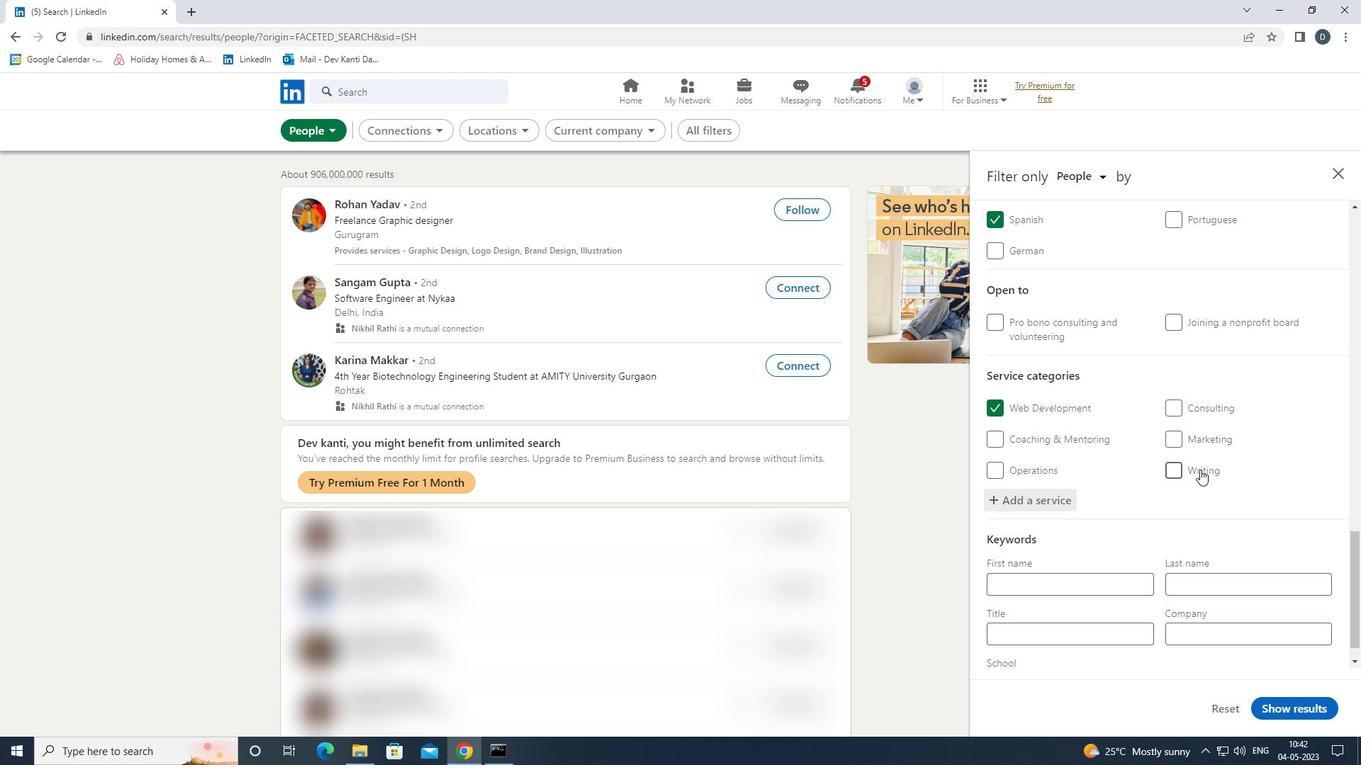 
Action: Mouse moved to (1198, 477)
Screenshot: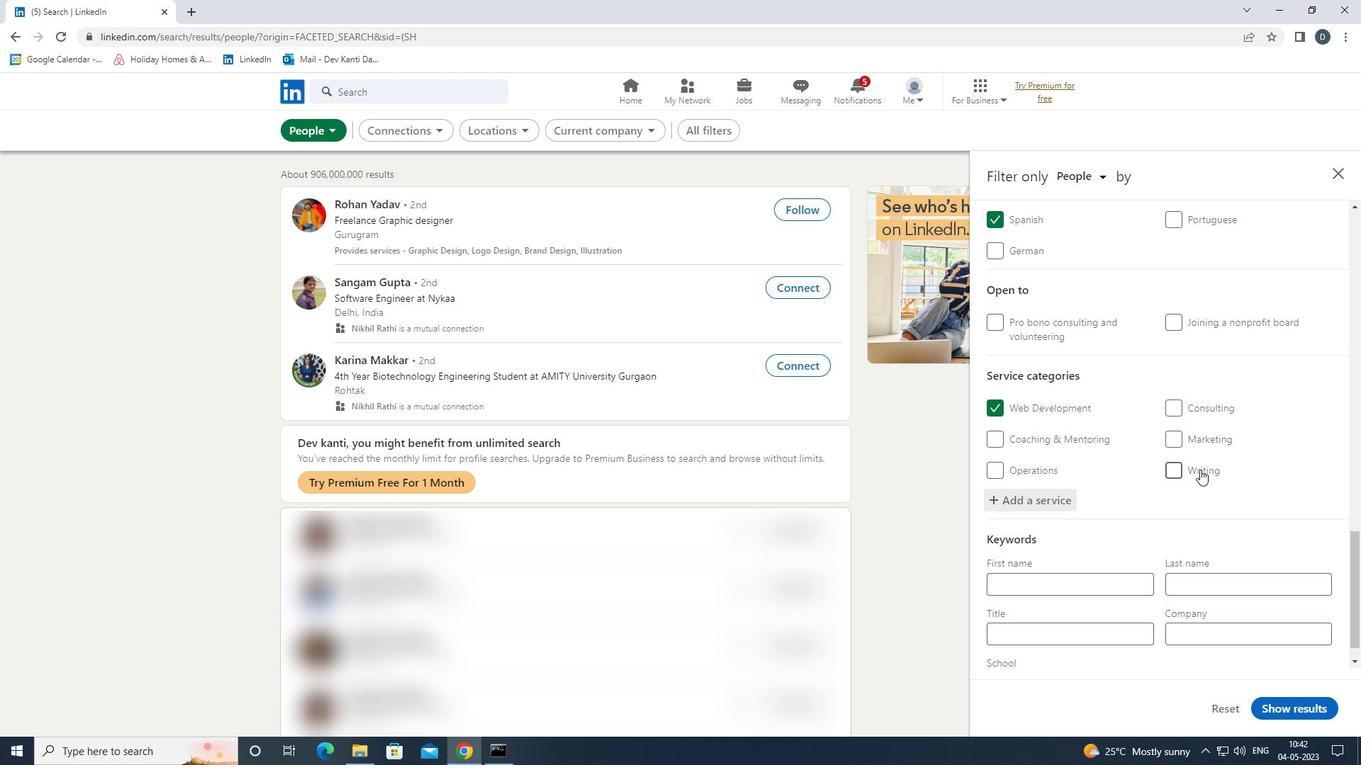 
Action: Mouse scrolled (1198, 477) with delta (0, 0)
Screenshot: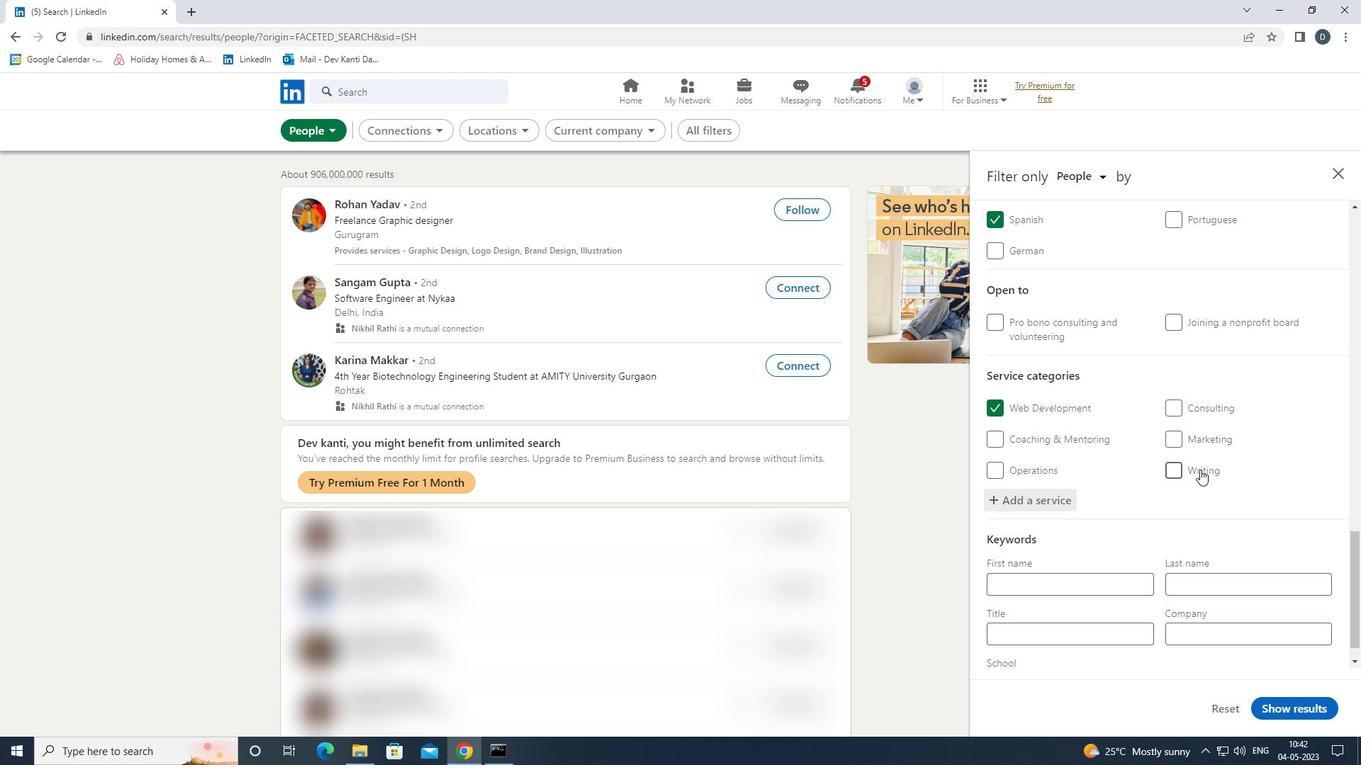 
Action: Mouse moved to (1198, 487)
Screenshot: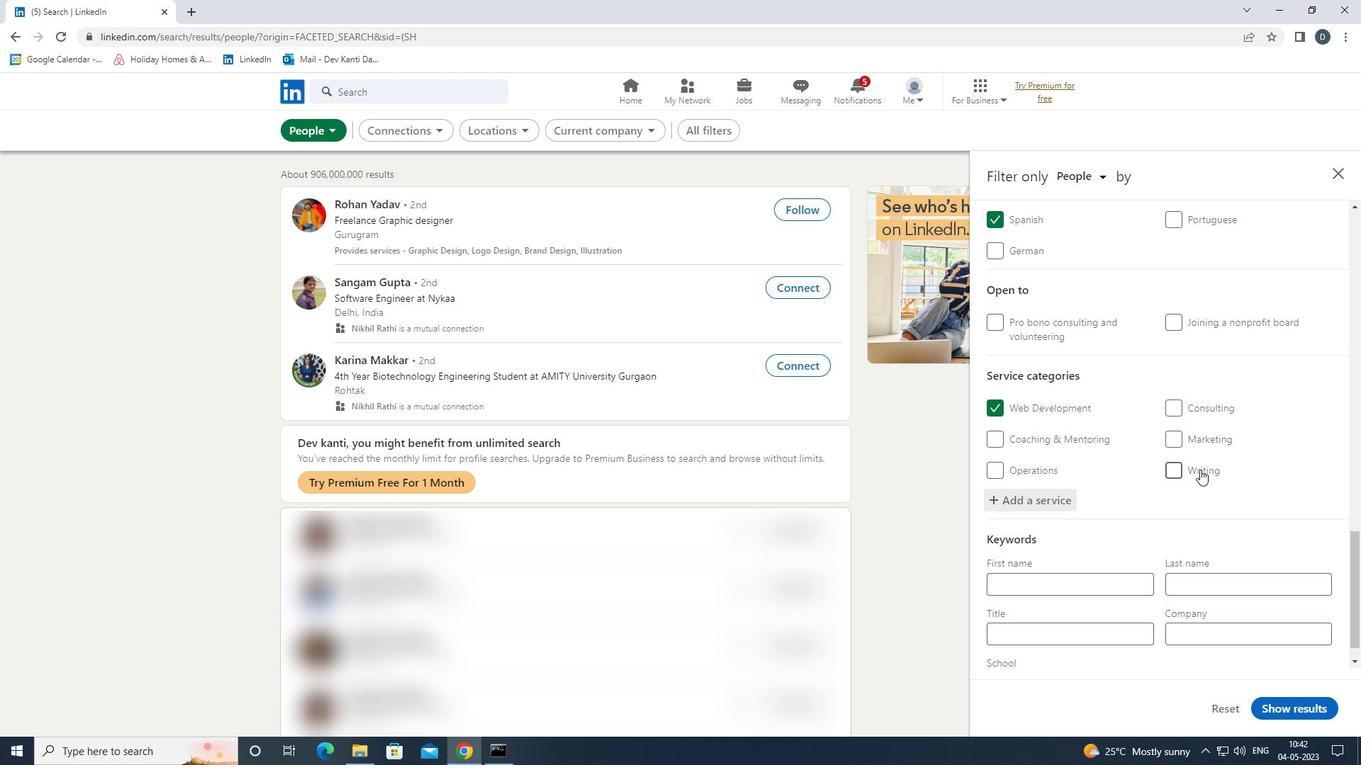 
Action: Mouse scrolled (1198, 487) with delta (0, 0)
Screenshot: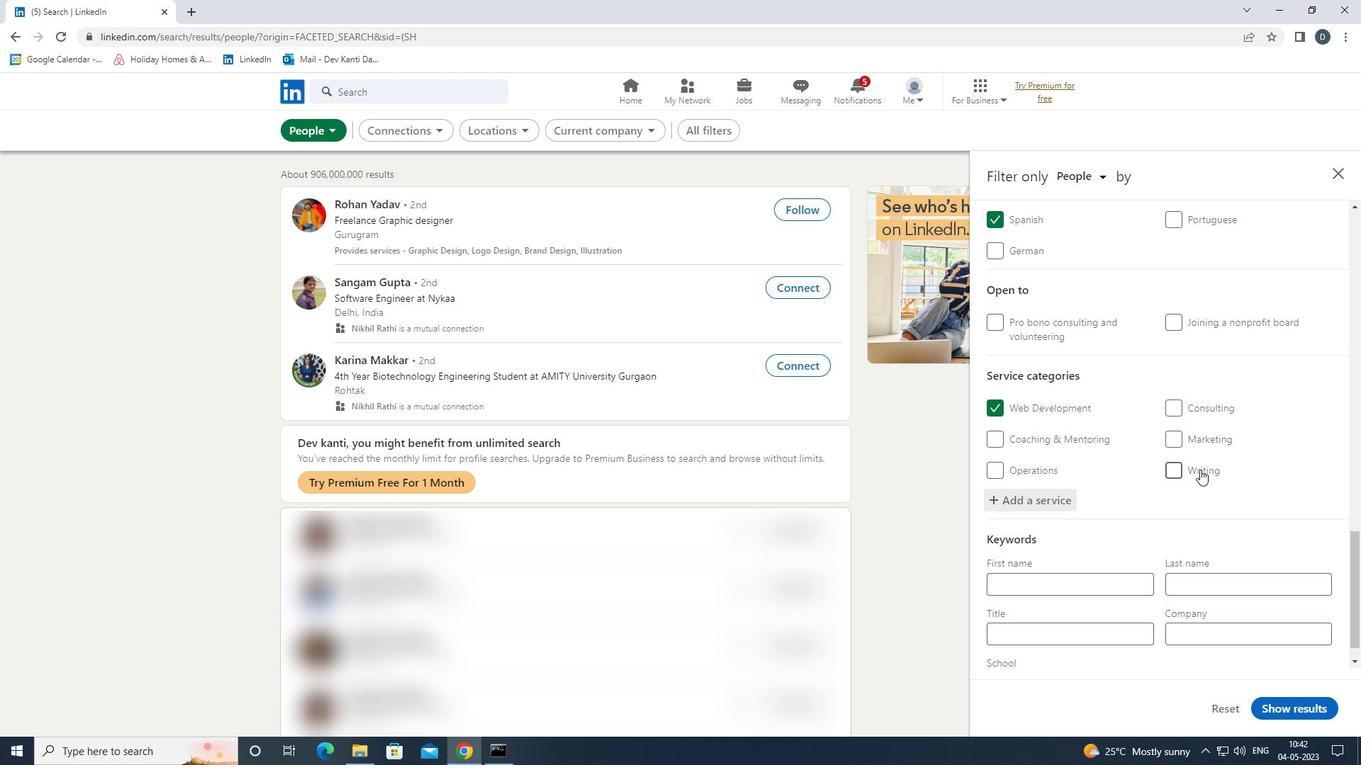 
Action: Mouse moved to (1089, 604)
Screenshot: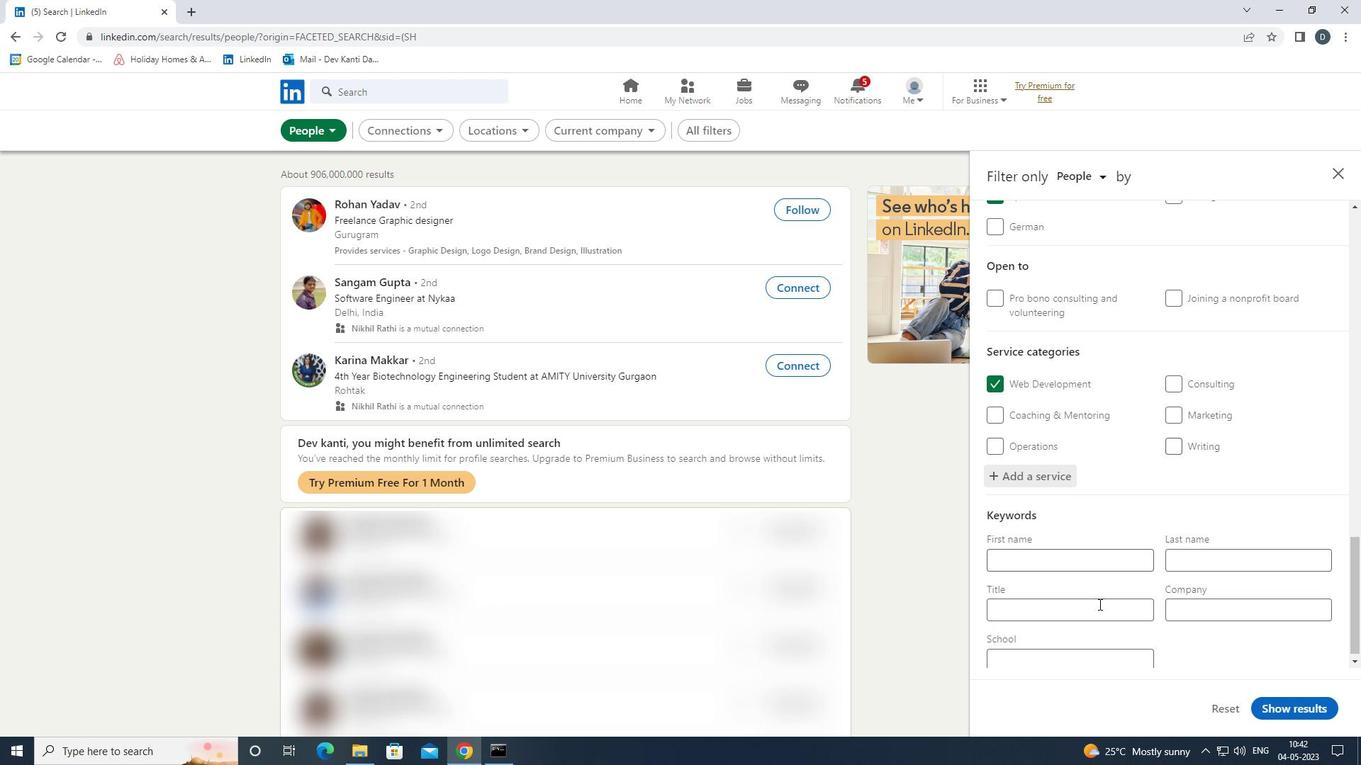 
Action: Mouse pressed left at (1089, 604)
Screenshot: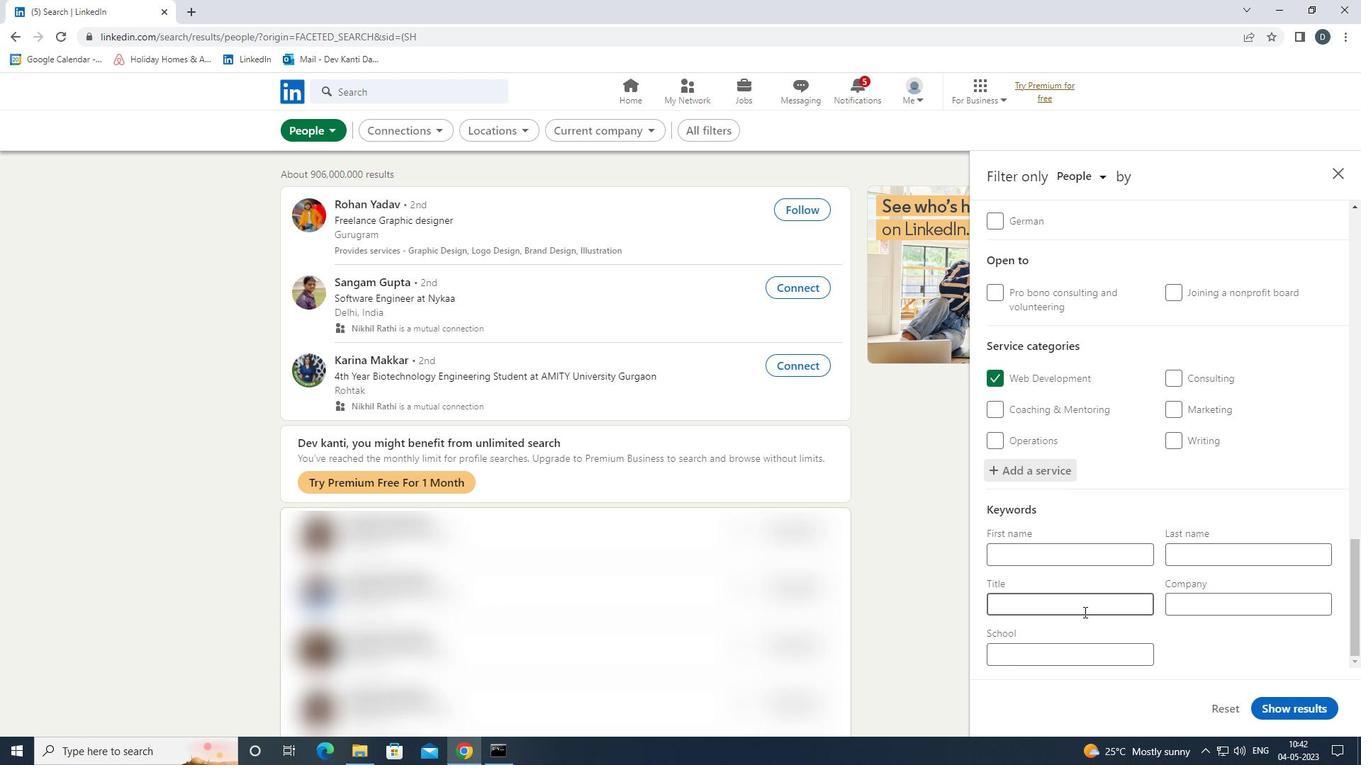 
Action: Key pressed <Key.shift>CONSERB<Key.backspace>VATION<Key.space><Key.shift>VOLUNTEER
Screenshot: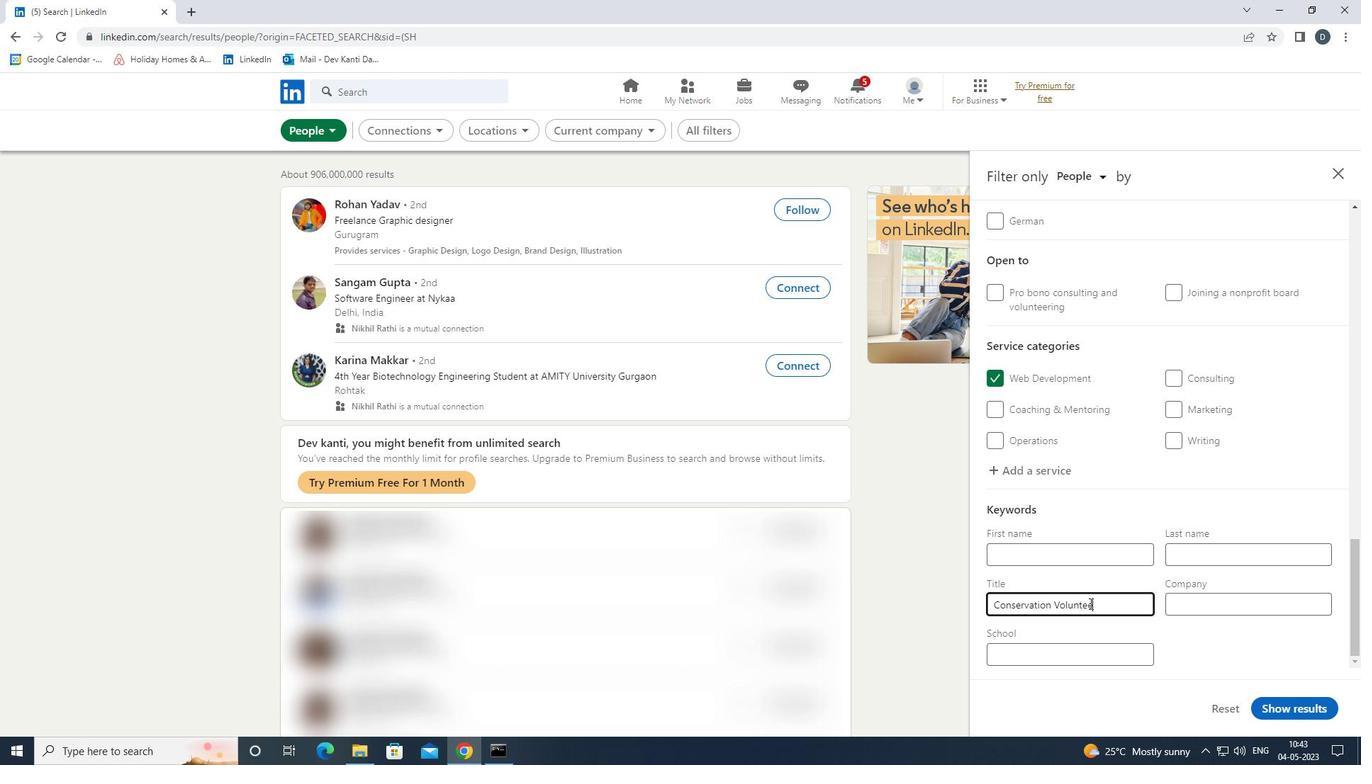 
Action: Mouse moved to (1281, 713)
Screenshot: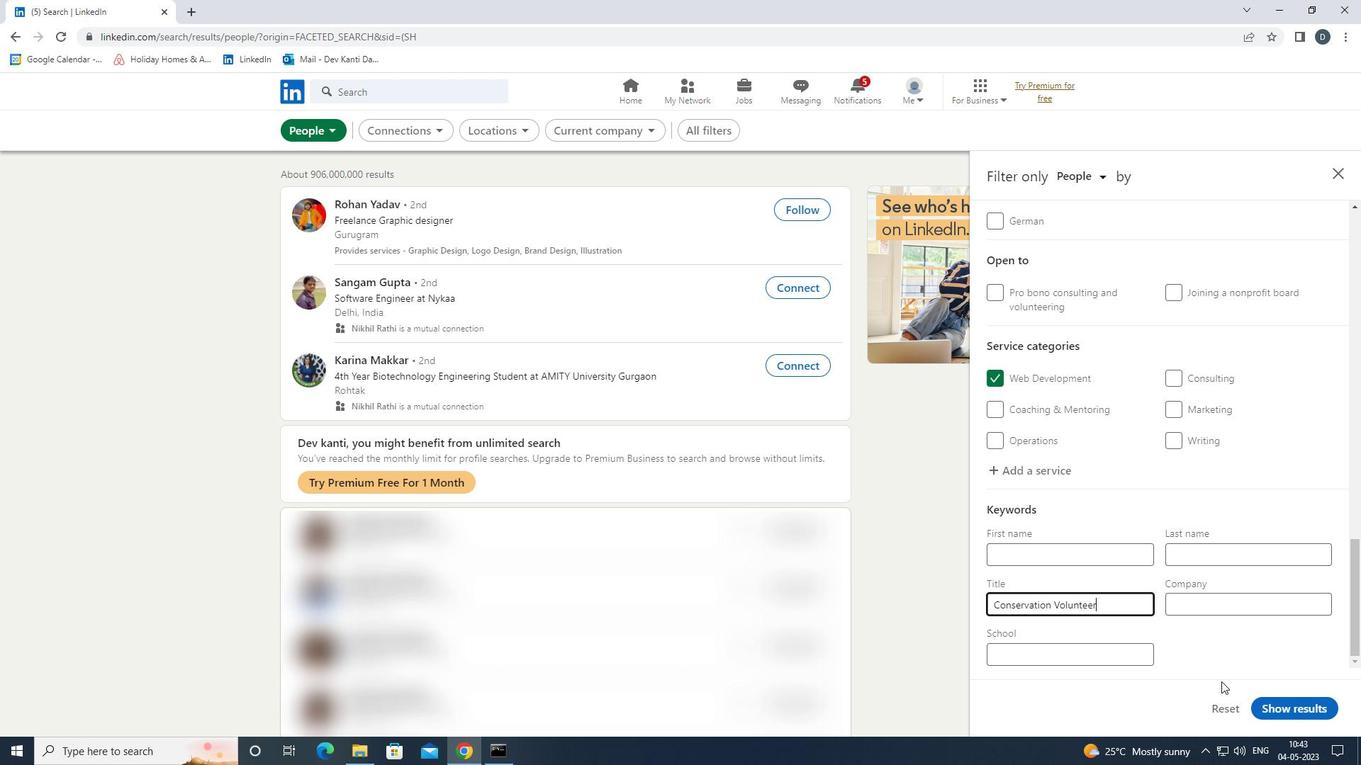 
Action: Mouse pressed left at (1281, 713)
Screenshot: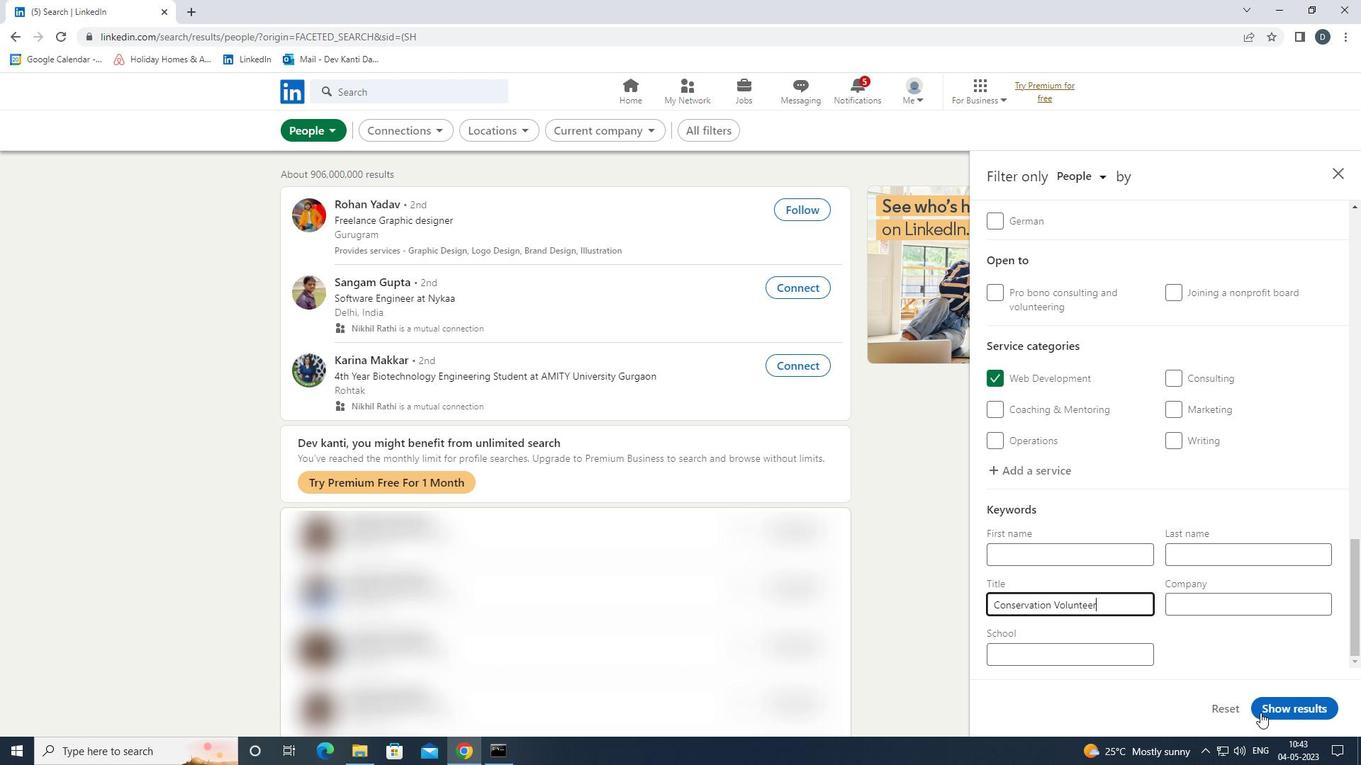 
Action: Mouse moved to (886, 273)
Screenshot: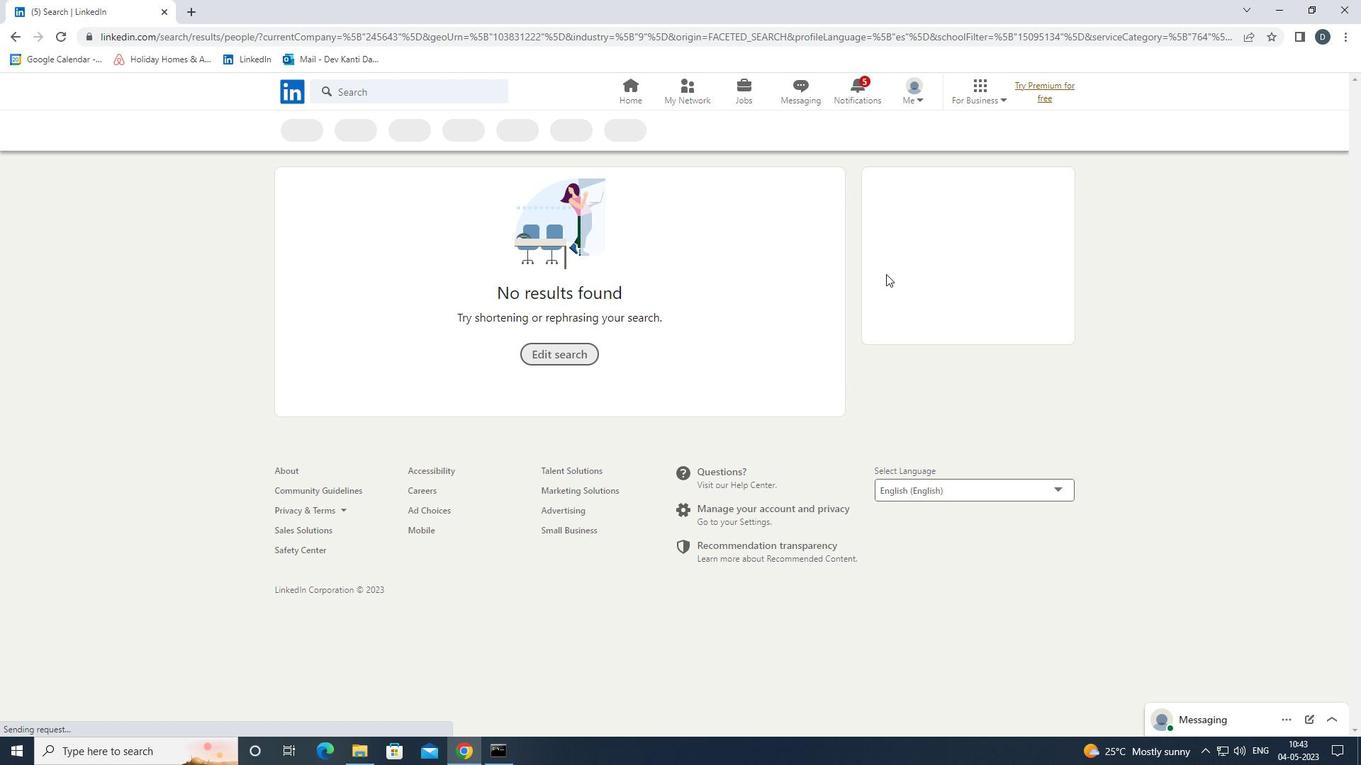 
